 Task: Search one way flight ticket for 3 adults, 3 children in premium economy from Elko: Elko Regional Airport (j.c. Harris Field) to Greenville: Pitt-greenville Airport on 5-2-2023. Choice of flights is Sun country airlines. Number of bags: 1 carry on bag. Price is upto 84000. Outbound departure time preference is 20:45.
Action: Mouse moved to (399, 342)
Screenshot: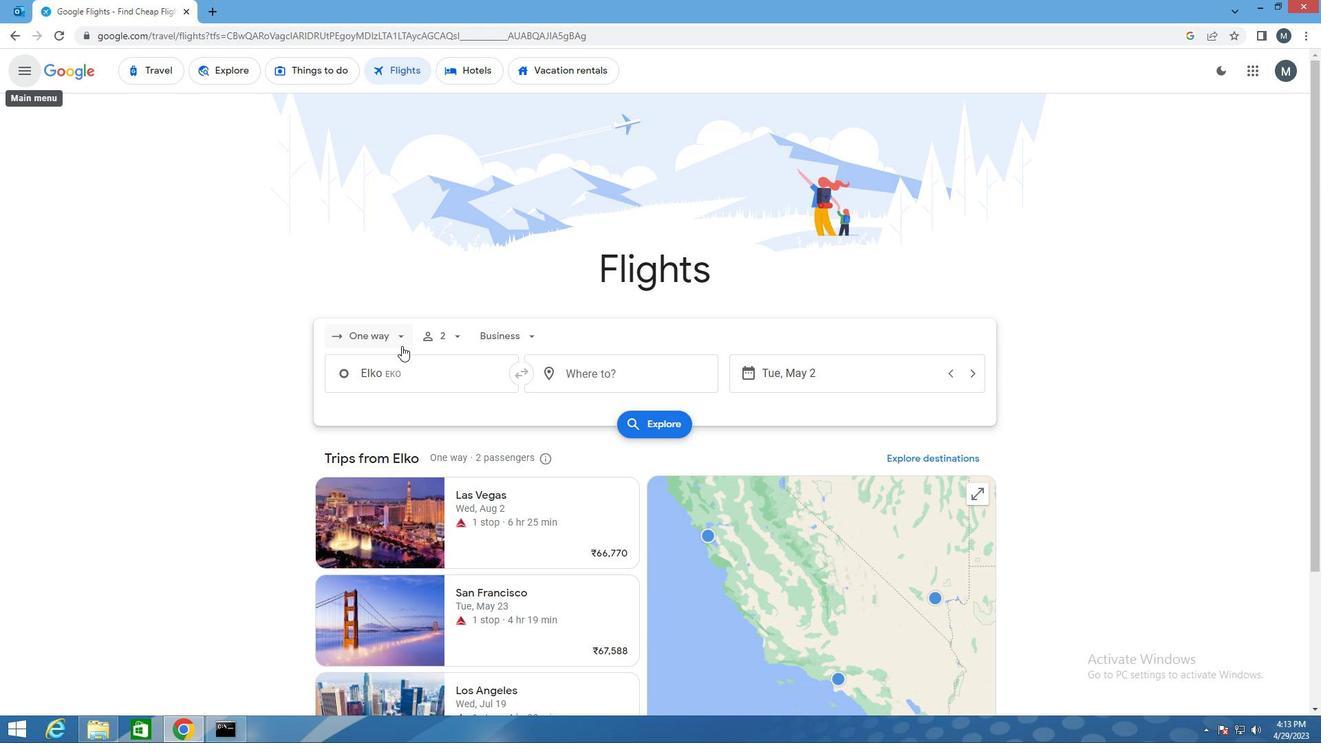 
Action: Mouse pressed left at (399, 342)
Screenshot: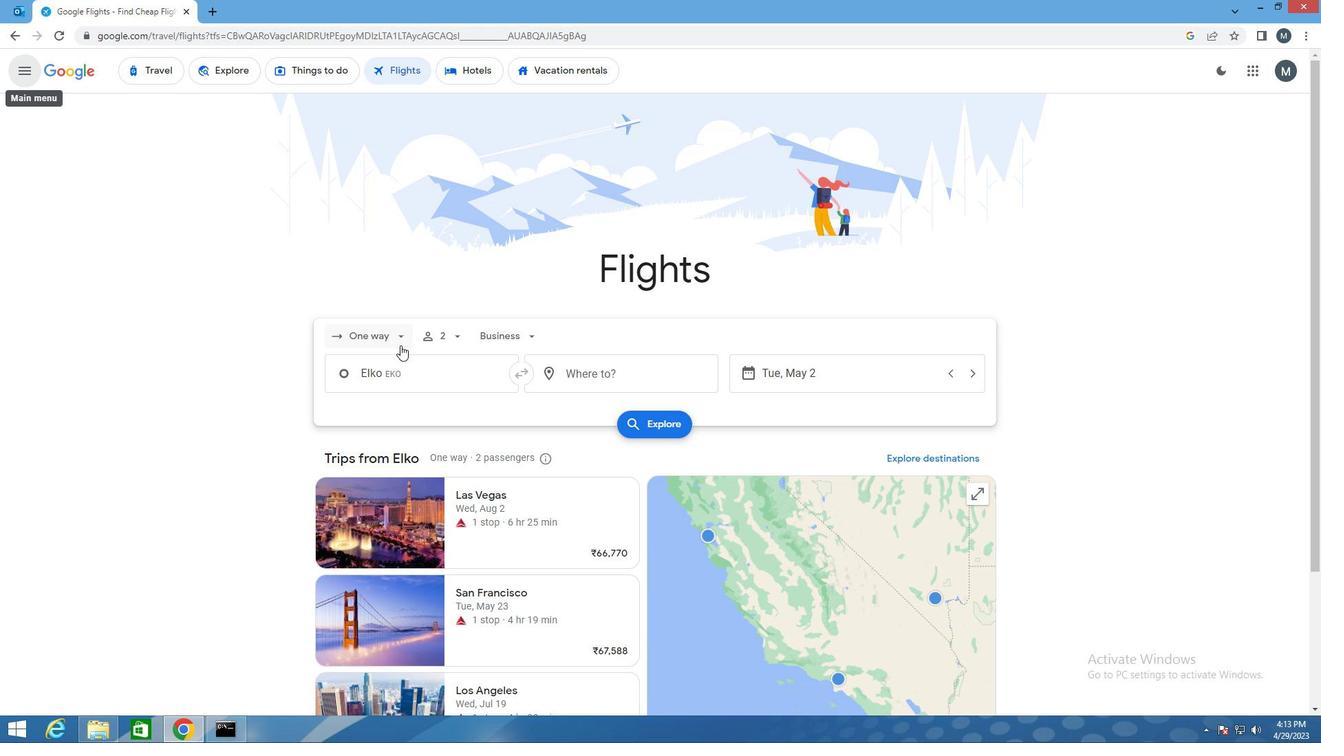 
Action: Mouse moved to (383, 403)
Screenshot: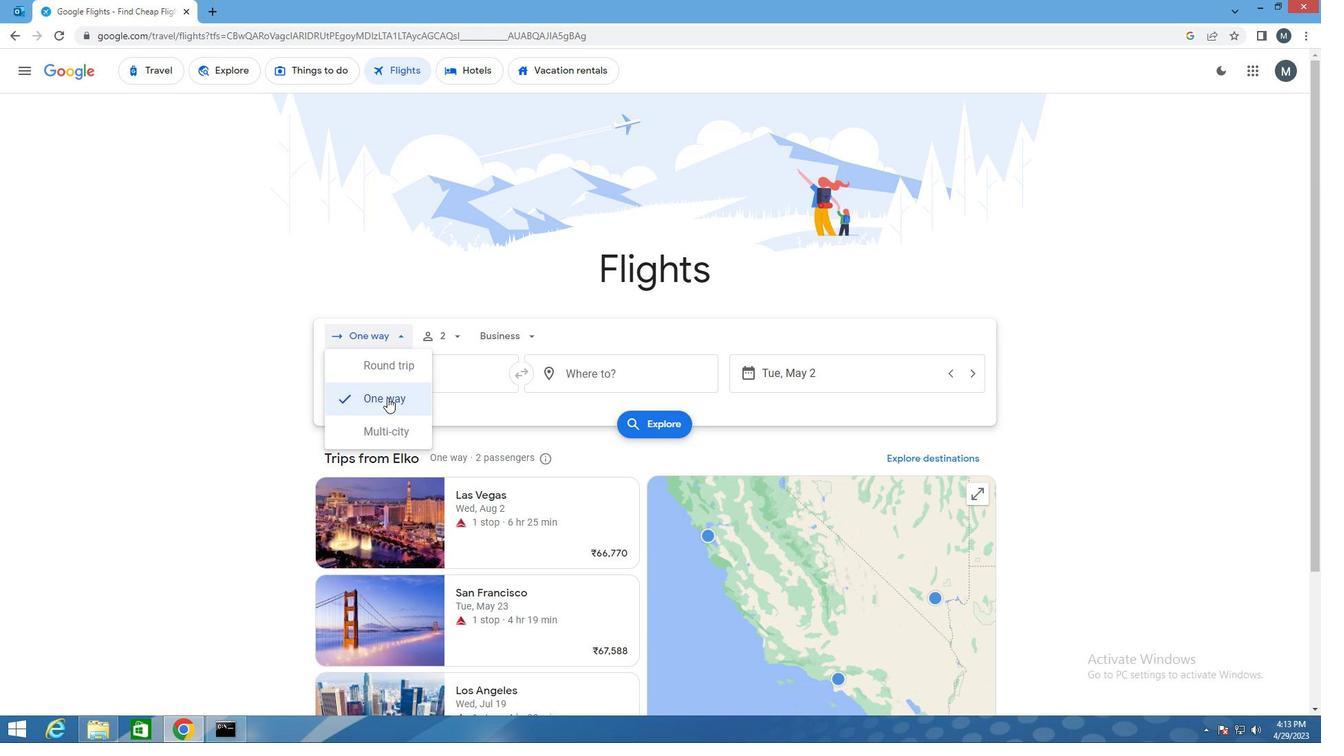
Action: Mouse pressed left at (383, 403)
Screenshot: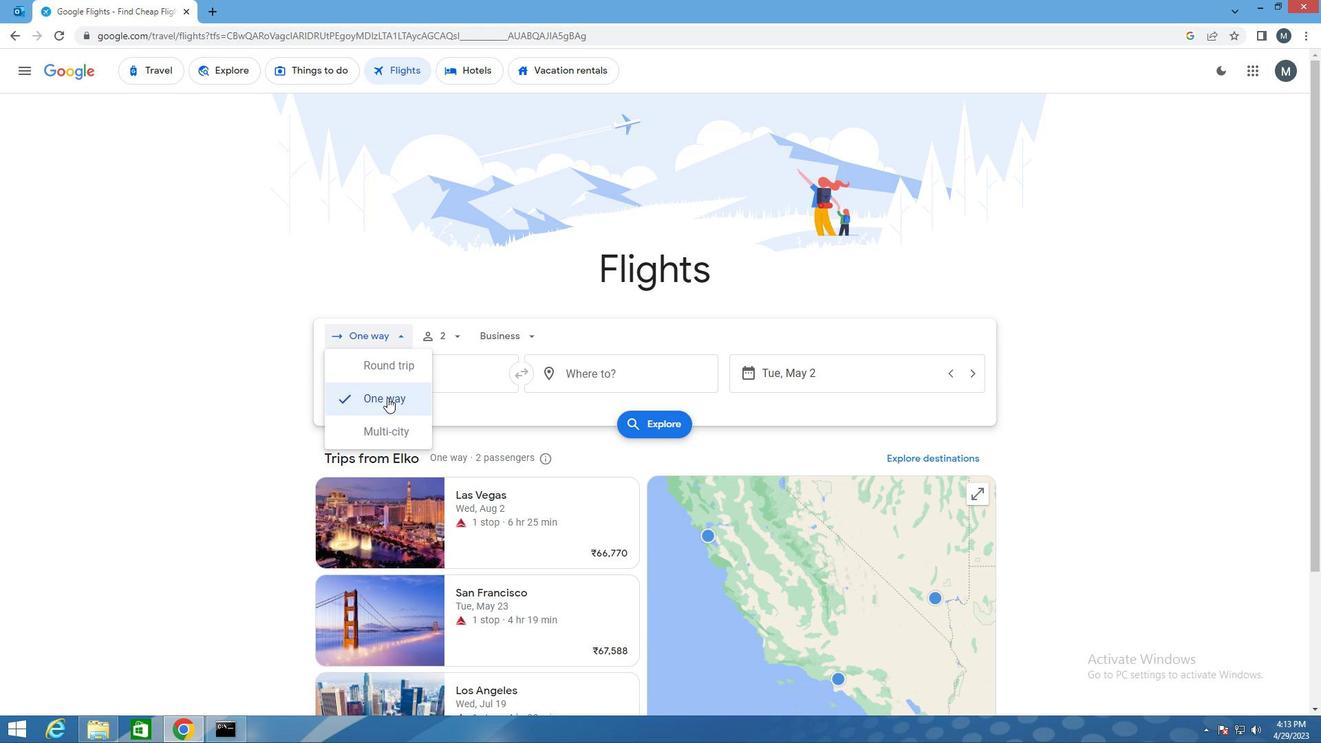 
Action: Mouse moved to (444, 327)
Screenshot: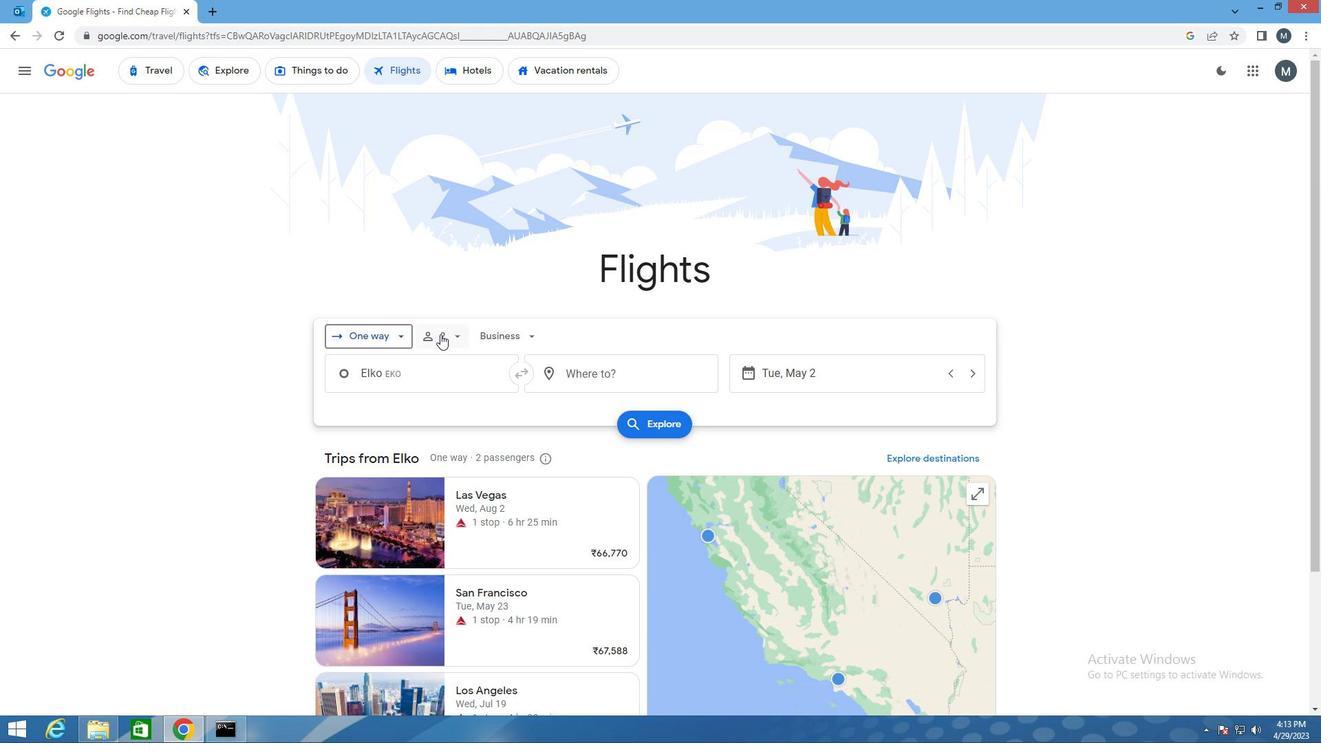 
Action: Mouse pressed left at (444, 327)
Screenshot: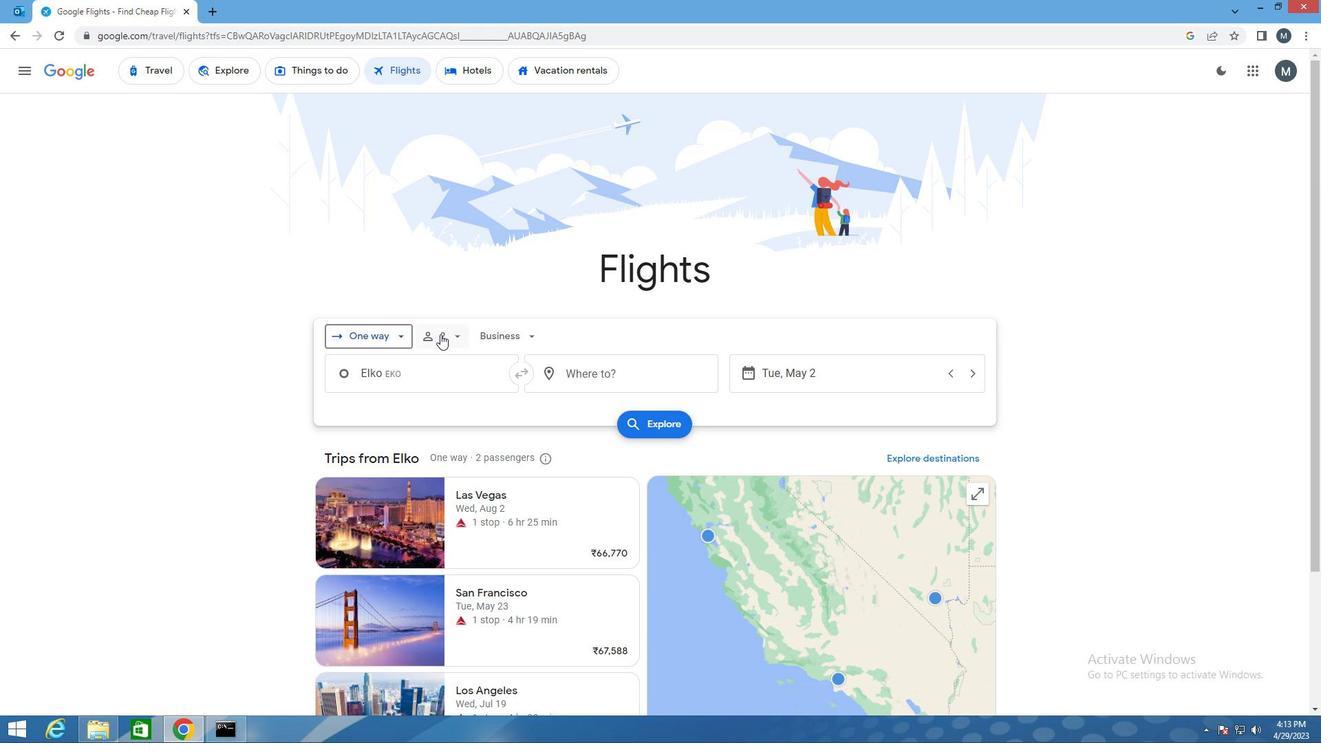 
Action: Mouse moved to (562, 370)
Screenshot: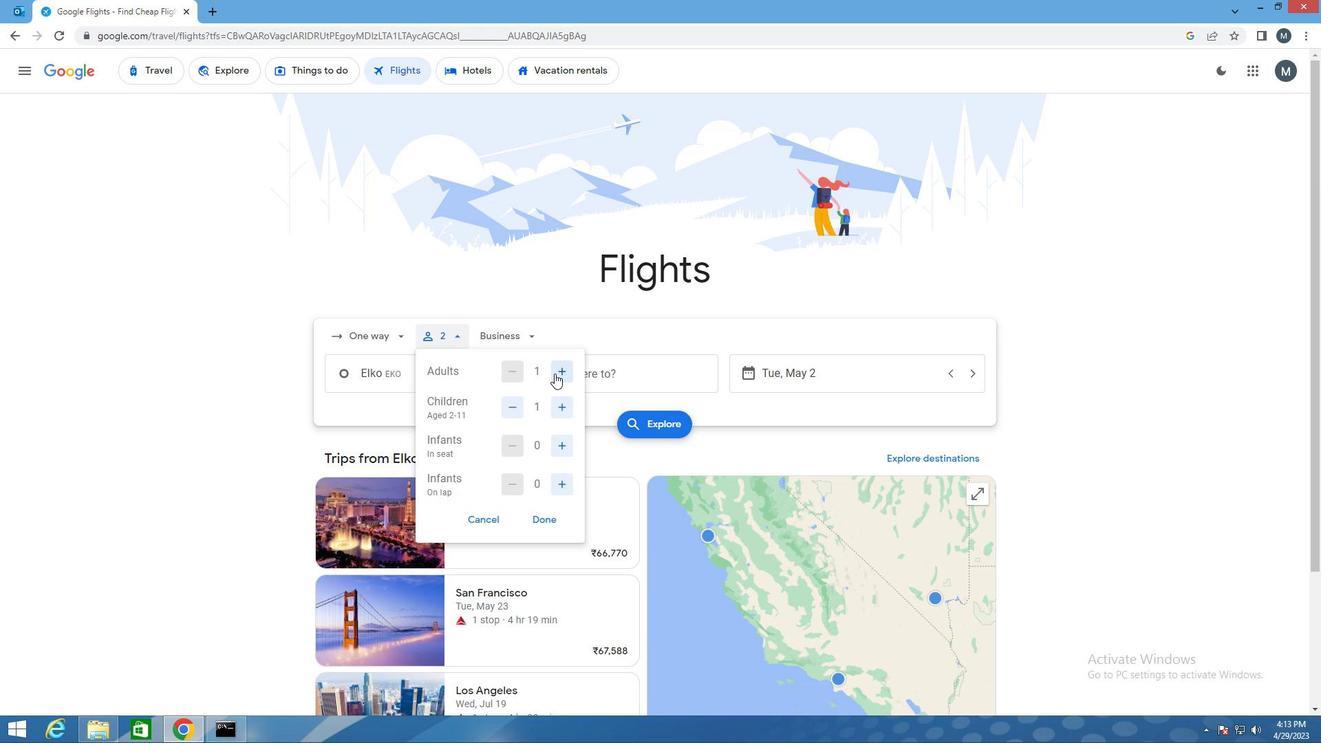 
Action: Mouse pressed left at (562, 370)
Screenshot: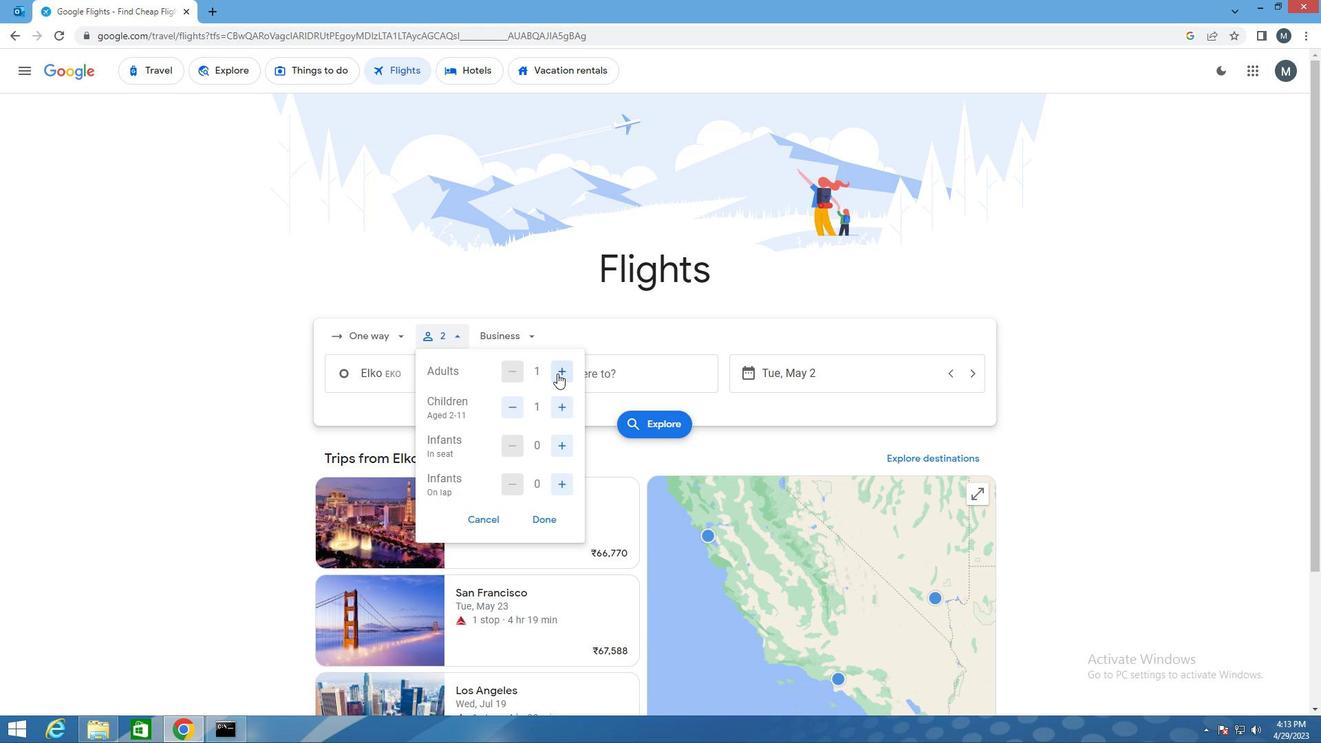 
Action: Mouse moved to (562, 370)
Screenshot: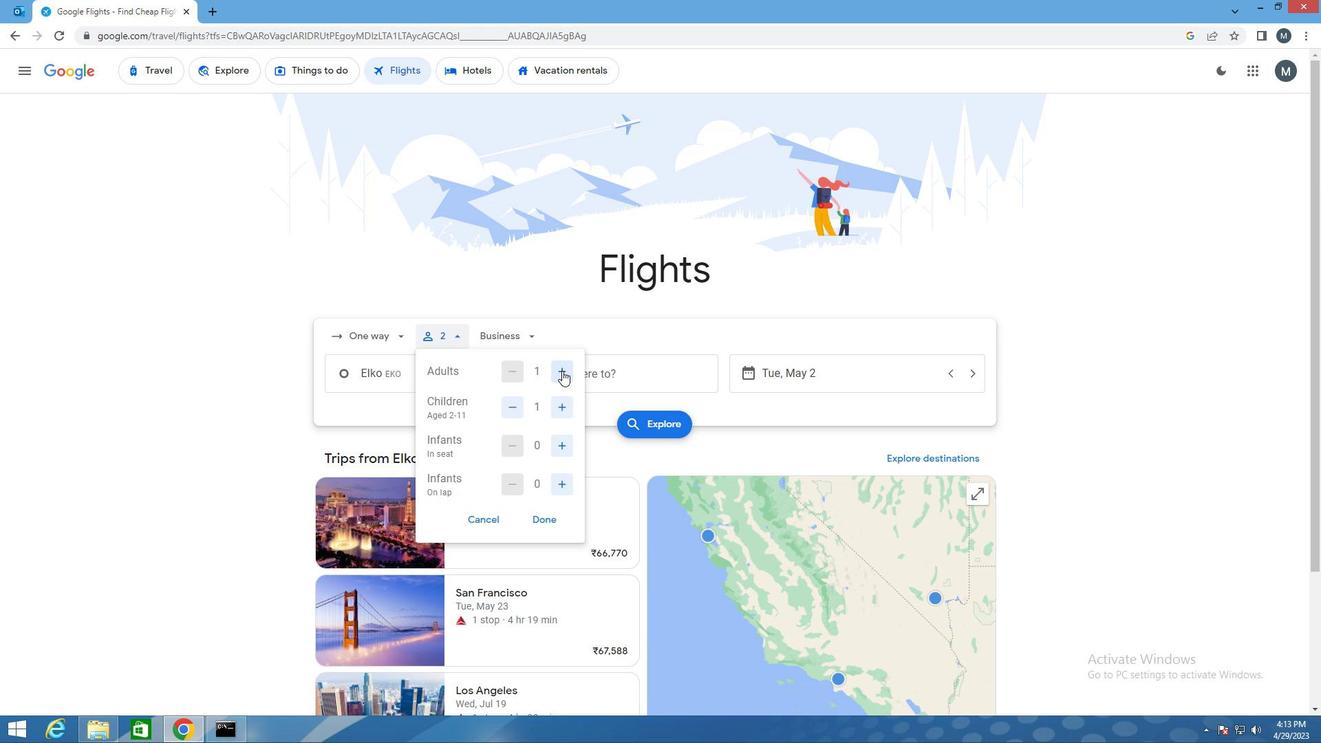 
Action: Mouse pressed left at (562, 370)
Screenshot: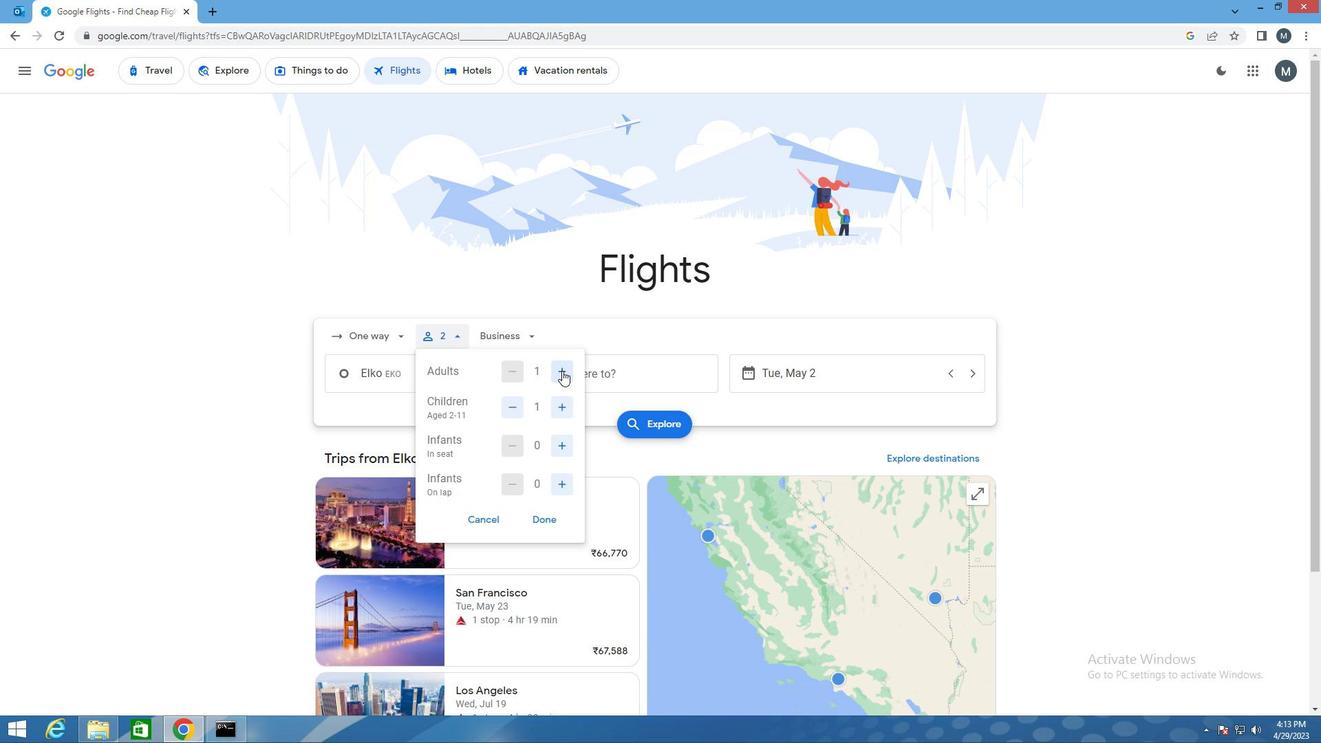 
Action: Mouse moved to (562, 409)
Screenshot: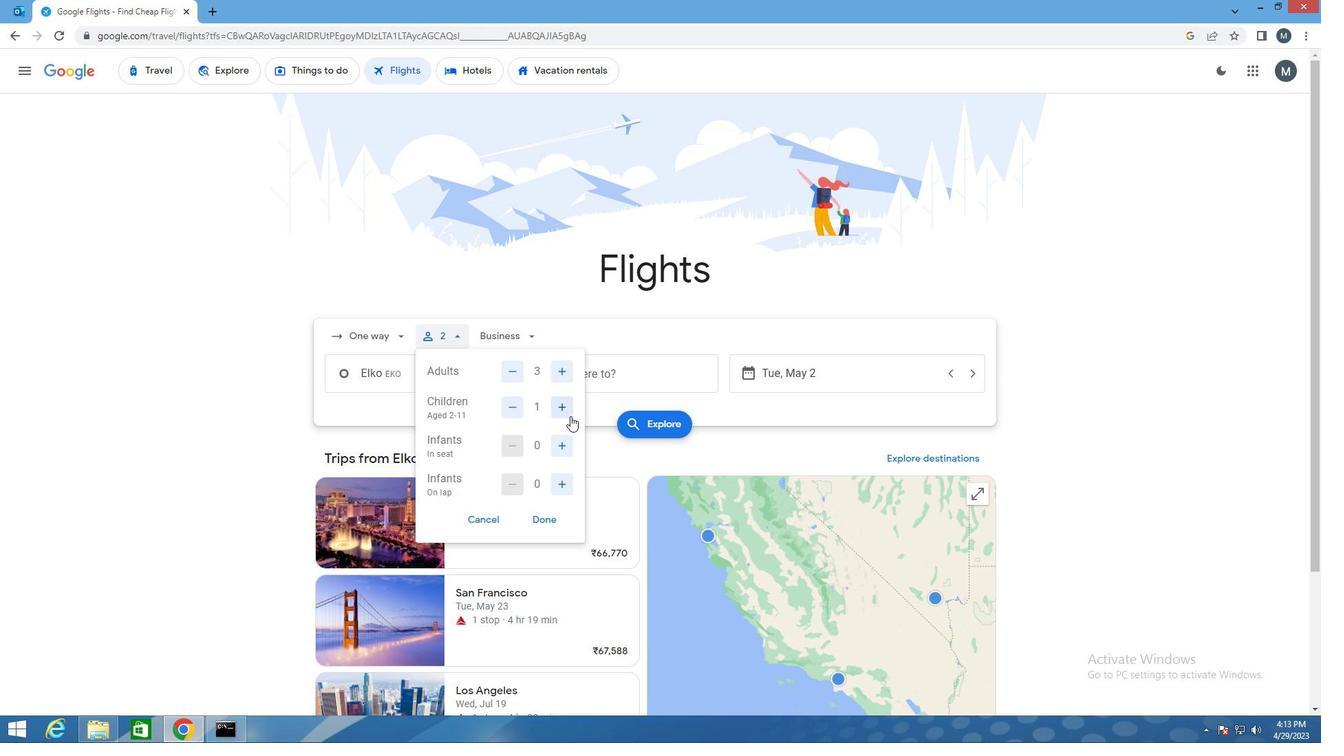 
Action: Mouse pressed left at (562, 409)
Screenshot: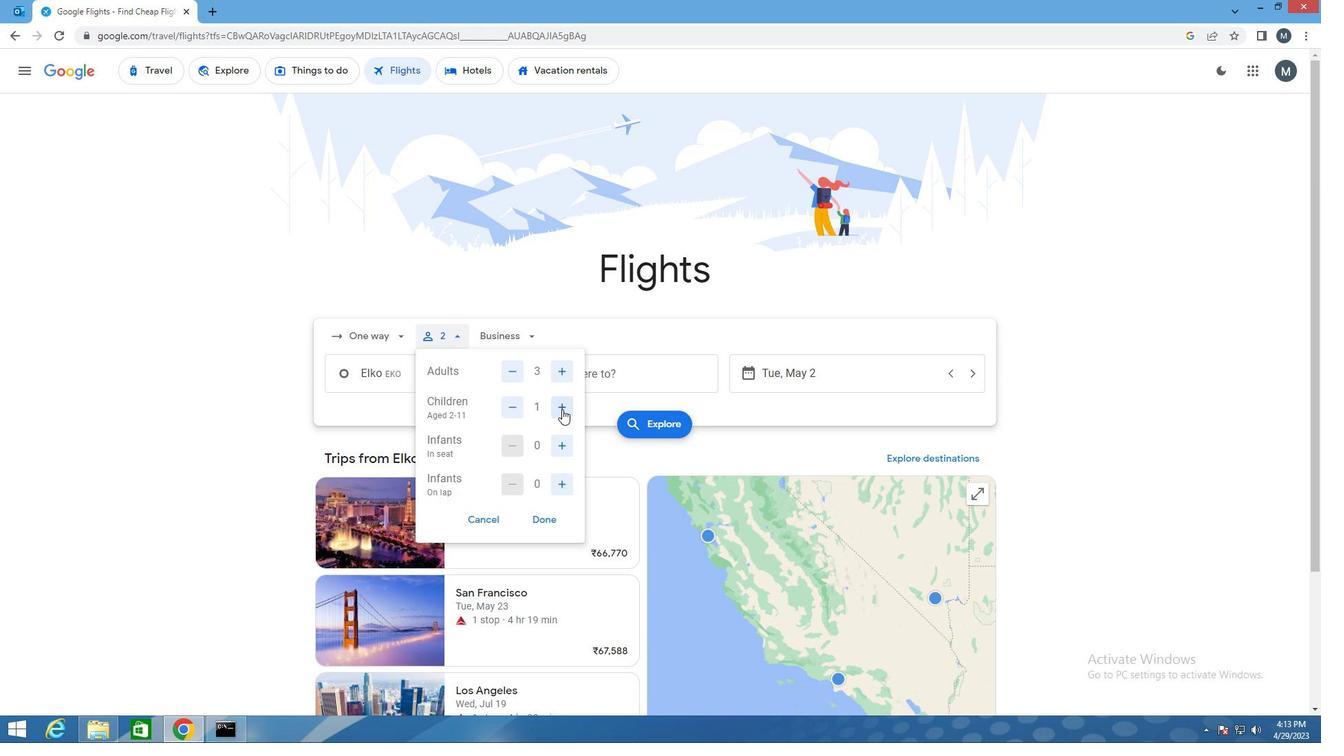 
Action: Mouse pressed left at (562, 409)
Screenshot: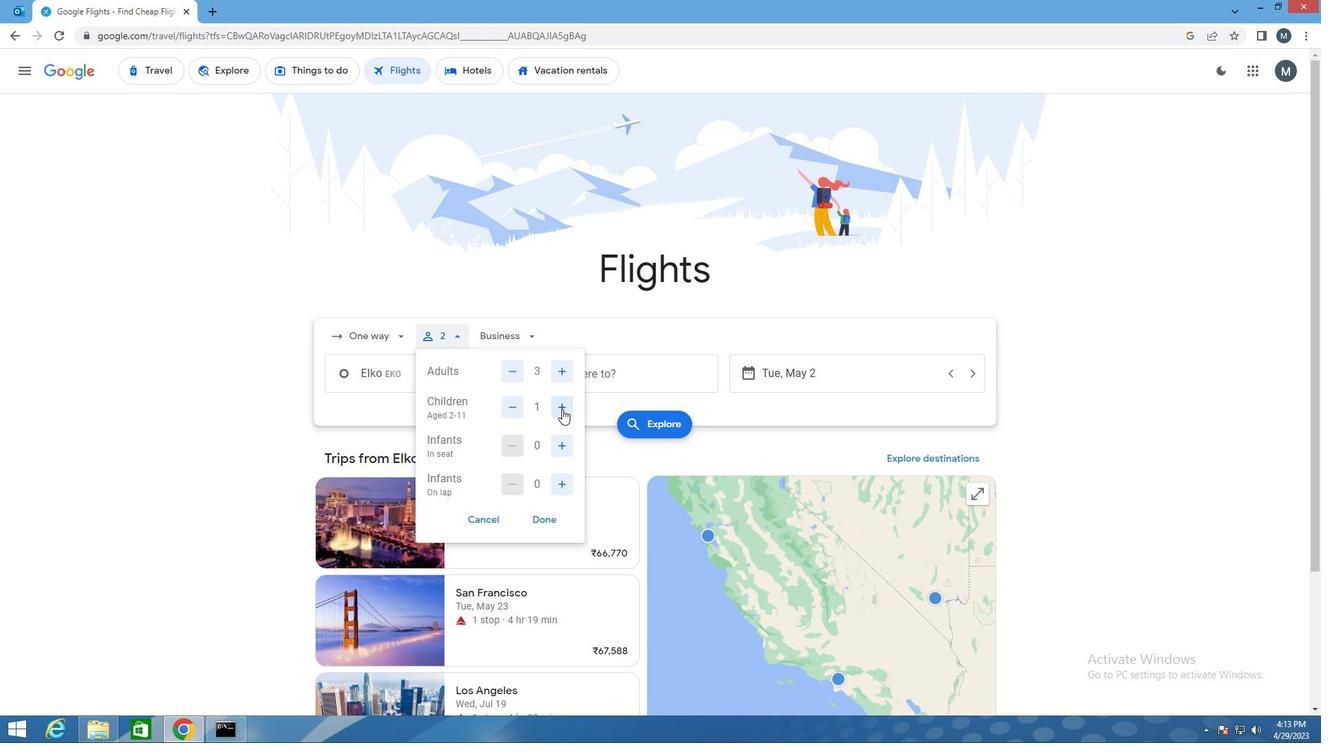 
Action: Mouse pressed left at (562, 409)
Screenshot: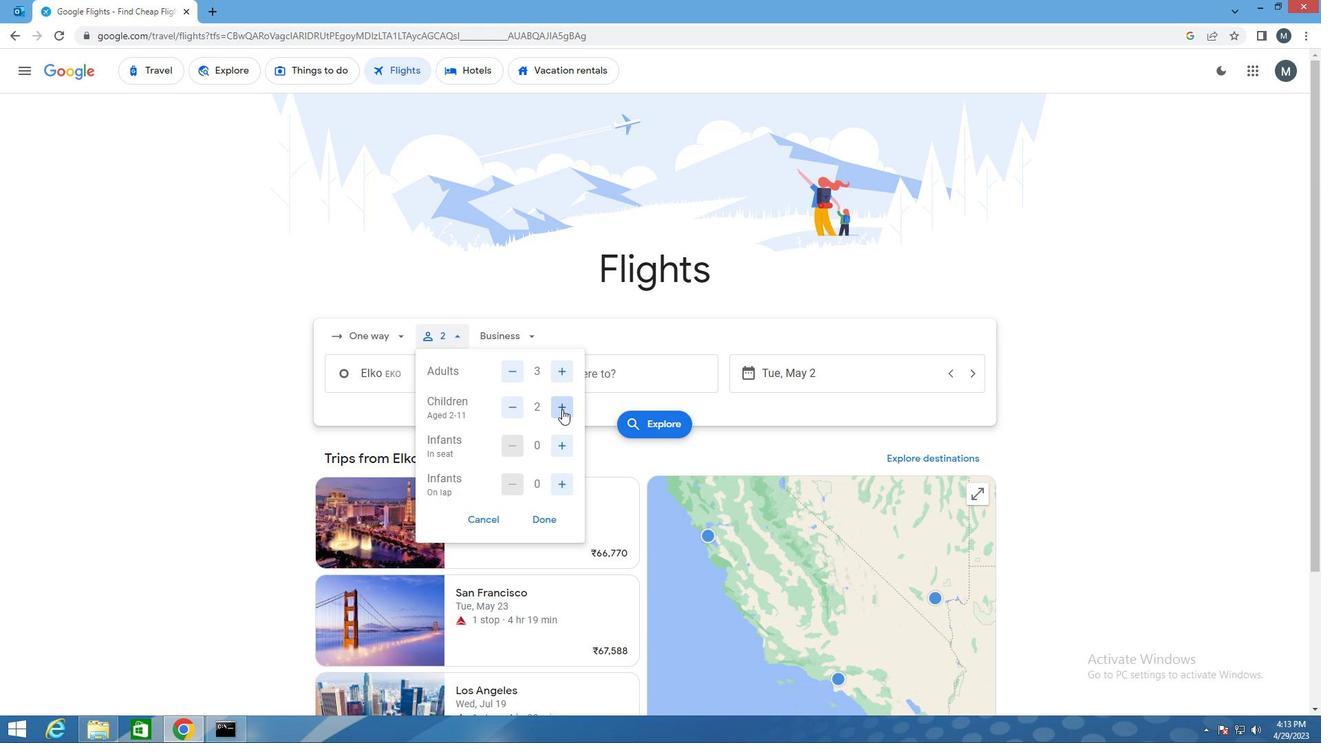 
Action: Mouse moved to (509, 407)
Screenshot: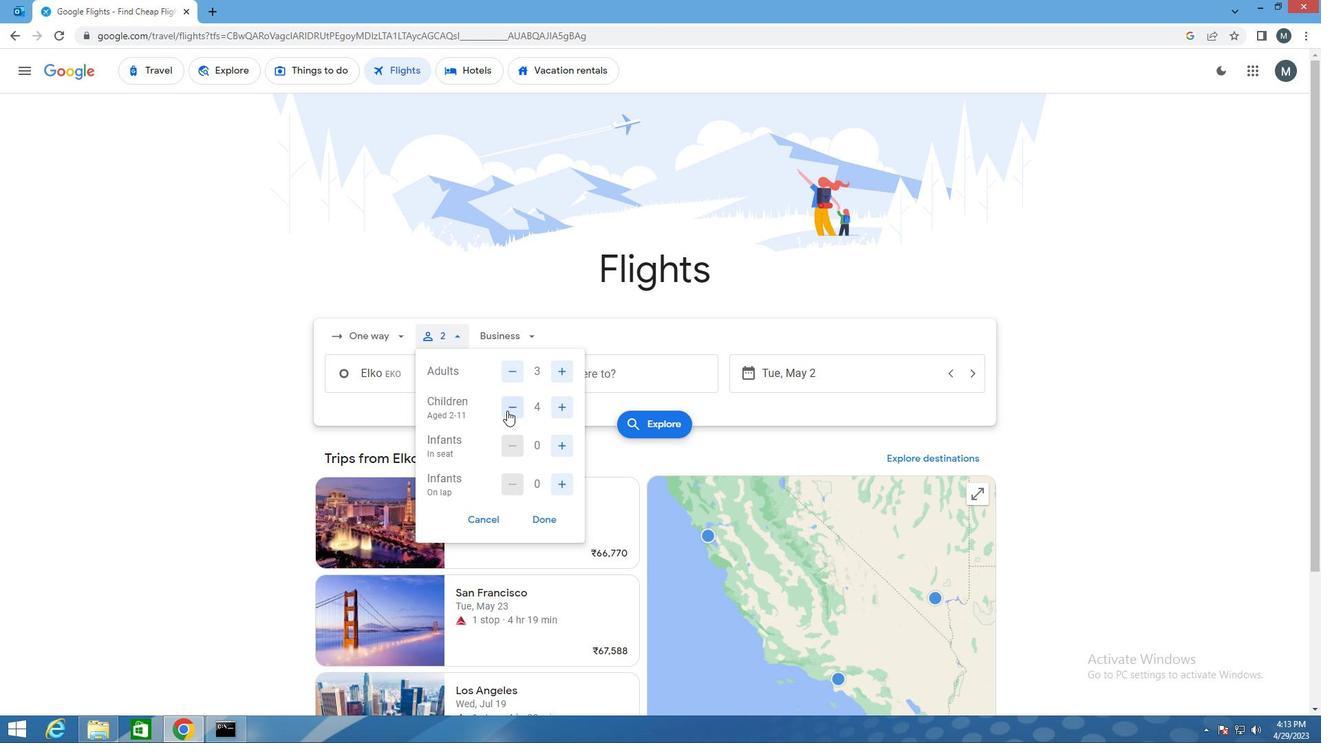 
Action: Mouse pressed left at (509, 407)
Screenshot: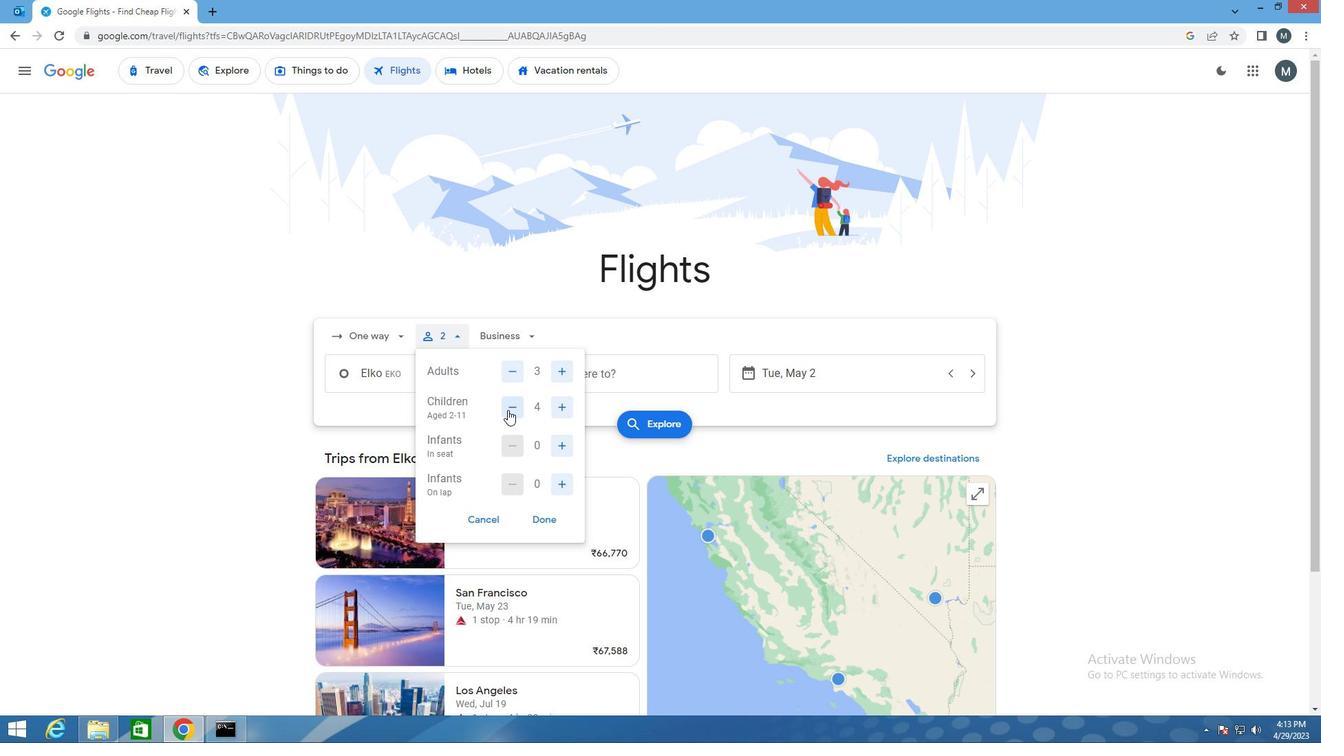
Action: Mouse moved to (549, 514)
Screenshot: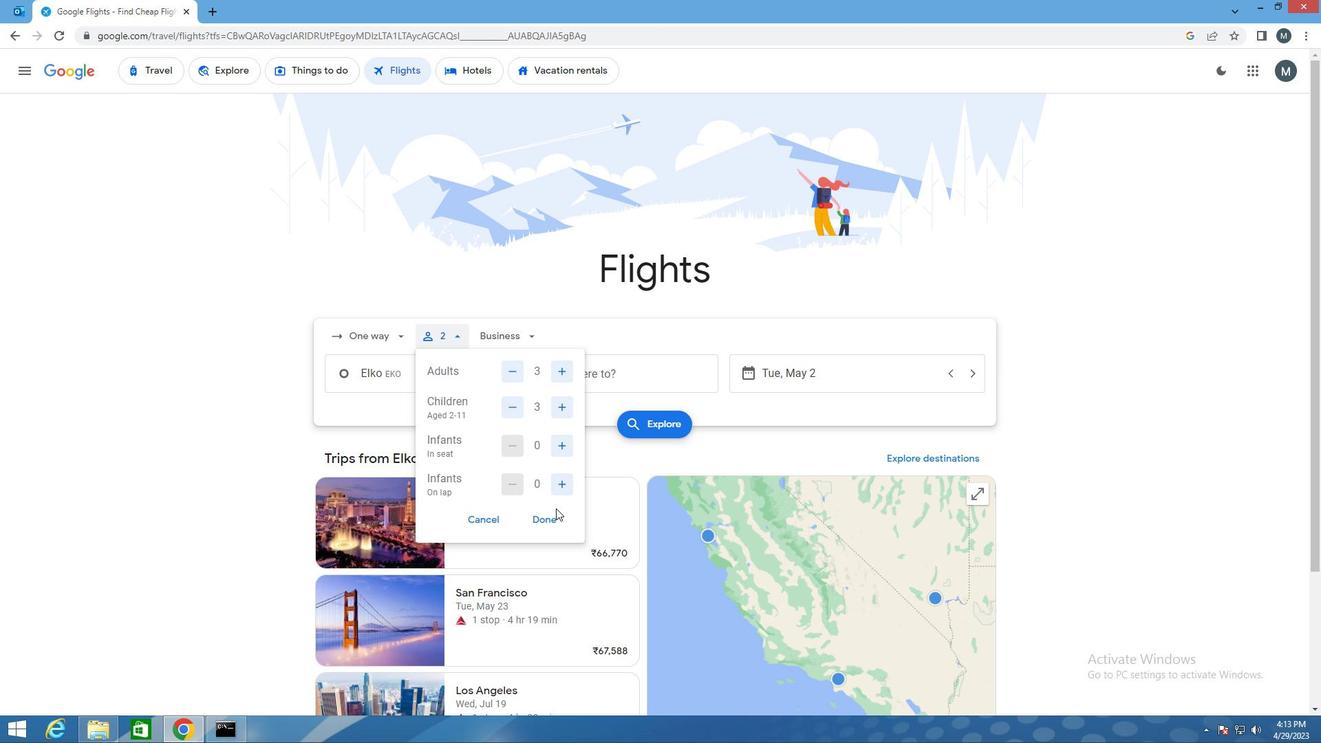 
Action: Mouse pressed left at (549, 514)
Screenshot: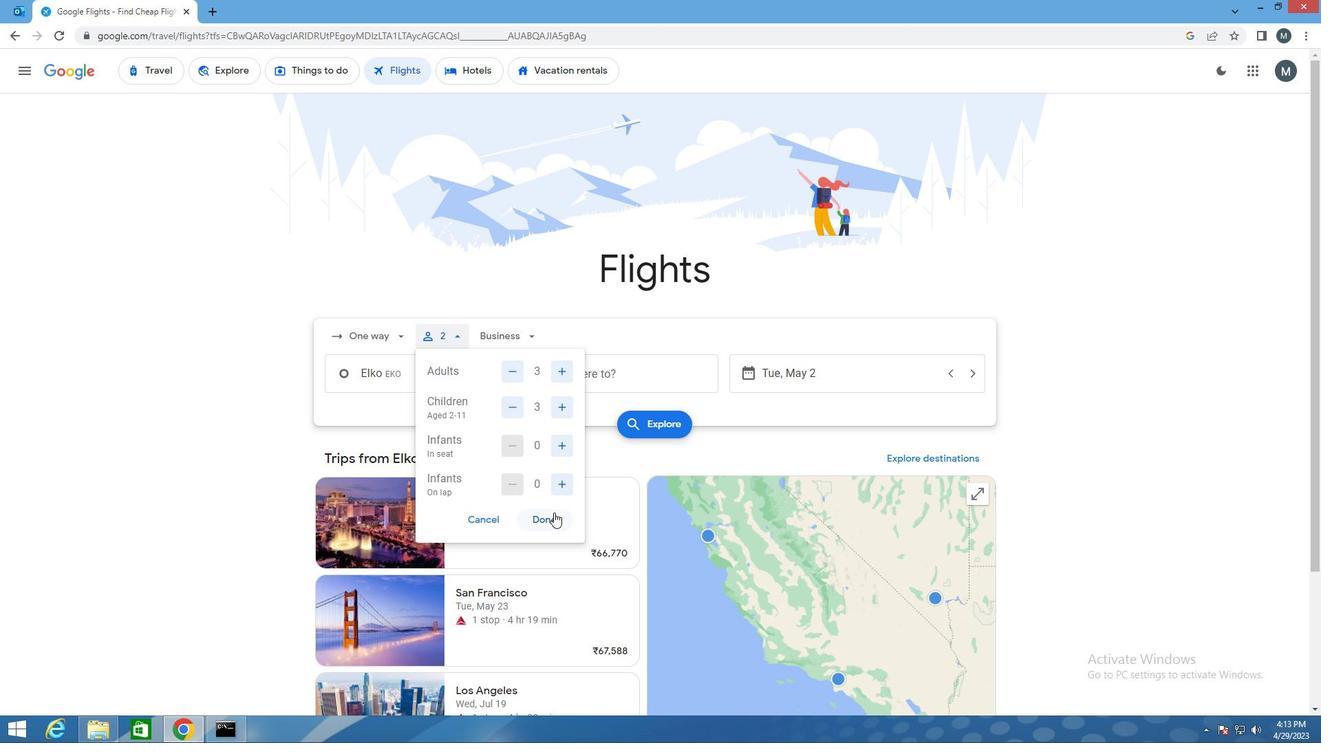 
Action: Mouse moved to (506, 344)
Screenshot: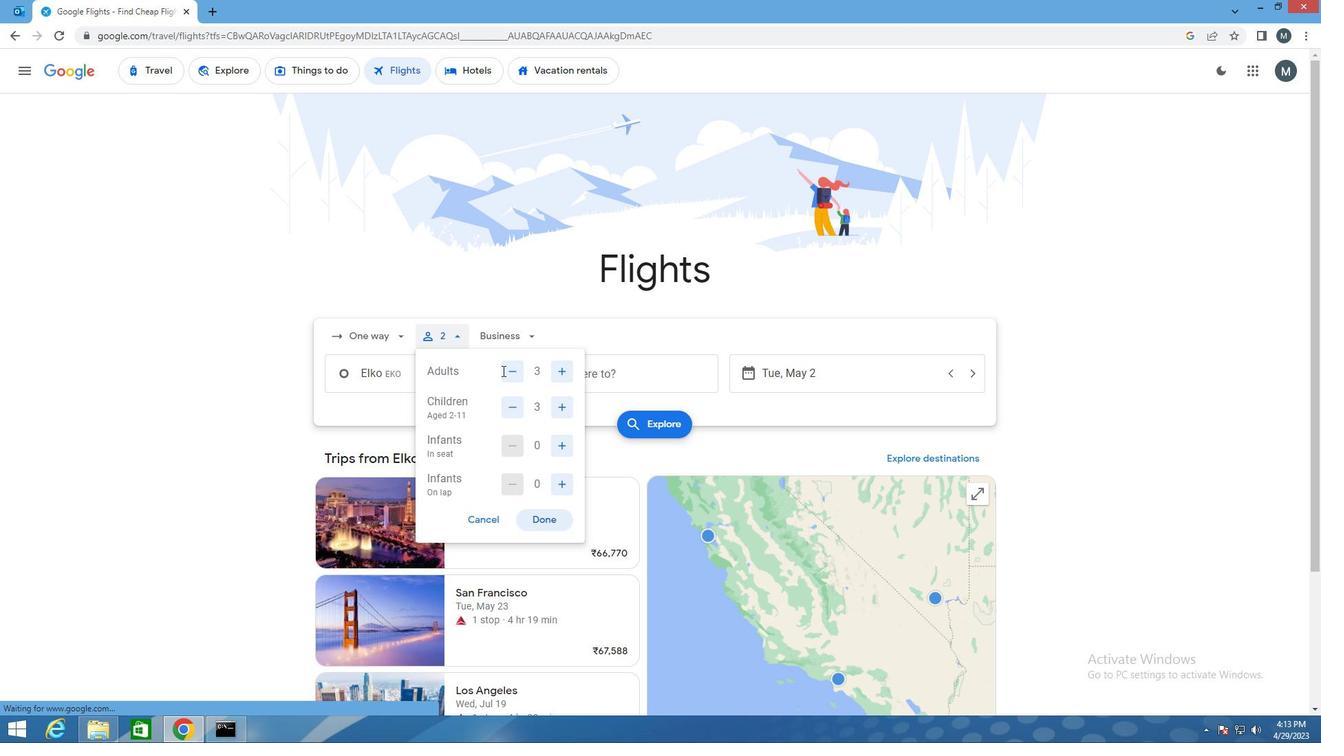 
Action: Mouse pressed left at (506, 344)
Screenshot: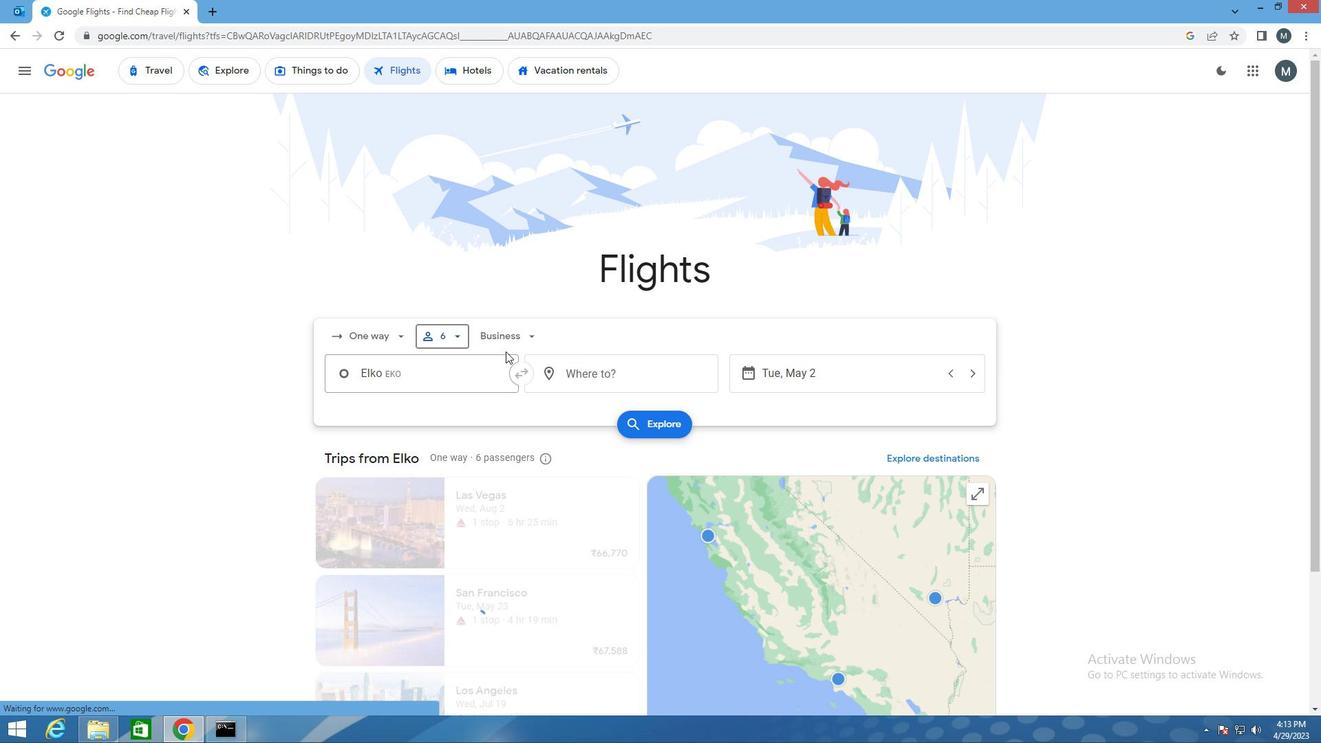 
Action: Mouse moved to (540, 401)
Screenshot: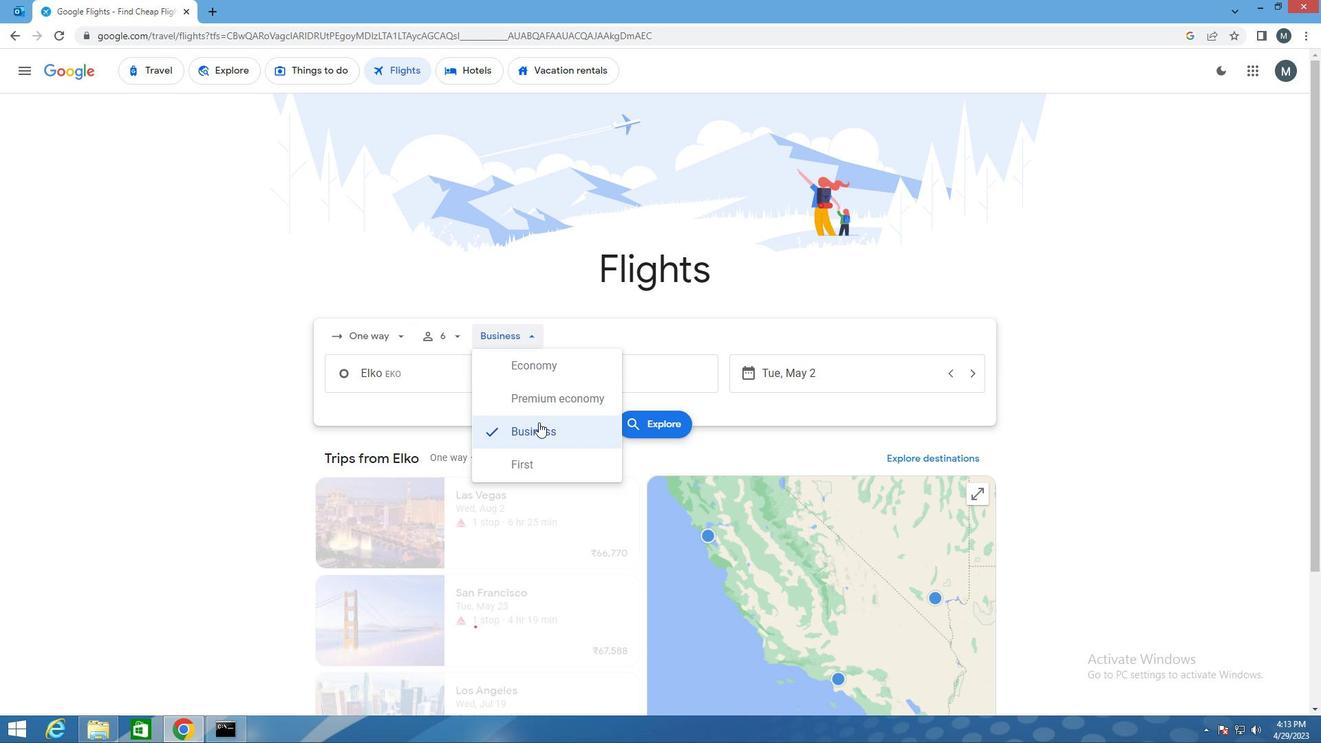 
Action: Mouse pressed left at (540, 401)
Screenshot: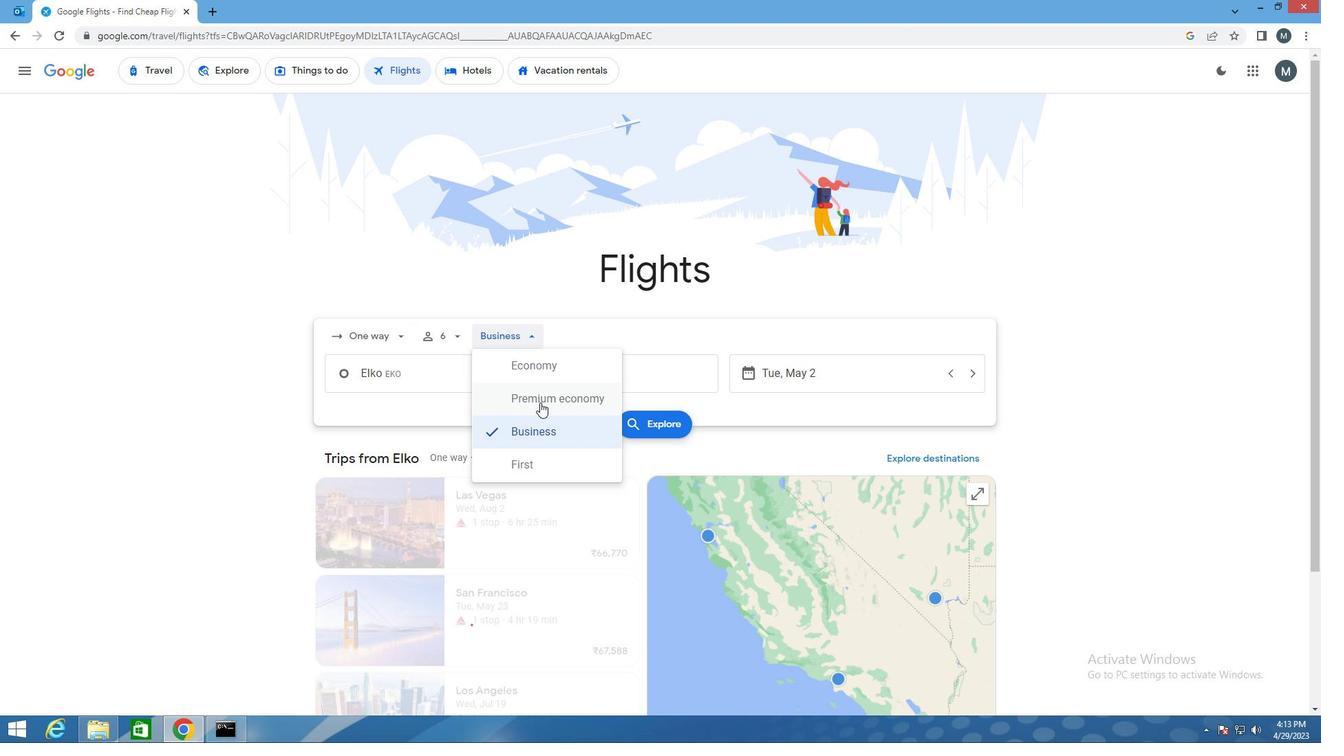 
Action: Mouse moved to (443, 384)
Screenshot: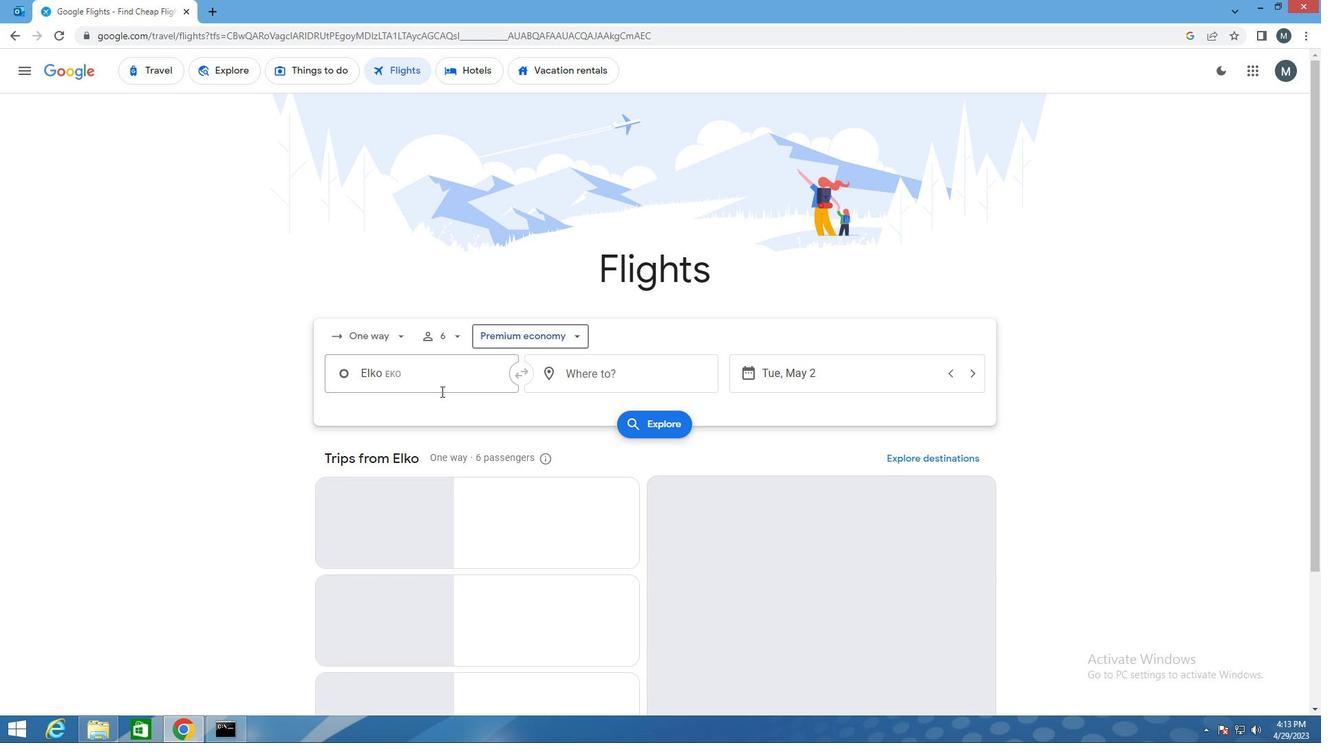 
Action: Mouse pressed left at (443, 384)
Screenshot: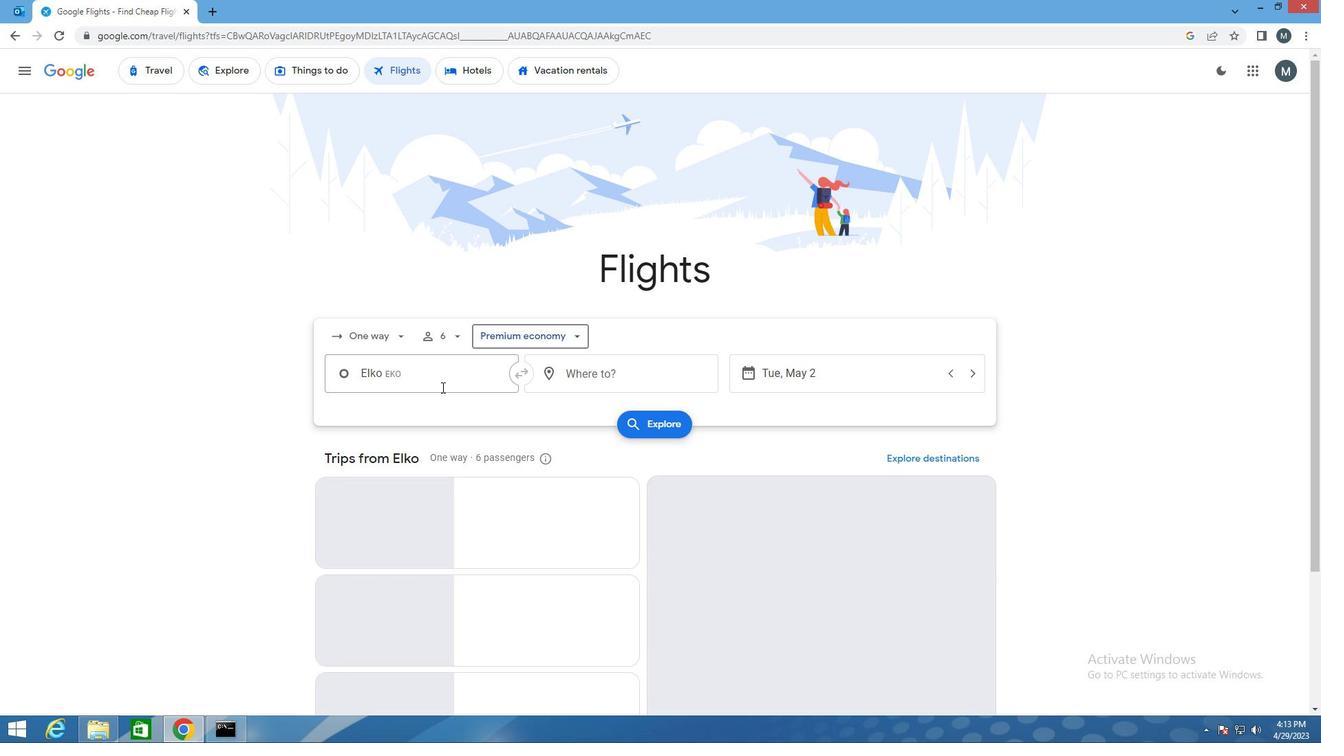 
Action: Key pressed eko
Screenshot: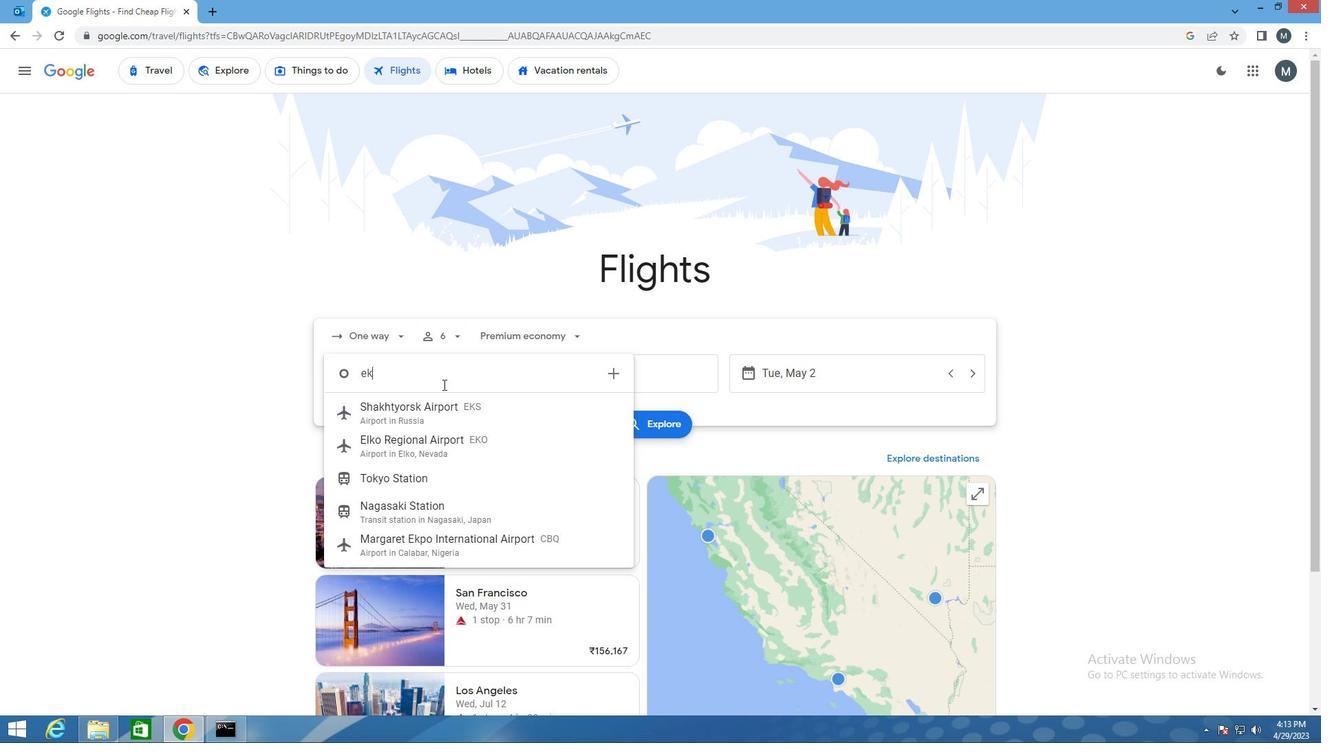 
Action: Mouse moved to (458, 419)
Screenshot: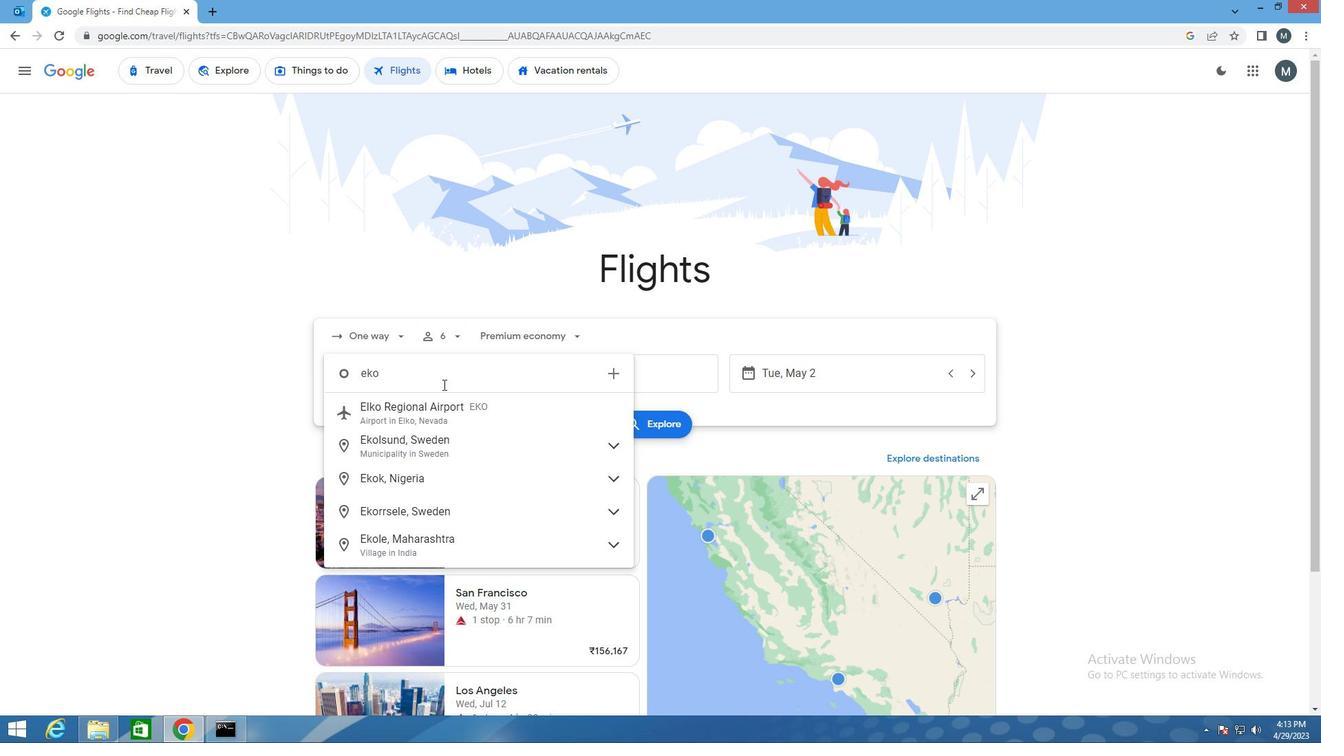 
Action: Mouse pressed left at (458, 419)
Screenshot: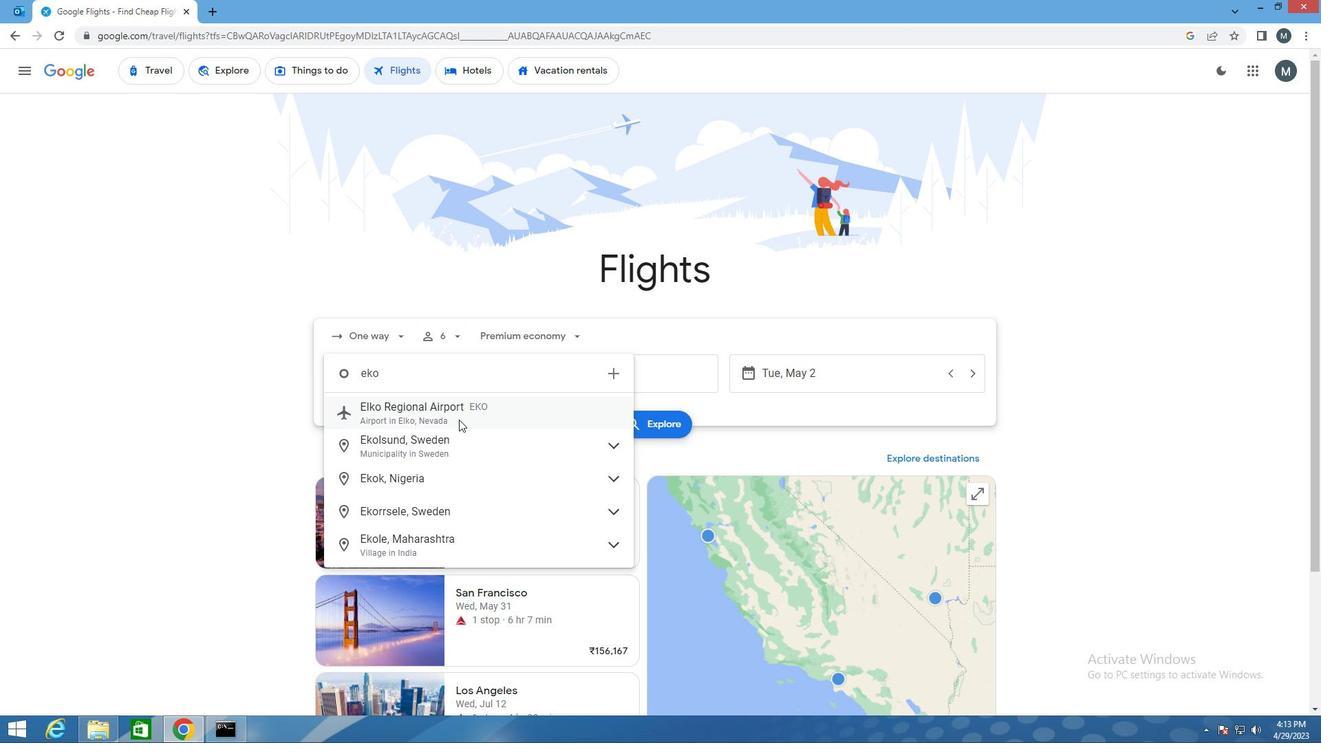 
Action: Mouse moved to (591, 370)
Screenshot: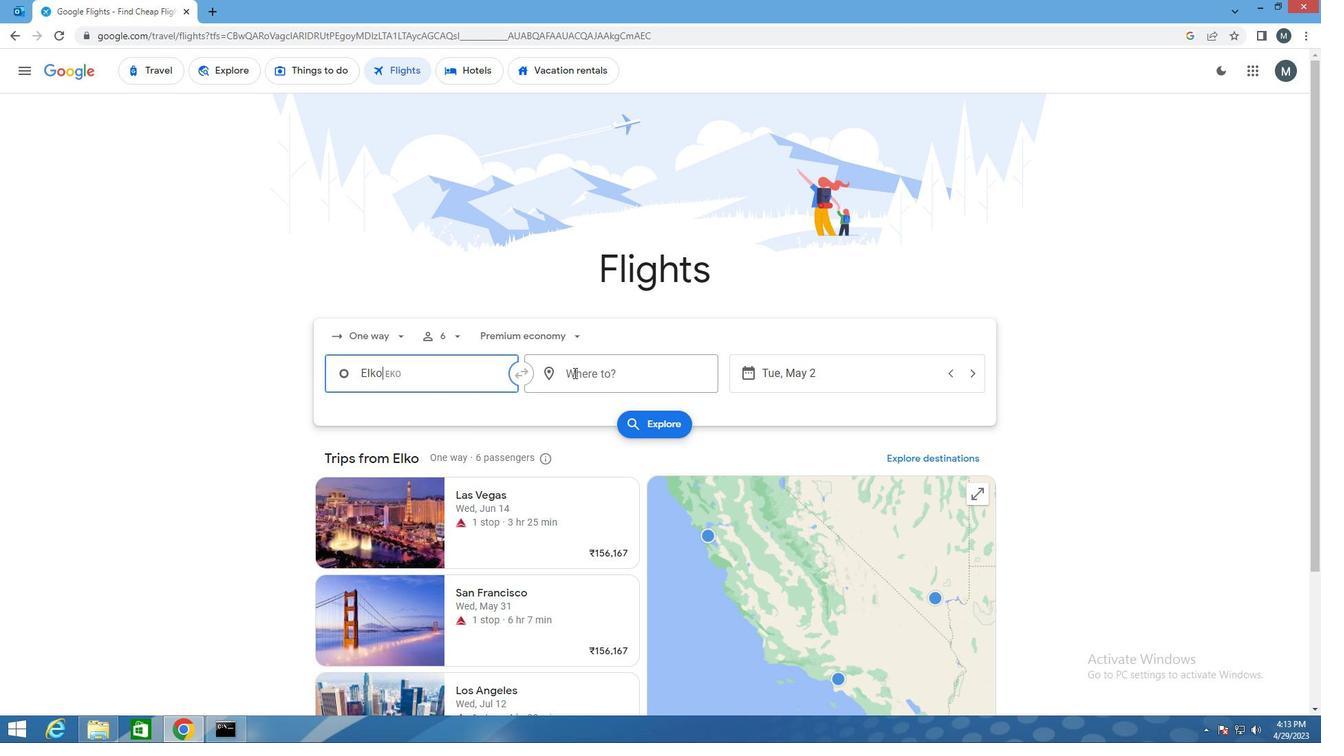 
Action: Mouse pressed left at (591, 370)
Screenshot: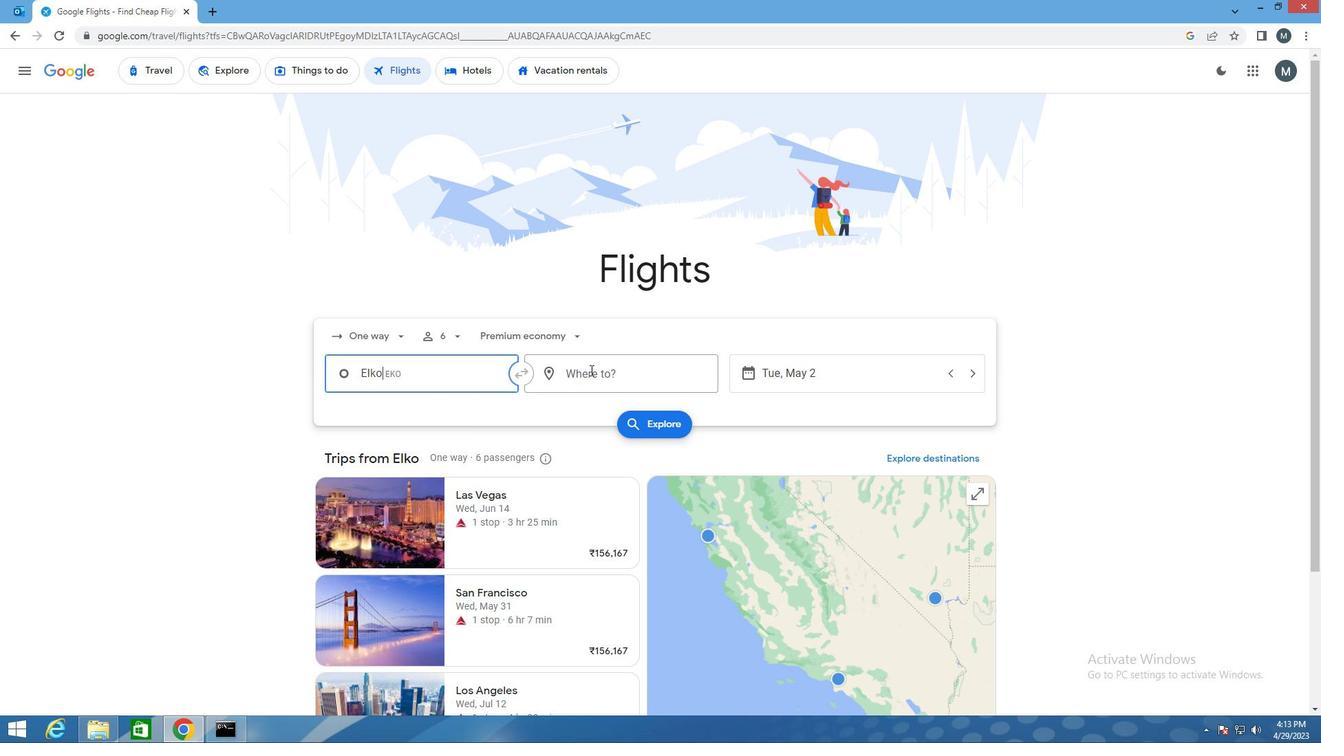 
Action: Mouse moved to (591, 370)
Screenshot: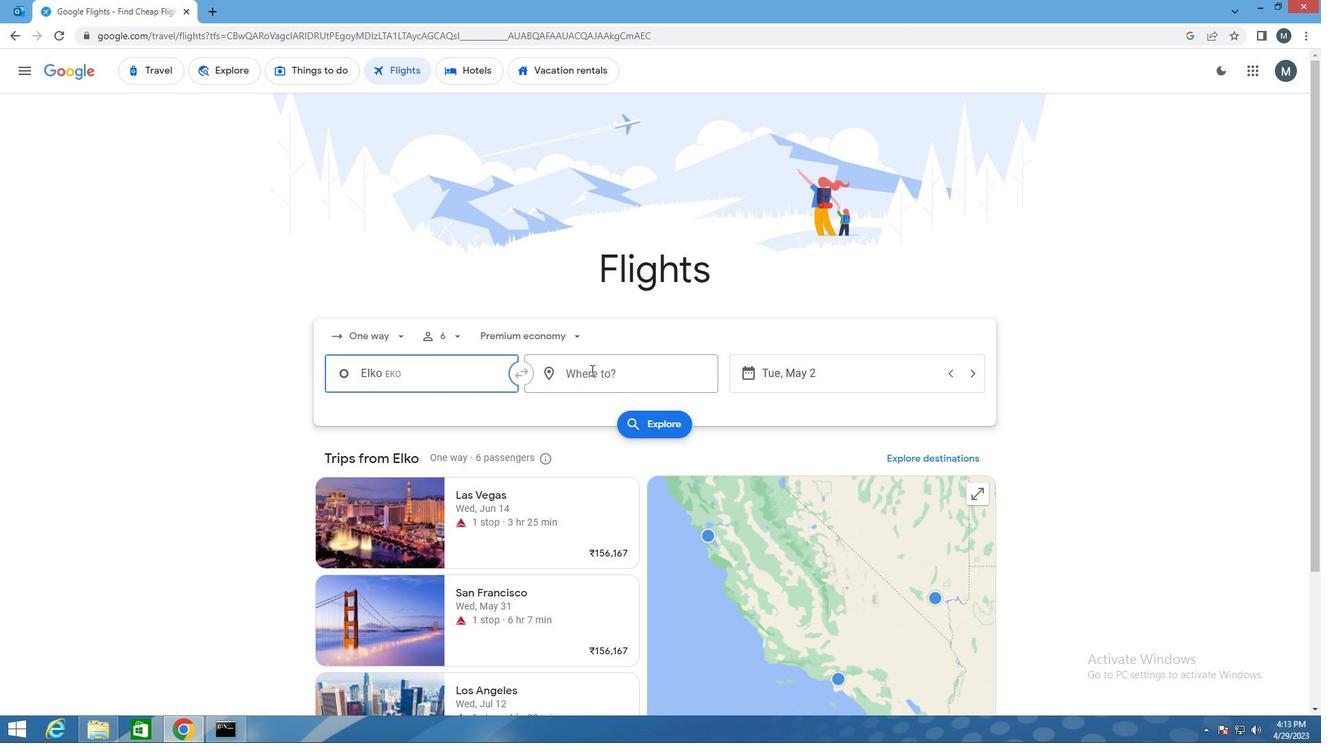 
Action: Key pressed pgv
Screenshot: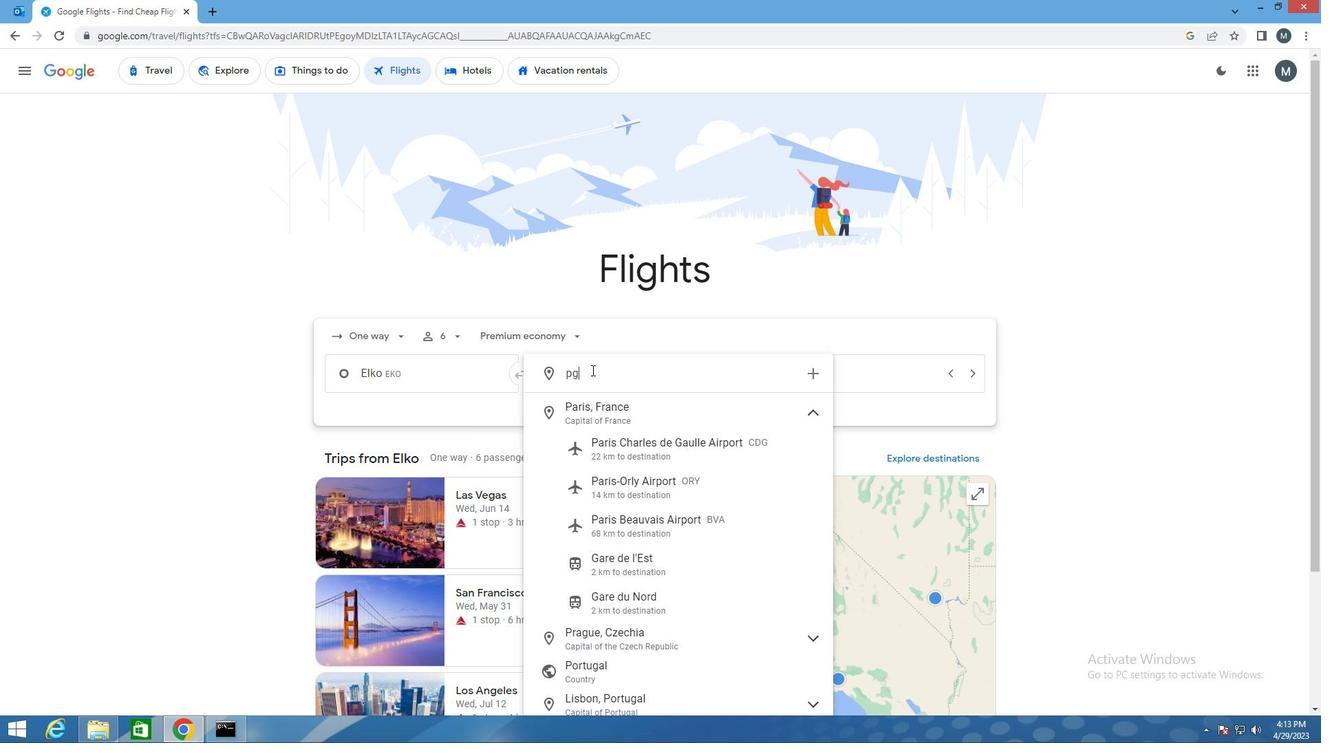
Action: Mouse moved to (635, 409)
Screenshot: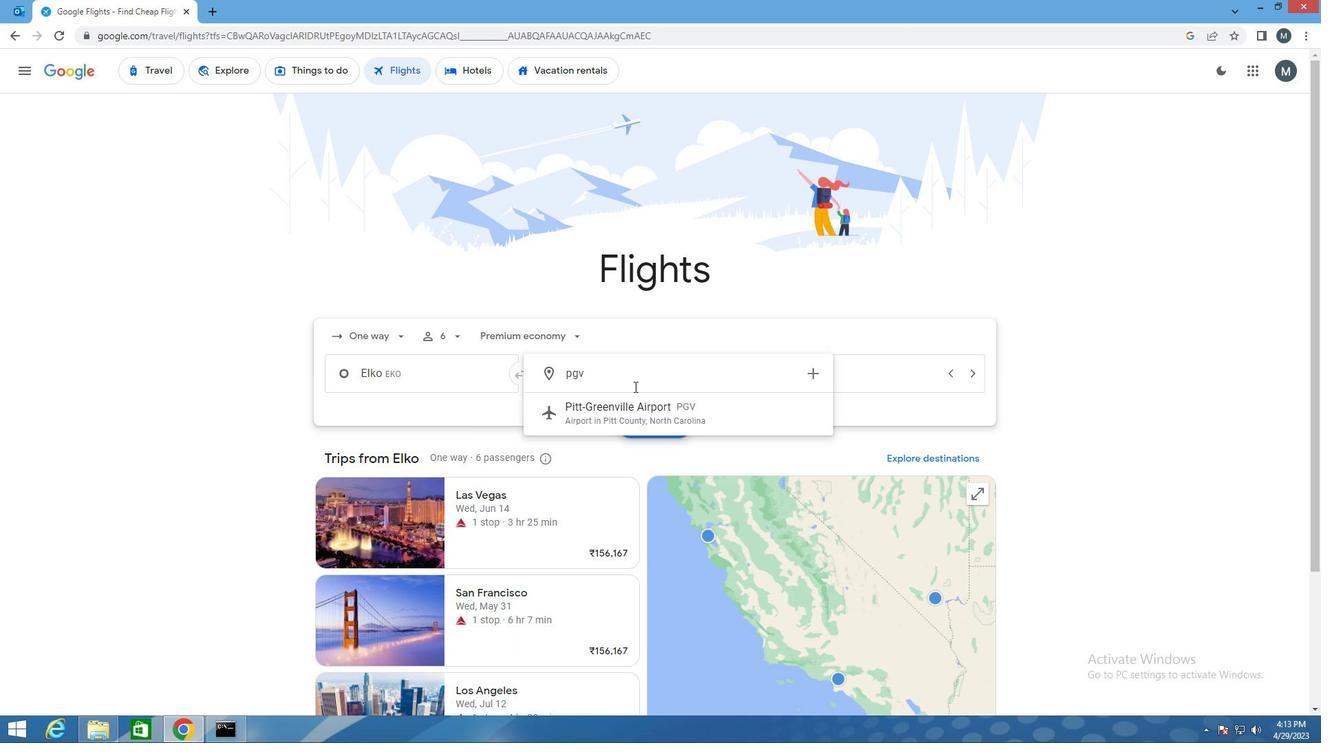 
Action: Mouse pressed left at (635, 409)
Screenshot: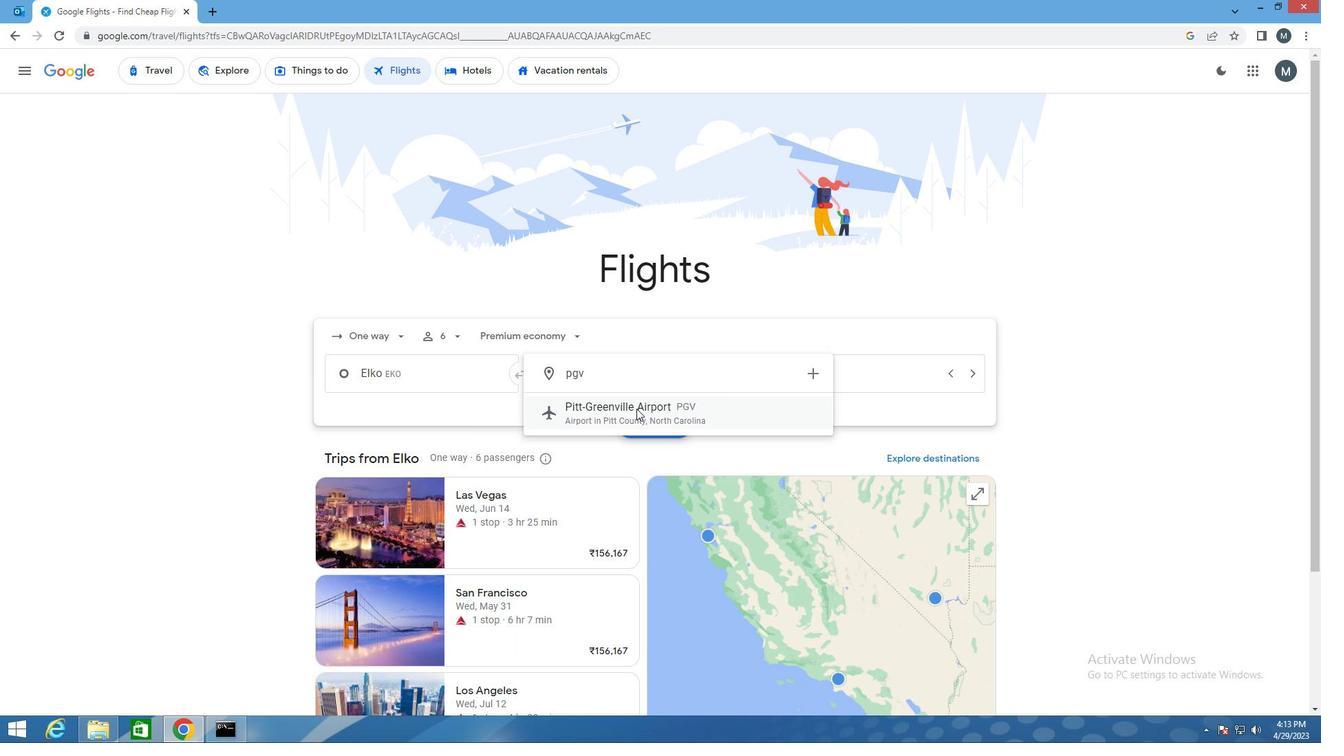 
Action: Mouse moved to (769, 367)
Screenshot: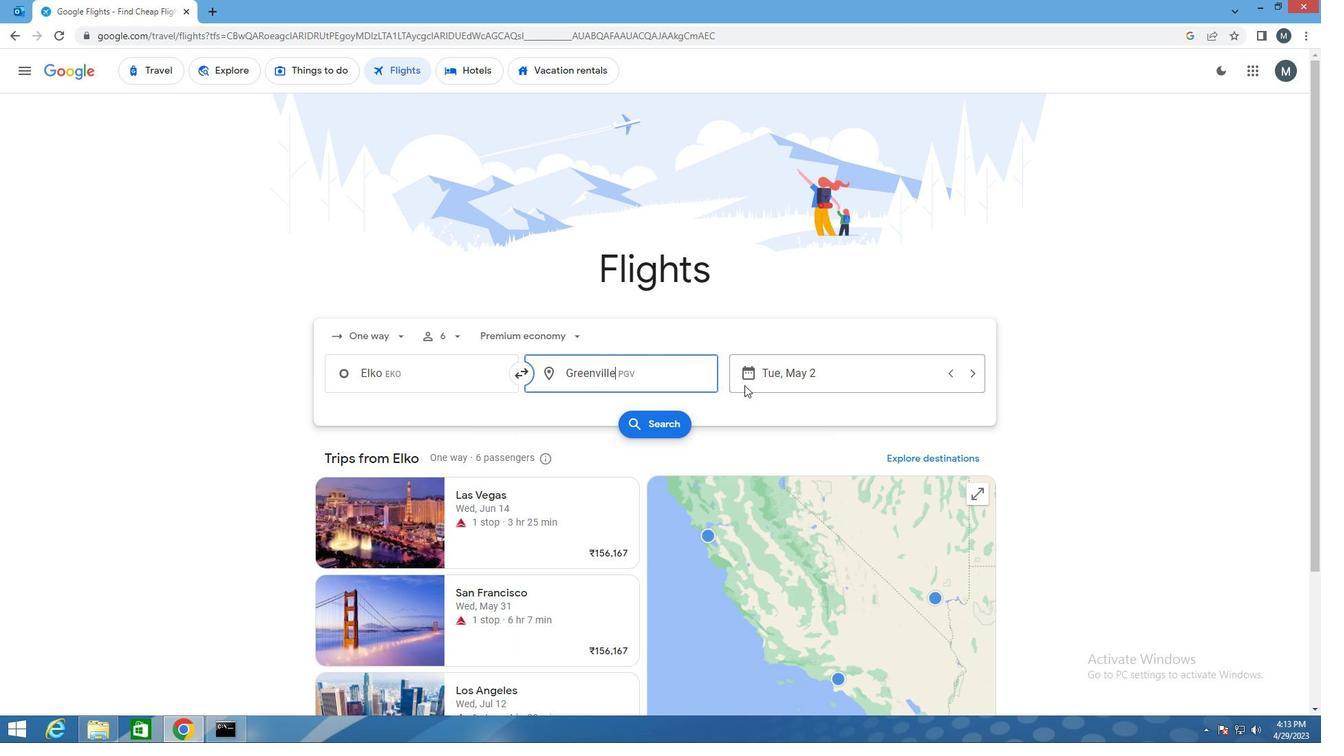 
Action: Mouse pressed left at (769, 367)
Screenshot: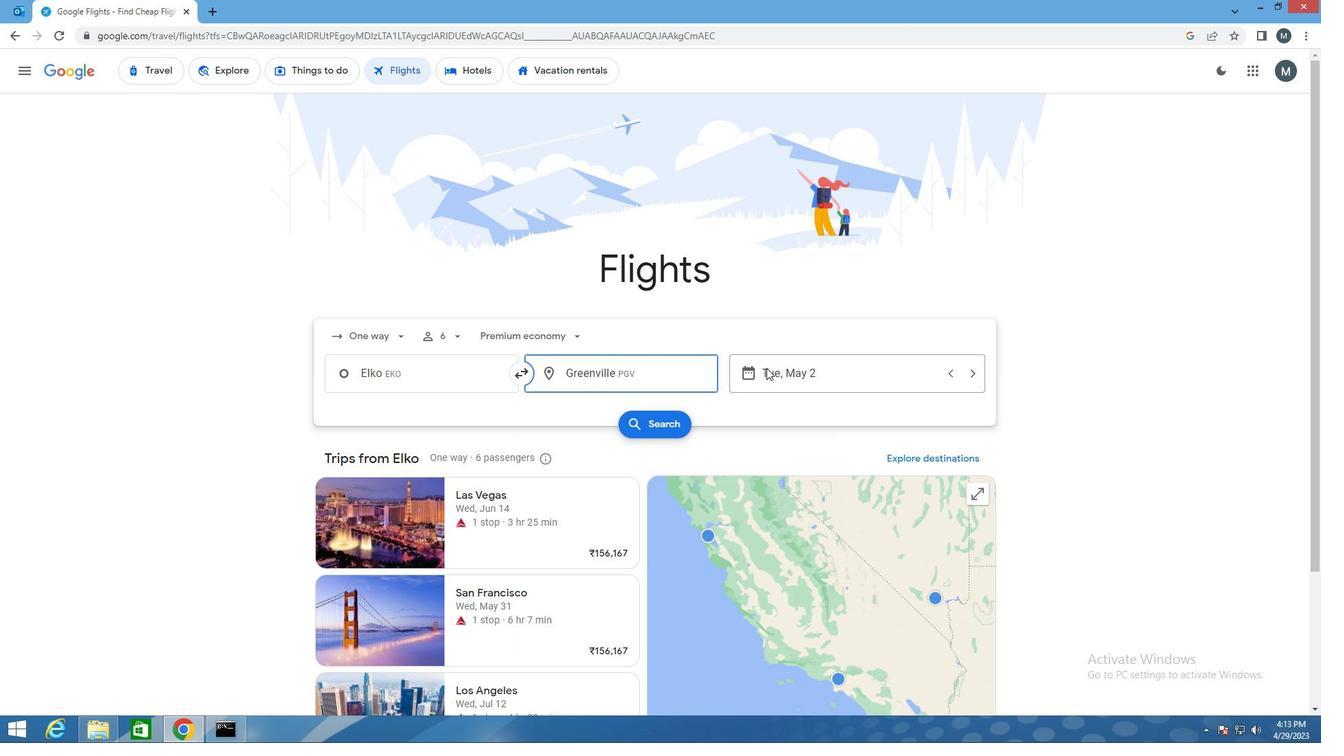 
Action: Mouse moved to (820, 467)
Screenshot: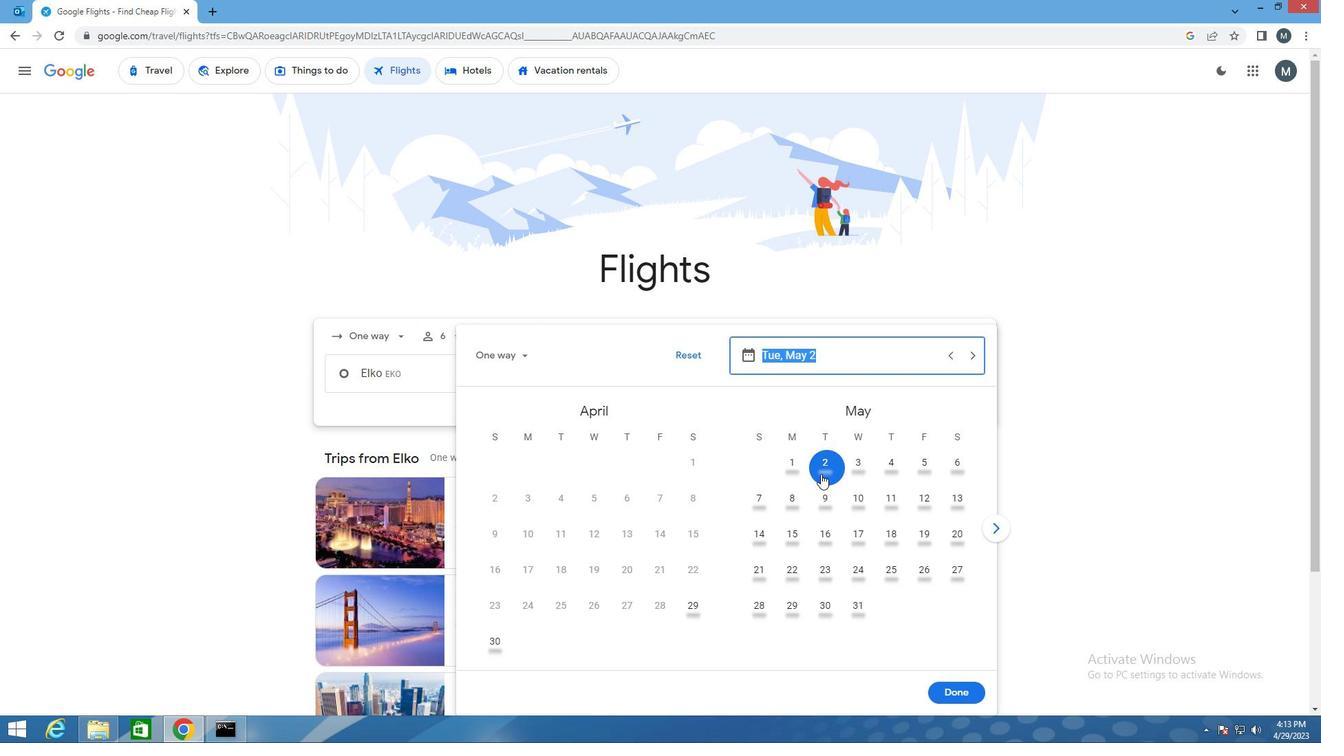 
Action: Mouse pressed left at (820, 467)
Screenshot: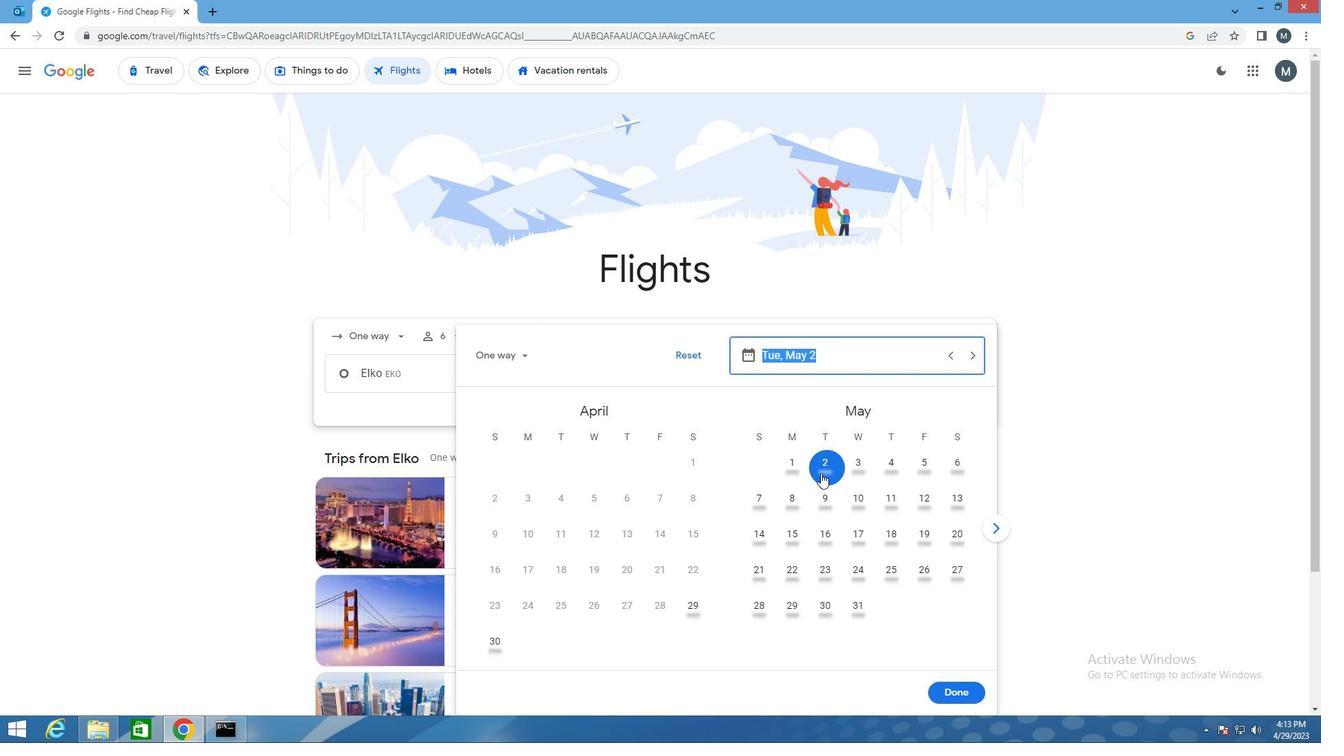 
Action: Mouse moved to (950, 689)
Screenshot: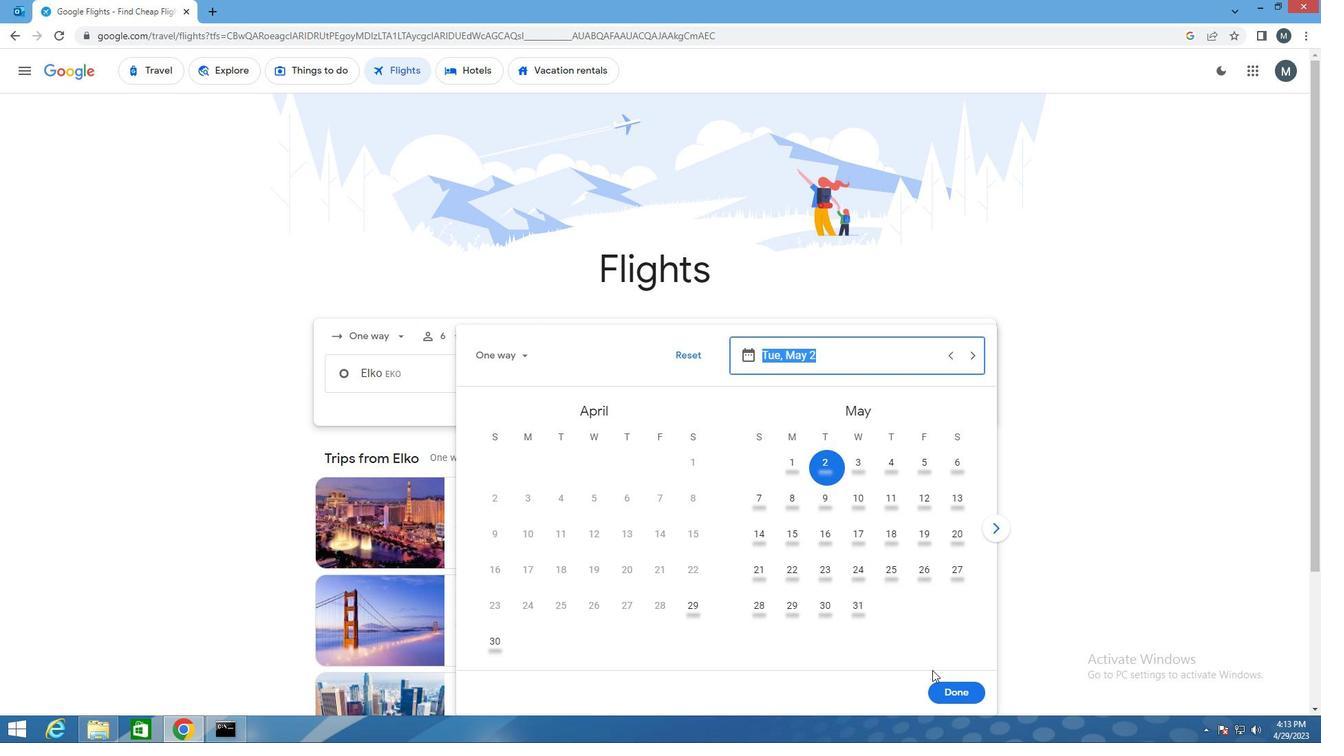 
Action: Mouse pressed left at (950, 689)
Screenshot: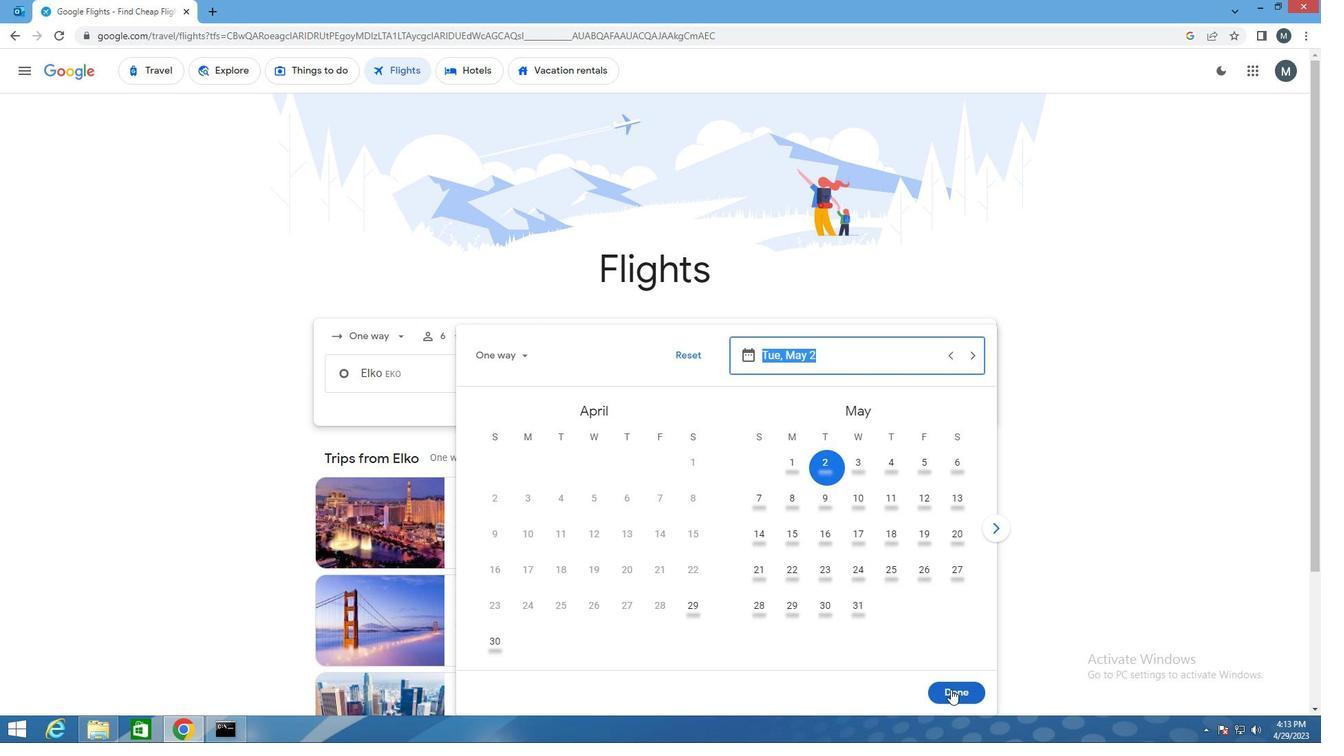 
Action: Mouse moved to (240, 405)
Screenshot: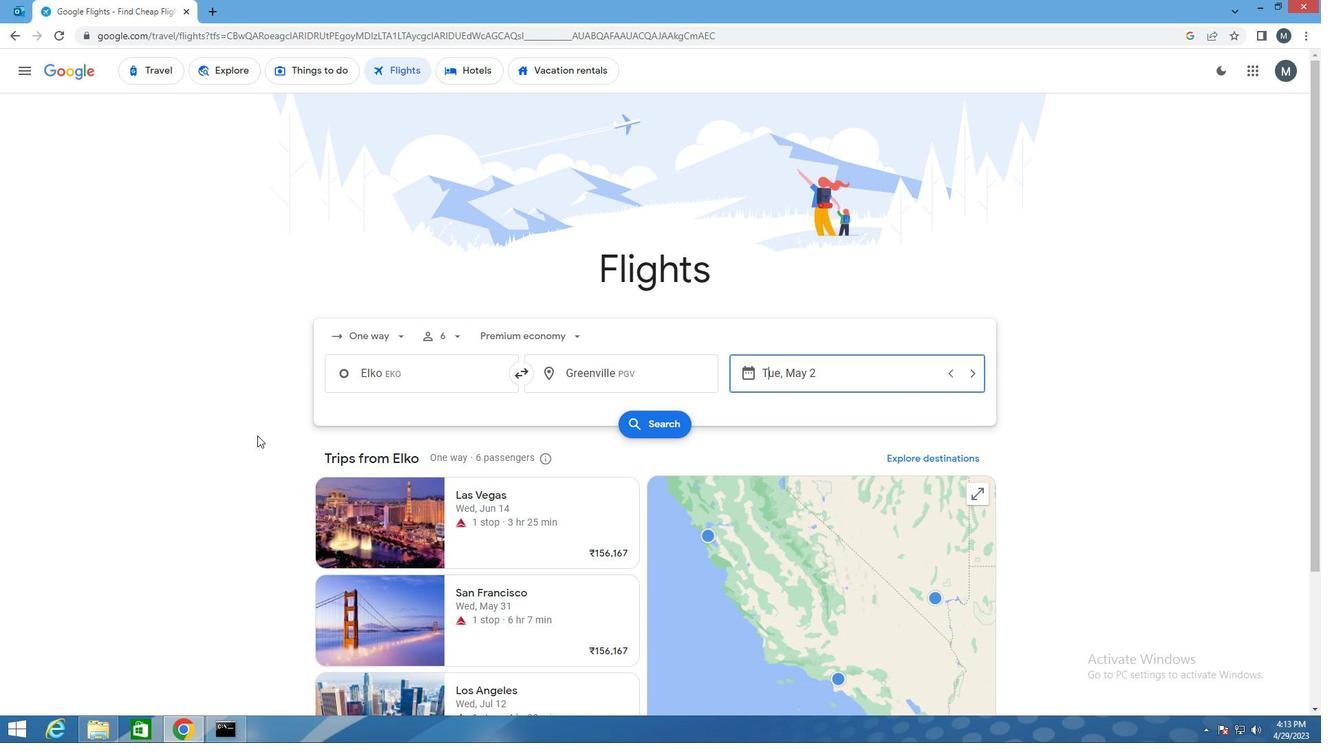
Action: Mouse scrolled (240, 405) with delta (0, 0)
Screenshot: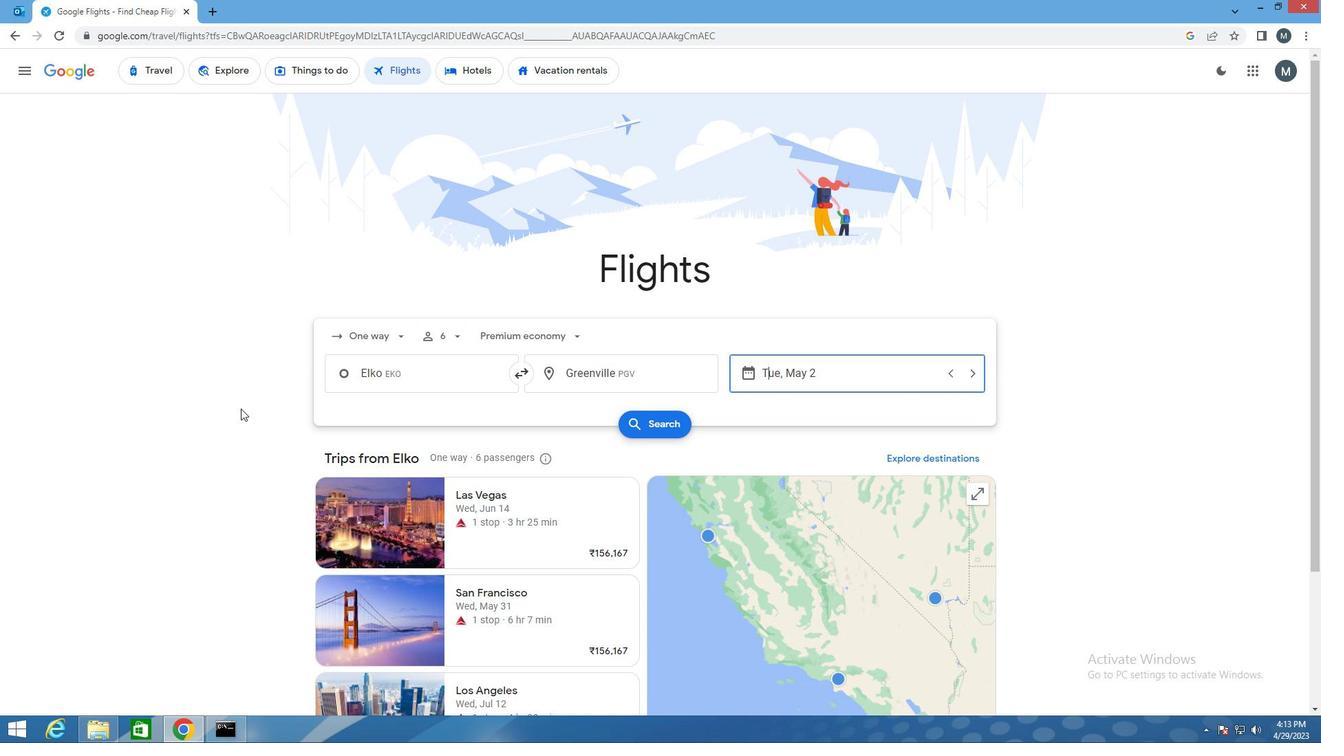 
Action: Mouse moved to (652, 357)
Screenshot: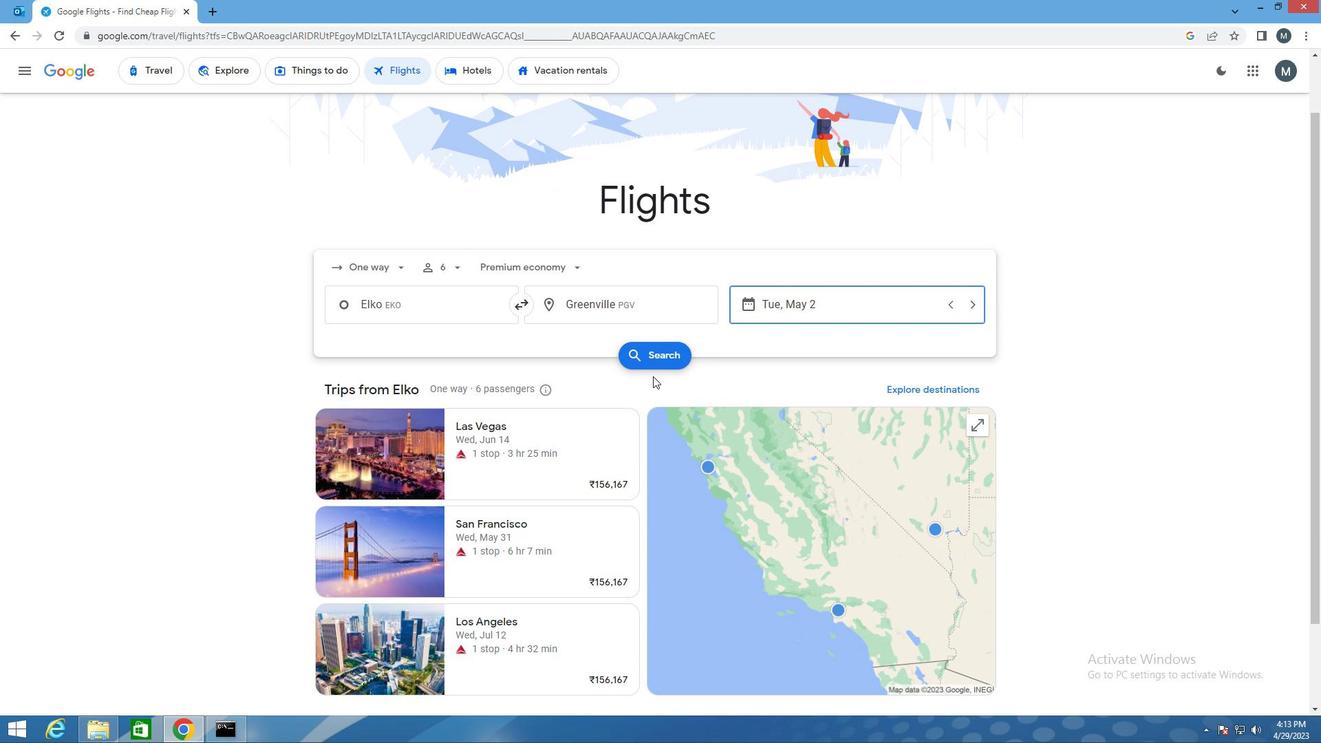 
Action: Mouse pressed left at (652, 357)
Screenshot: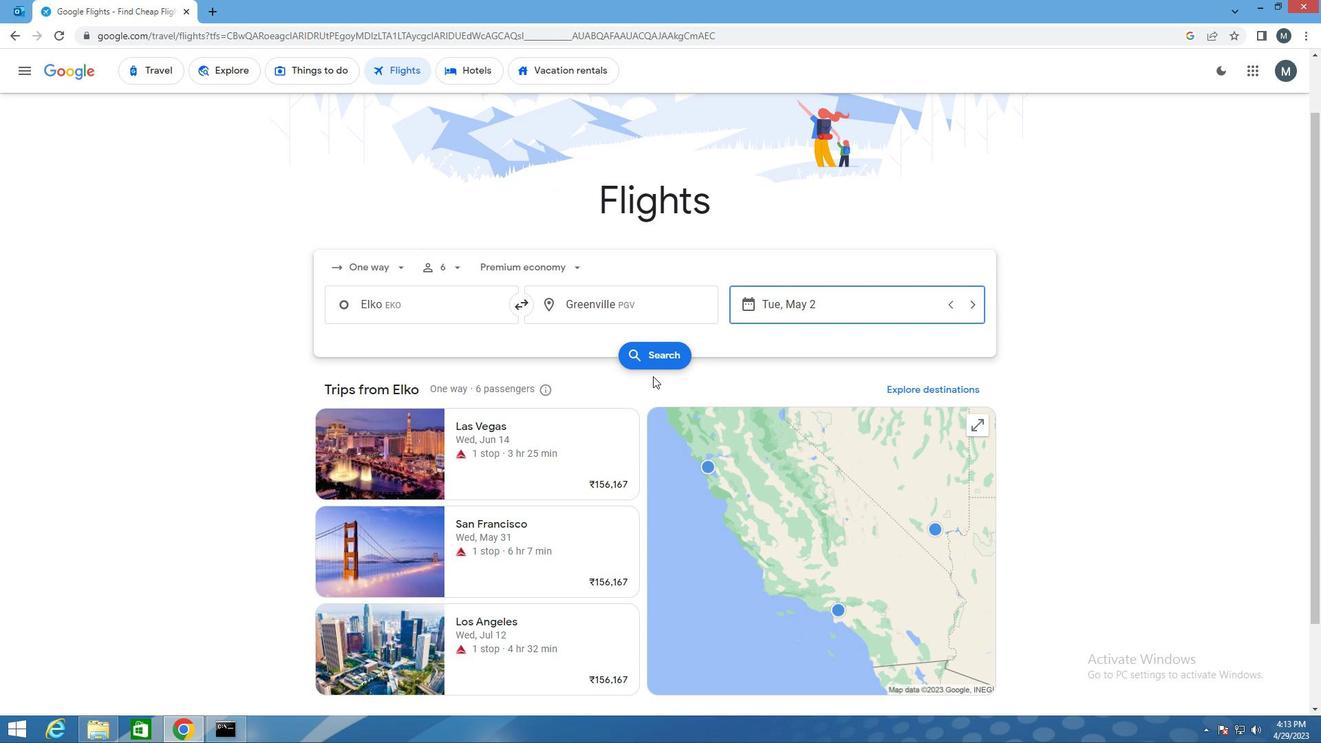 
Action: Mouse moved to (339, 192)
Screenshot: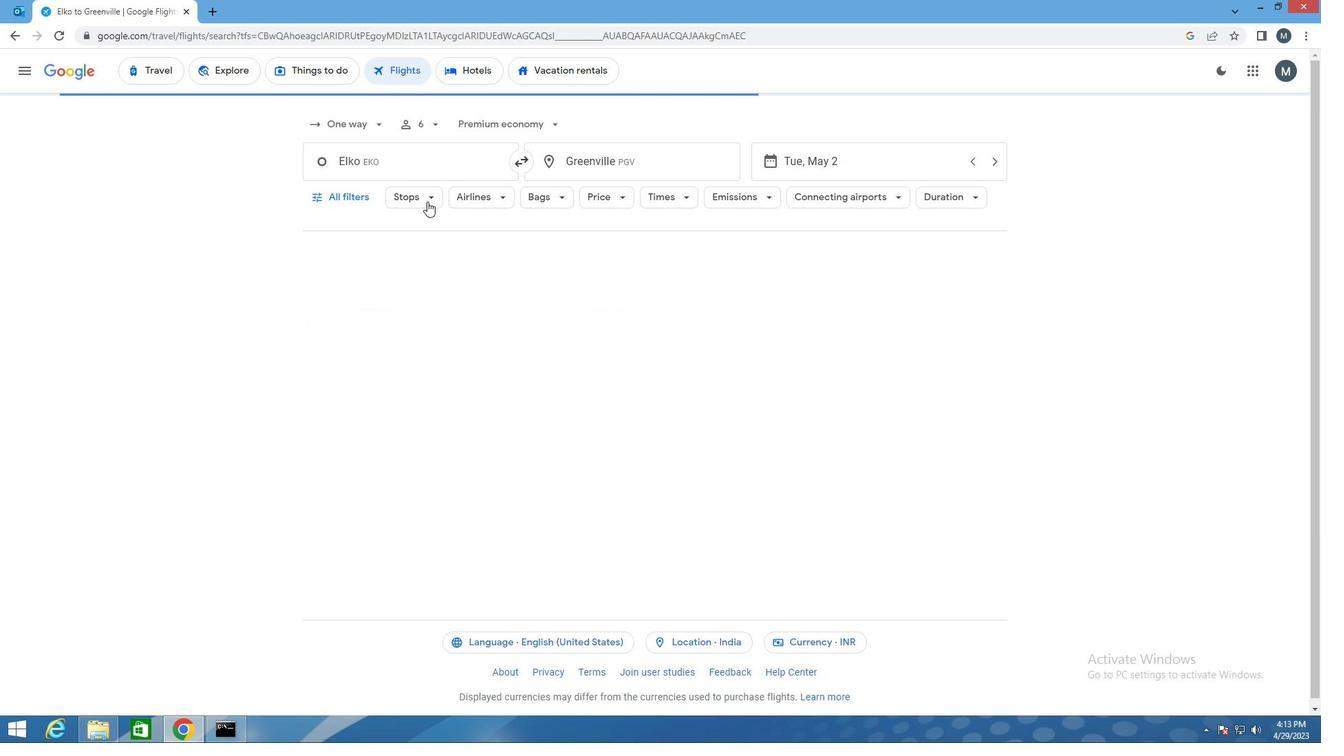 
Action: Mouse pressed left at (339, 192)
Screenshot: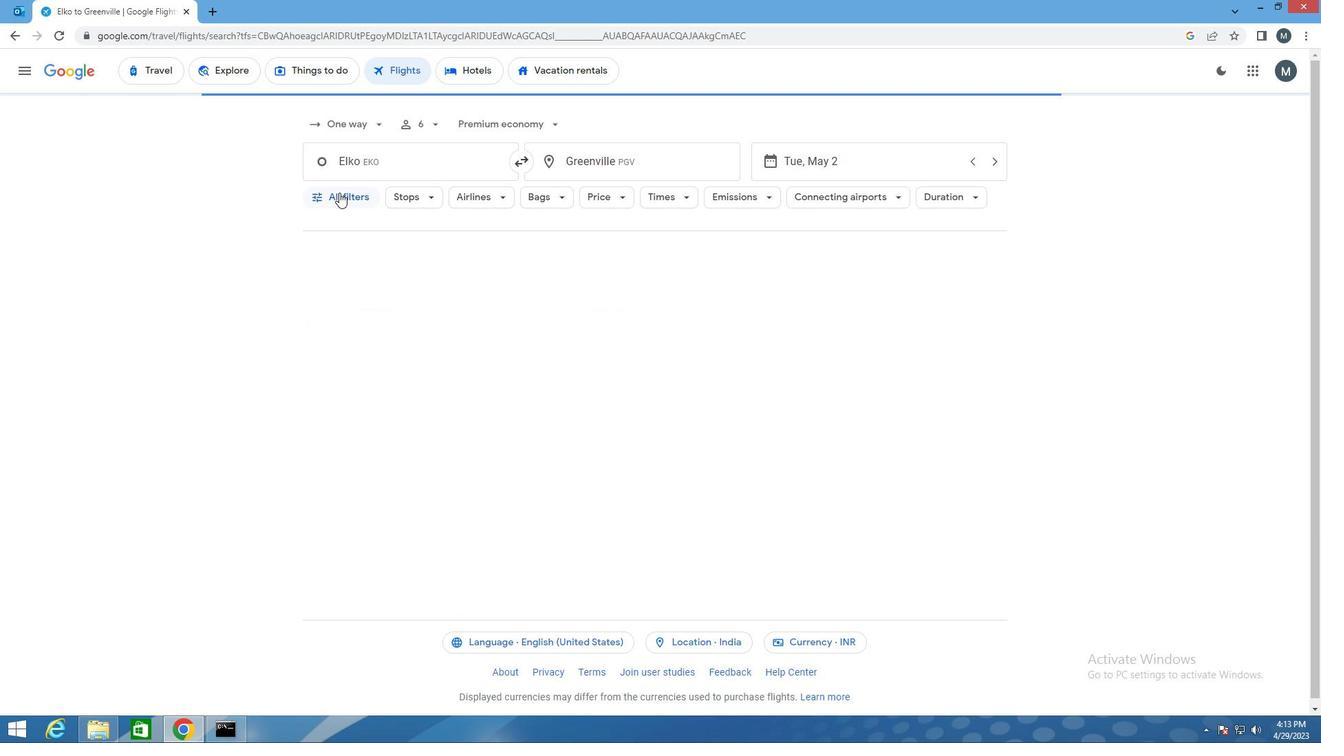 
Action: Mouse moved to (280, 403)
Screenshot: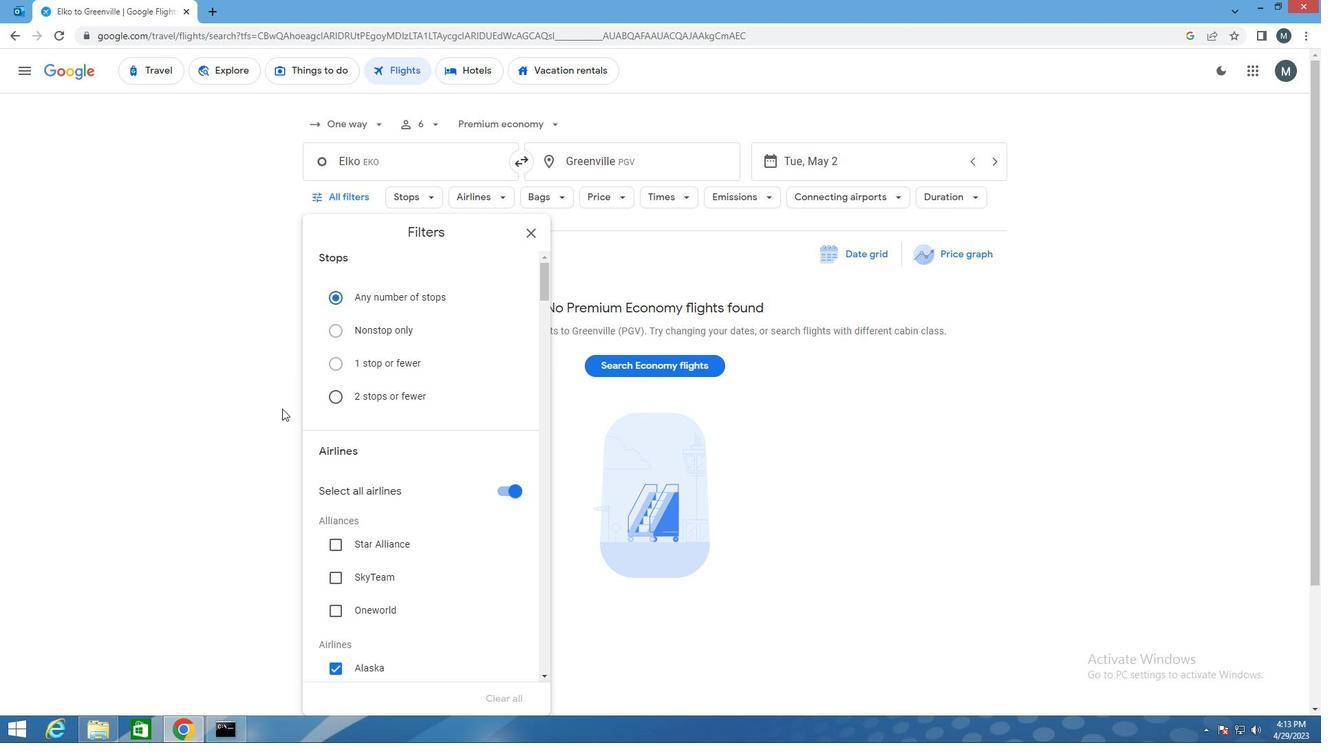 
Action: Mouse scrolled (280, 402) with delta (0, 0)
Screenshot: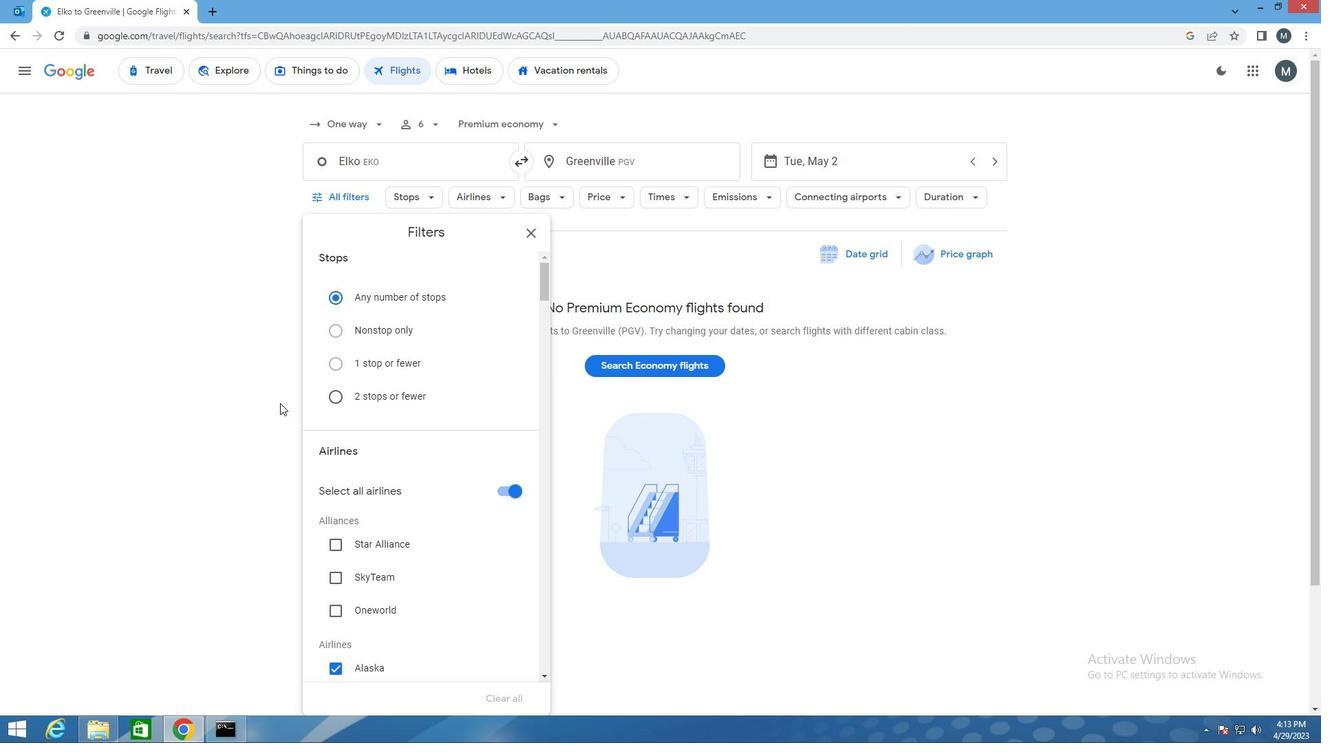
Action: Mouse moved to (498, 419)
Screenshot: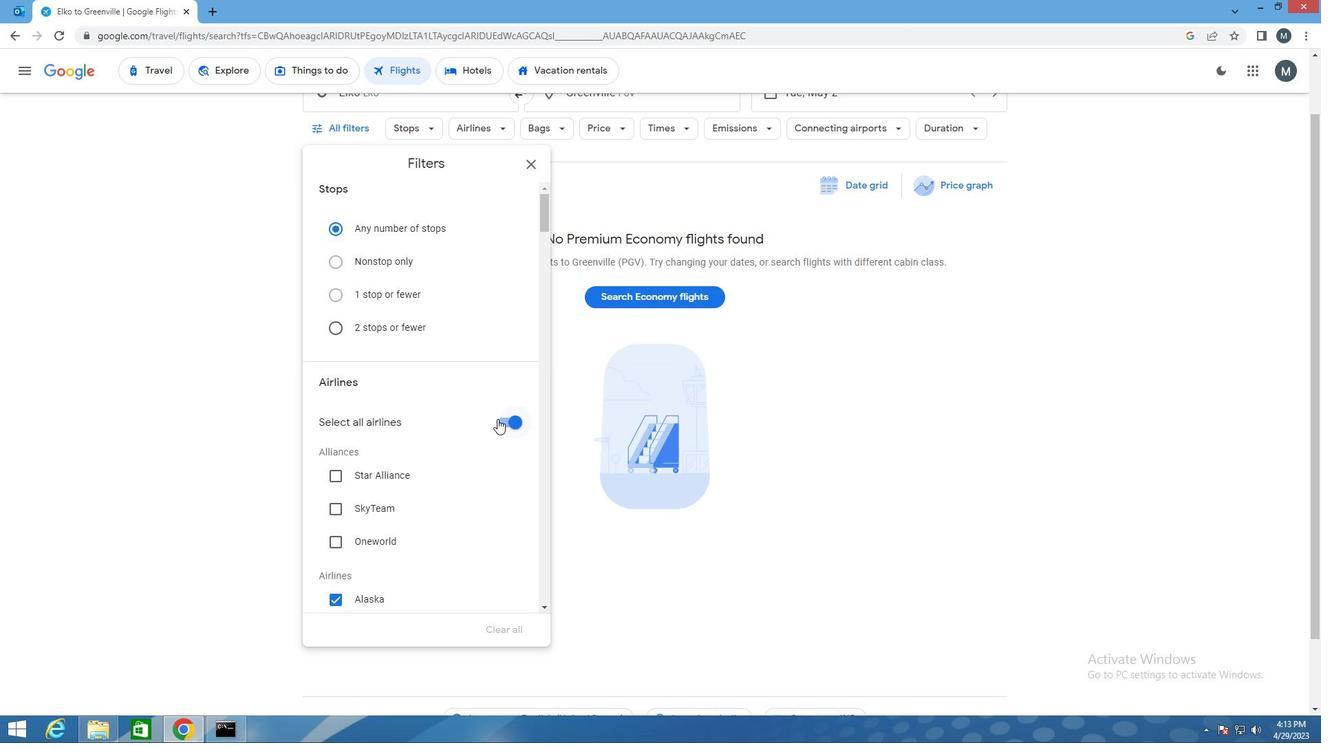 
Action: Mouse pressed left at (498, 419)
Screenshot: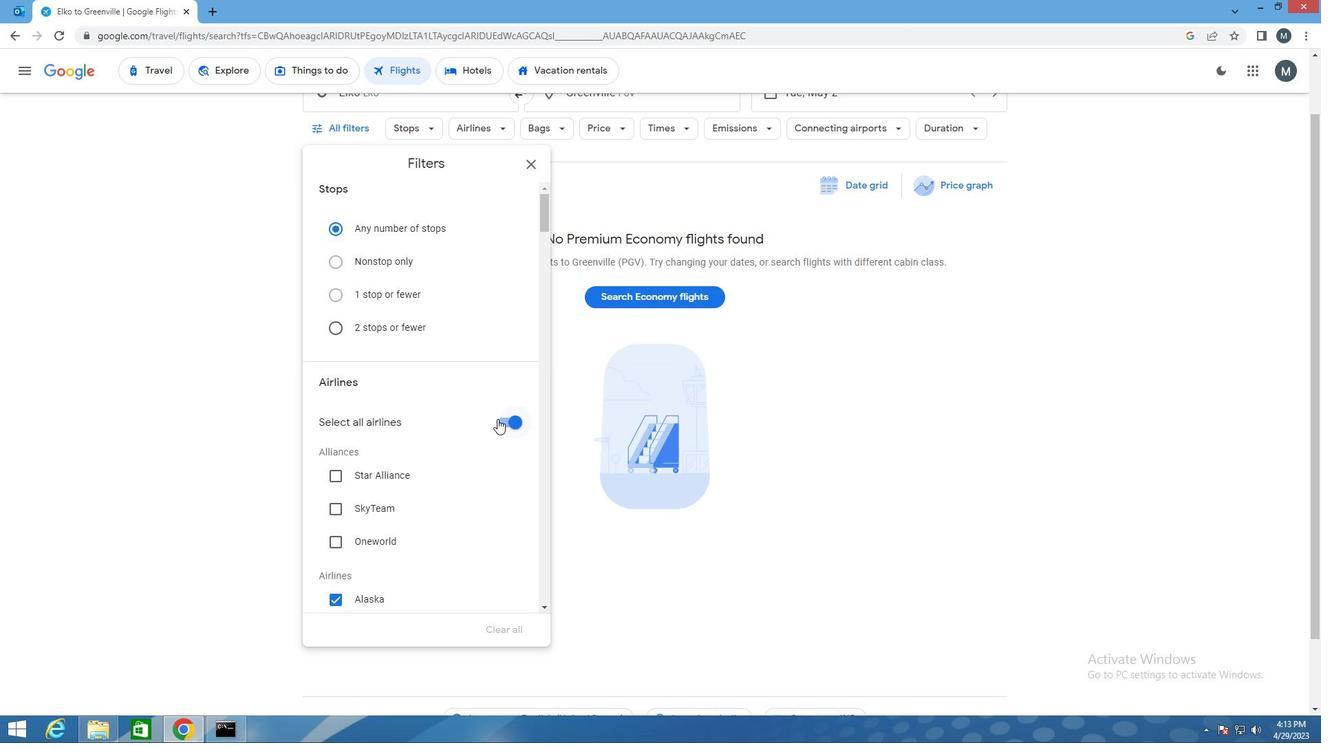 
Action: Mouse moved to (417, 417)
Screenshot: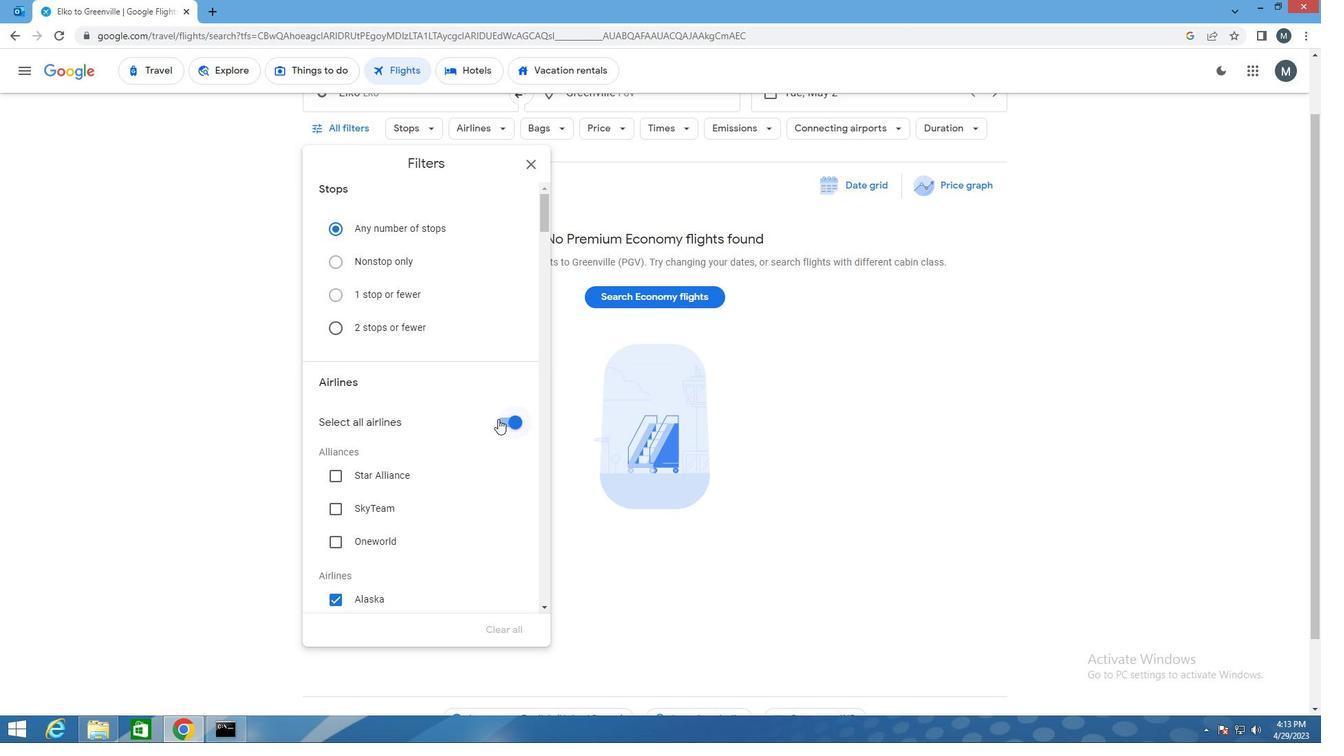
Action: Mouse scrolled (417, 416) with delta (0, 0)
Screenshot: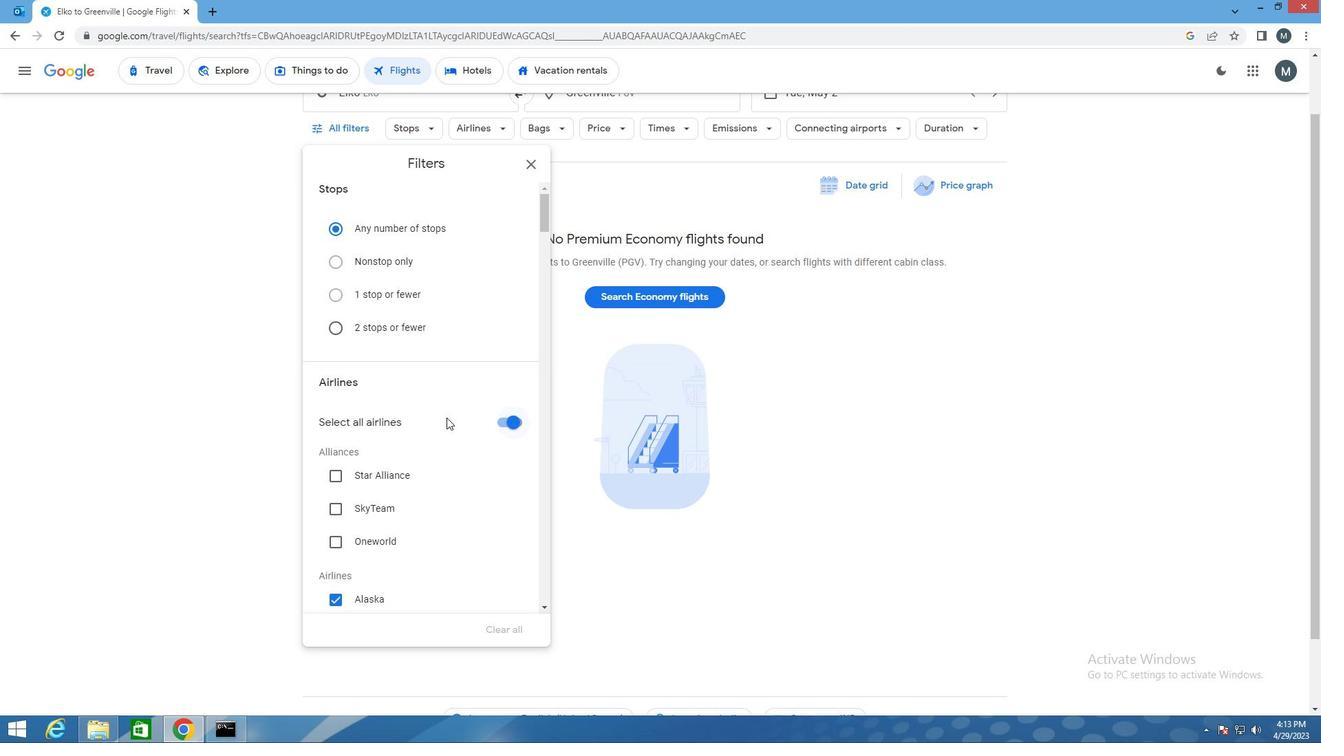 
Action: Mouse moved to (417, 418)
Screenshot: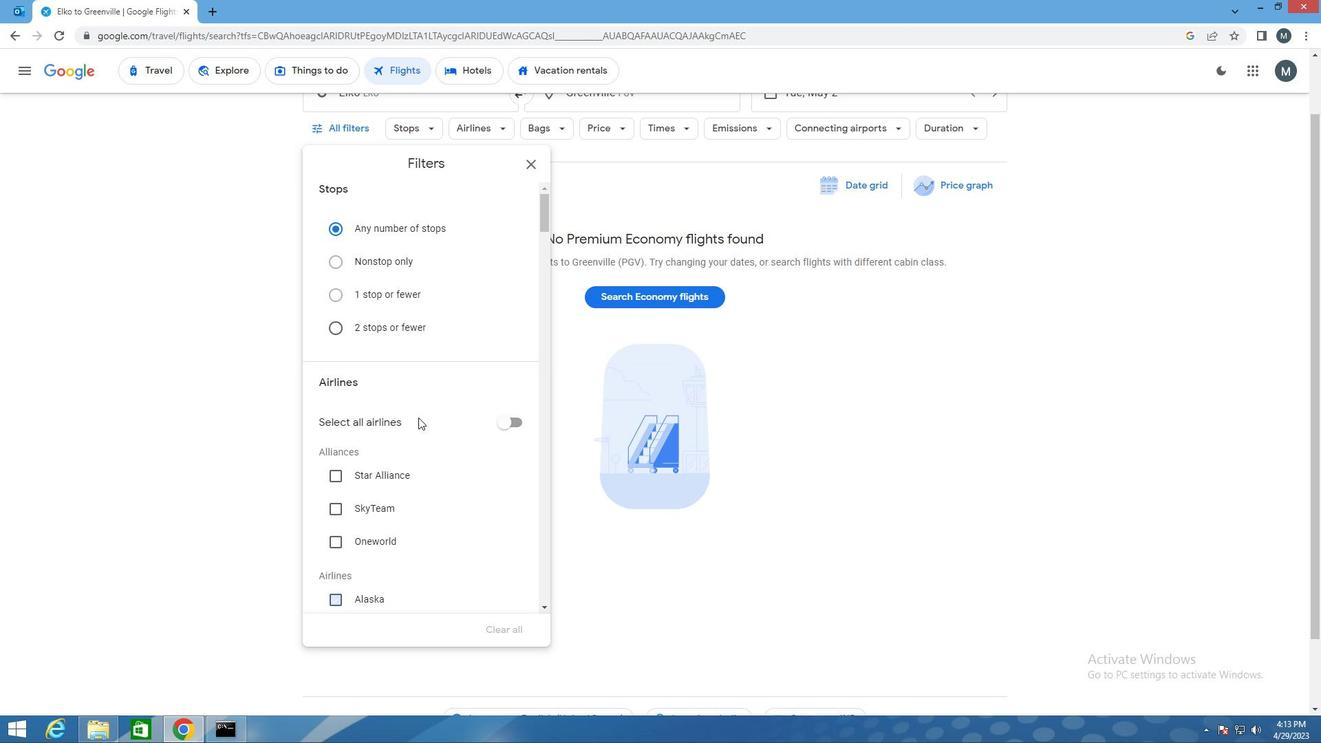 
Action: Mouse scrolled (417, 417) with delta (0, 0)
Screenshot: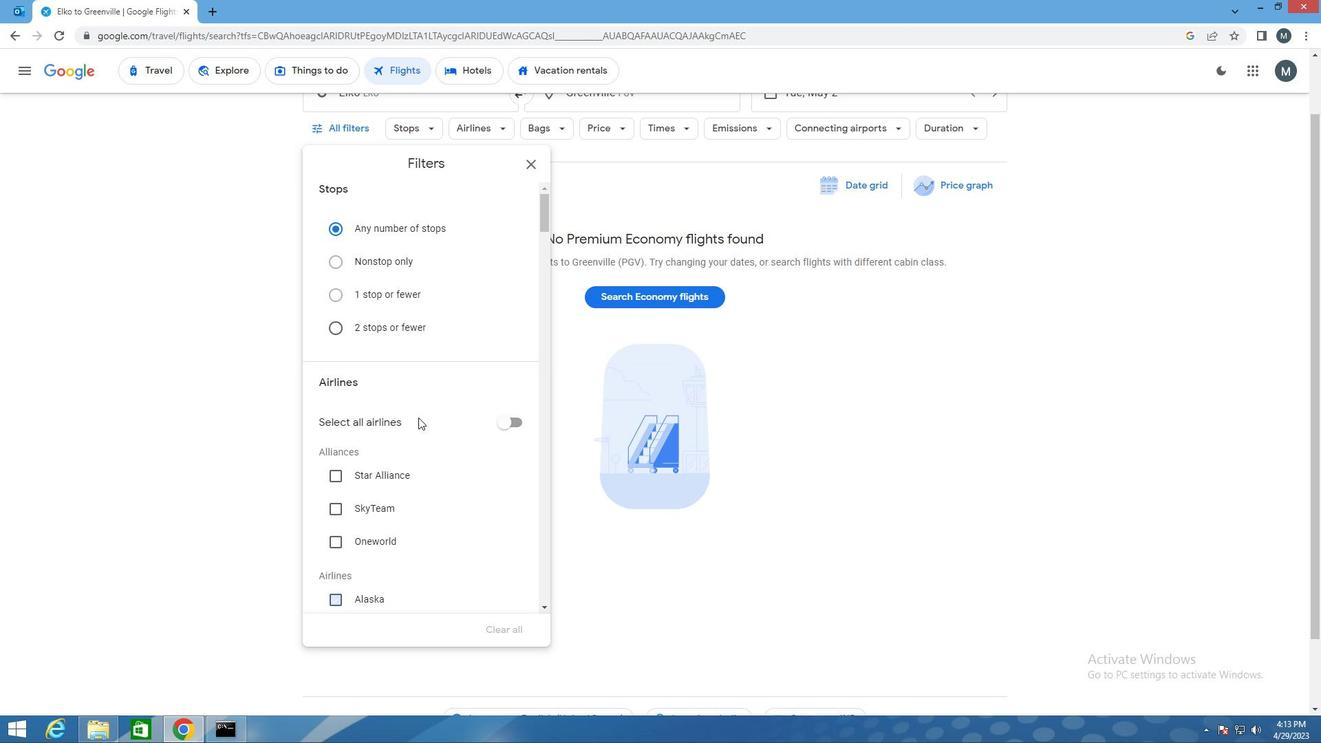 
Action: Mouse moved to (412, 435)
Screenshot: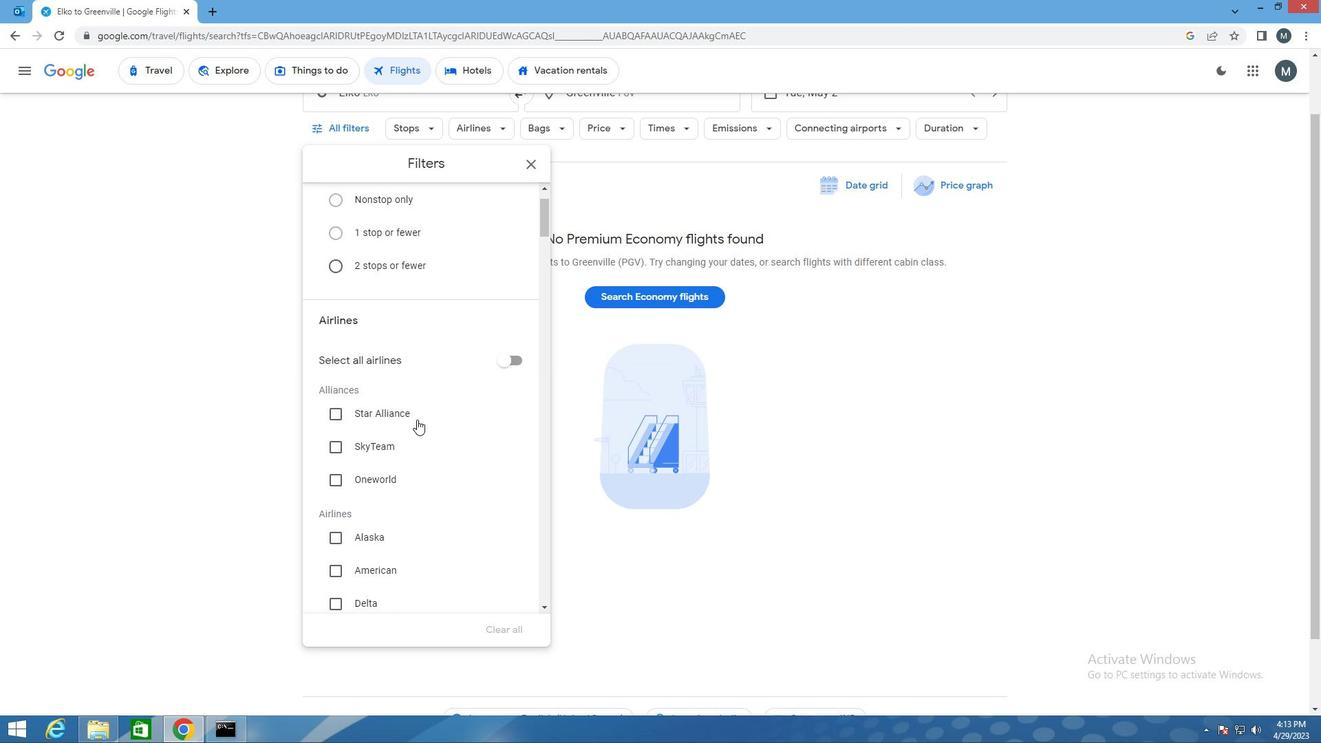 
Action: Mouse scrolled (412, 434) with delta (0, 0)
Screenshot: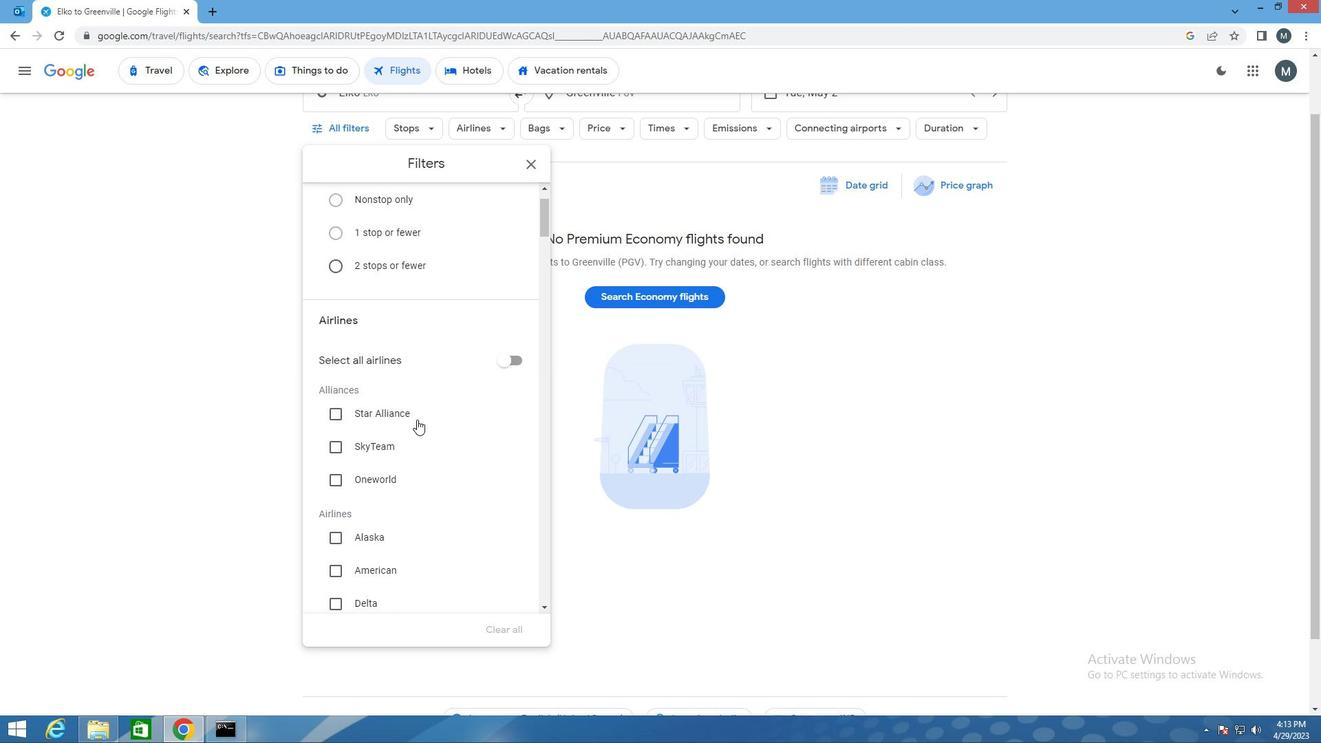 
Action: Mouse moved to (391, 487)
Screenshot: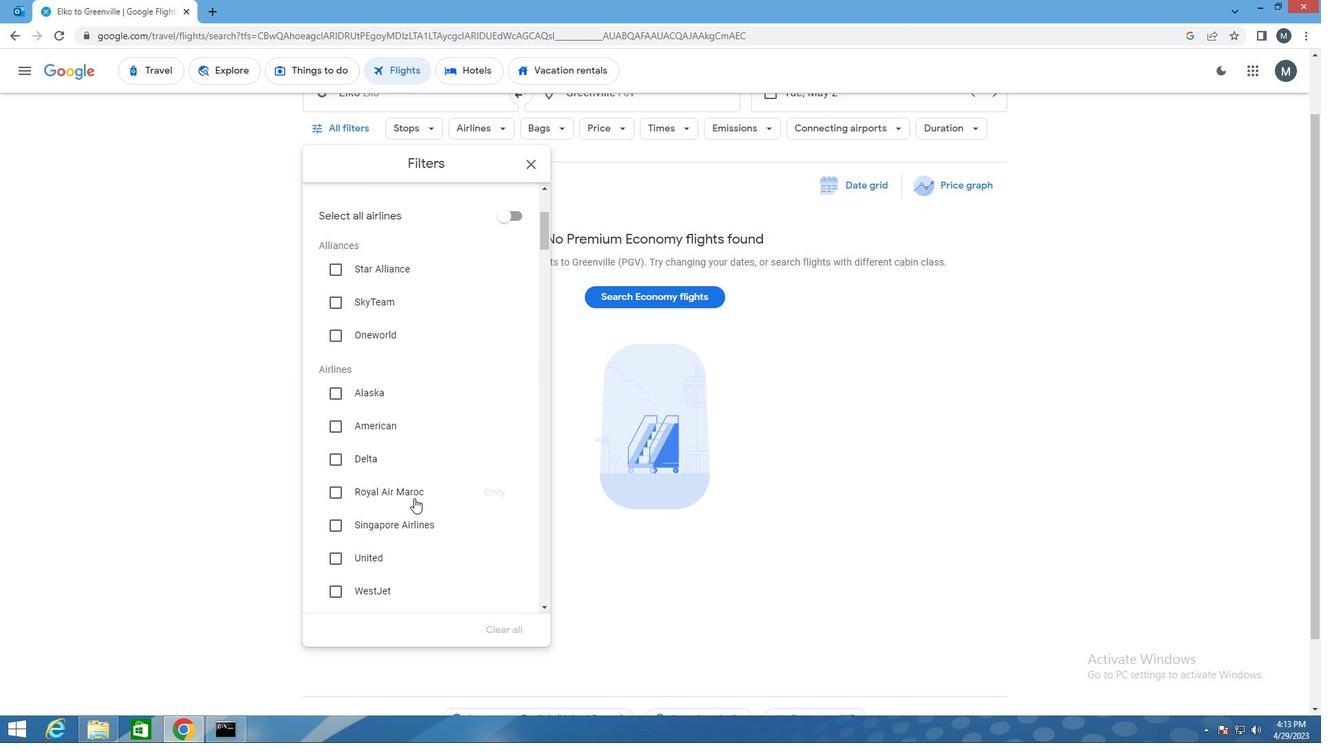 
Action: Mouse scrolled (391, 487) with delta (0, 0)
Screenshot: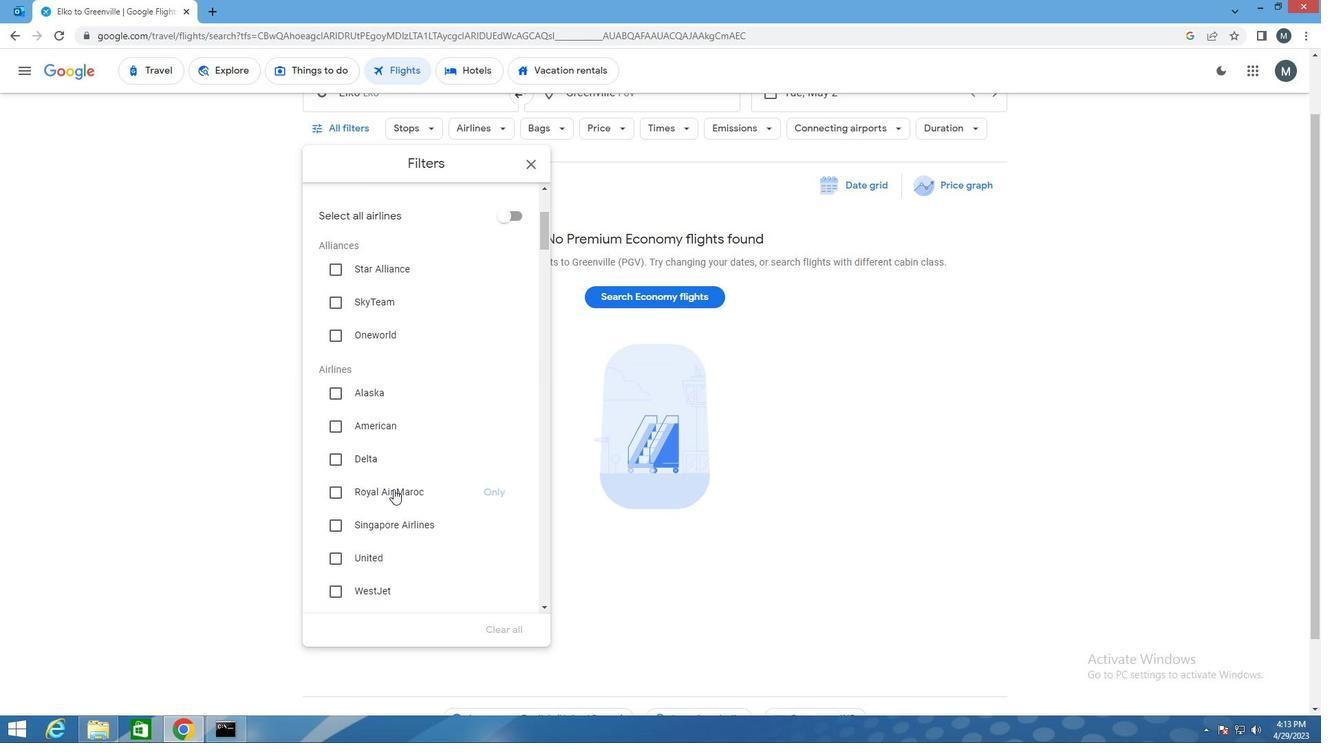 
Action: Mouse scrolled (391, 487) with delta (0, 0)
Screenshot: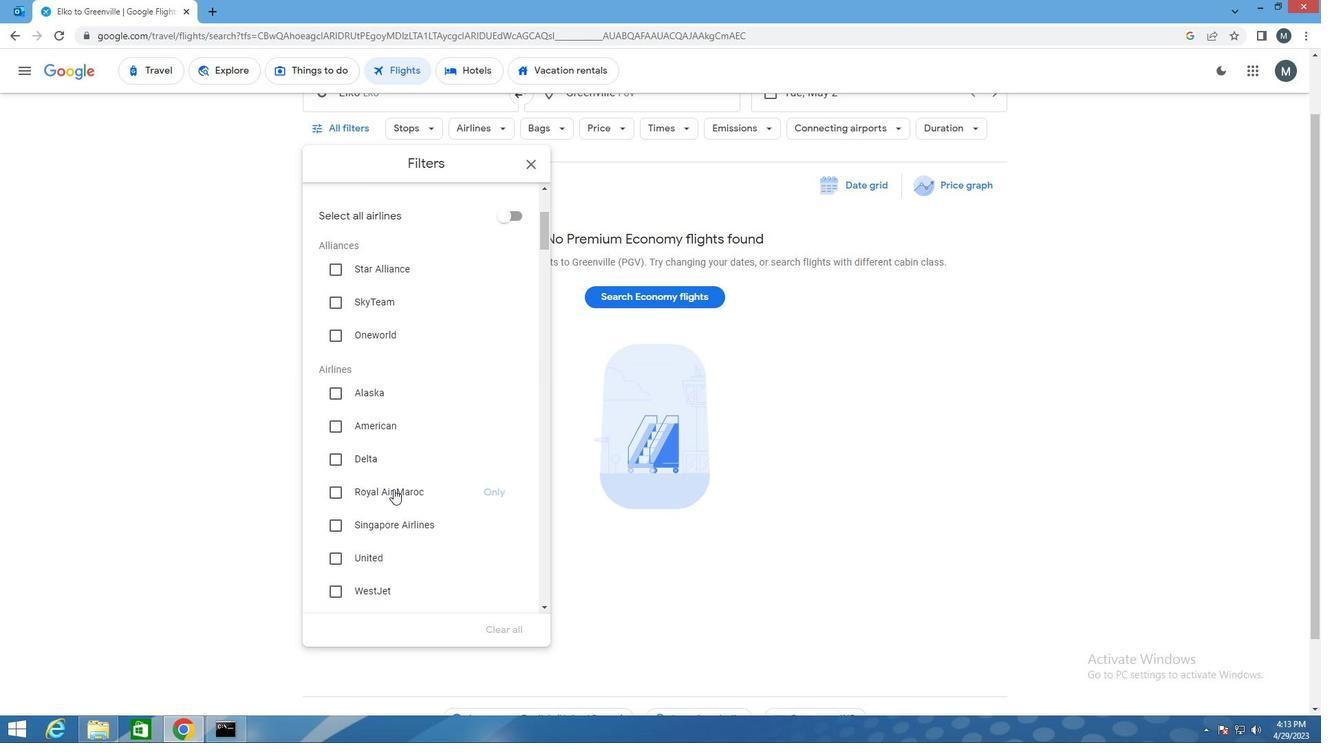 
Action: Mouse moved to (415, 449)
Screenshot: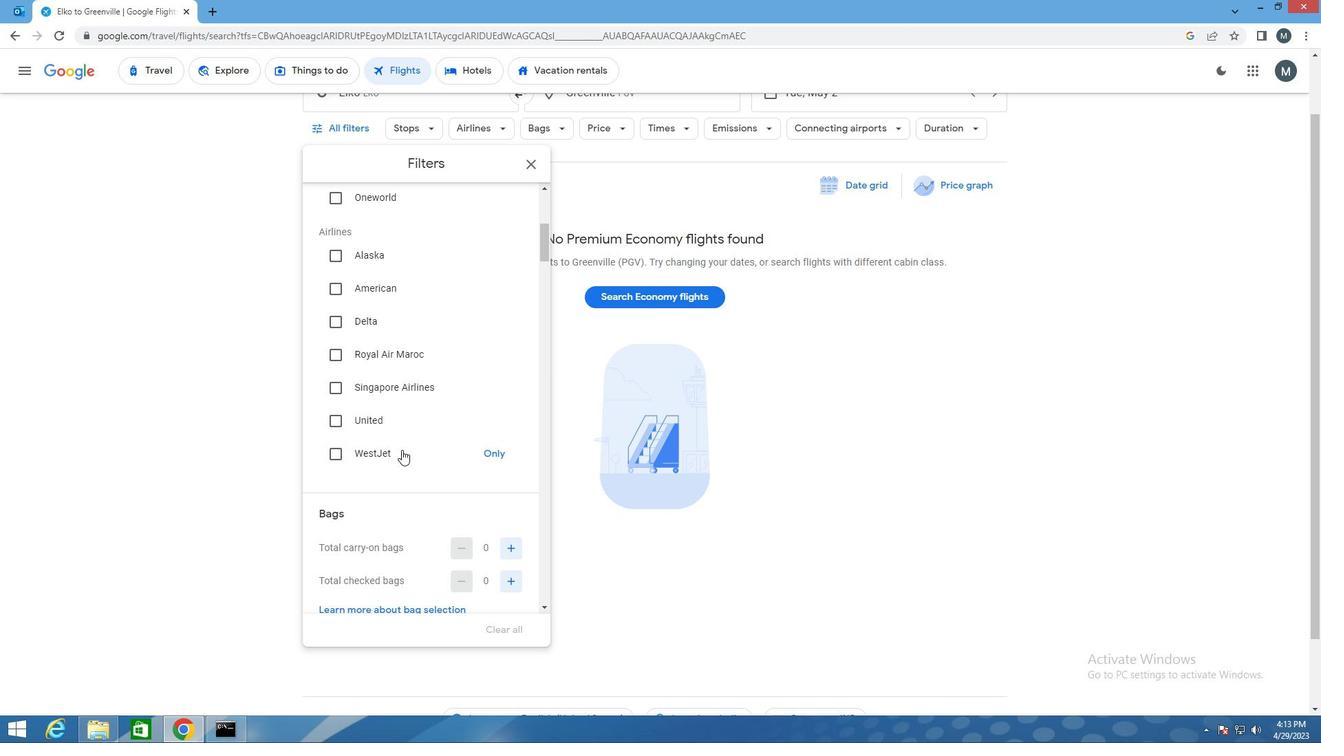 
Action: Mouse scrolled (415, 449) with delta (0, 0)
Screenshot: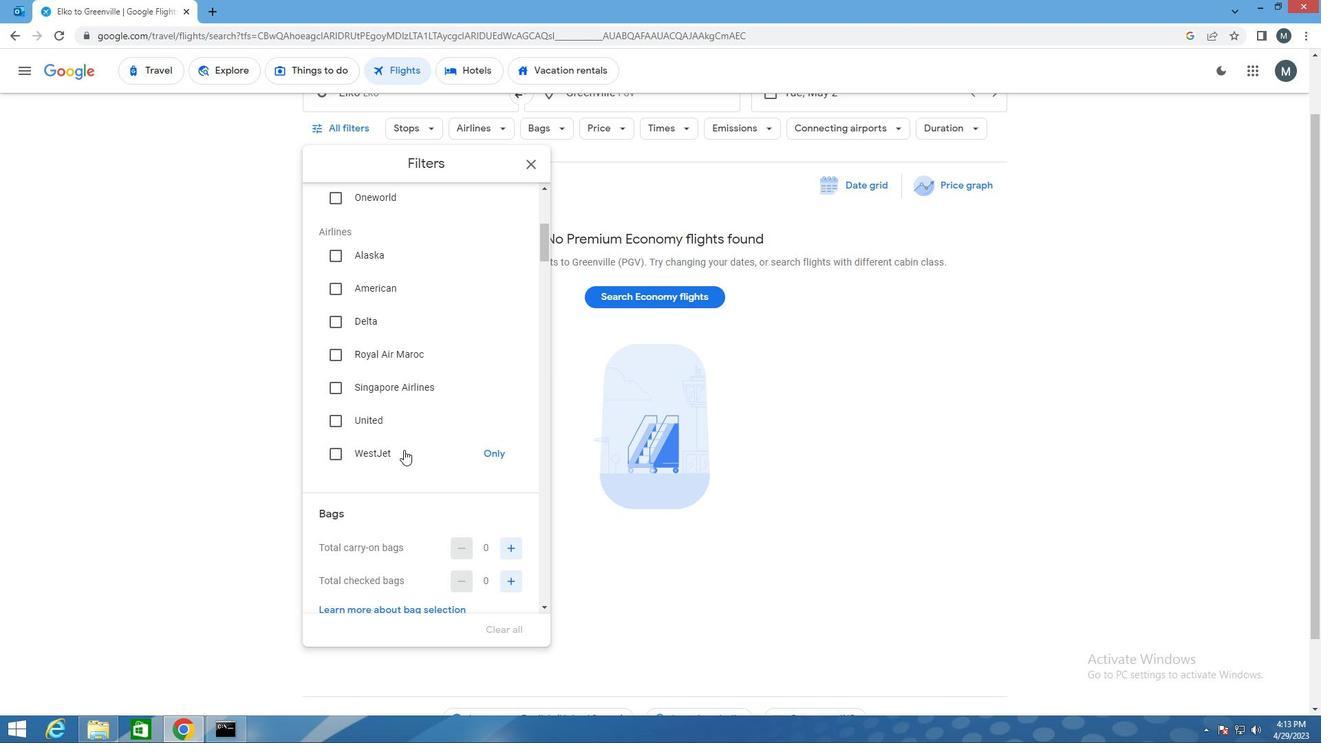 
Action: Mouse moved to (415, 449)
Screenshot: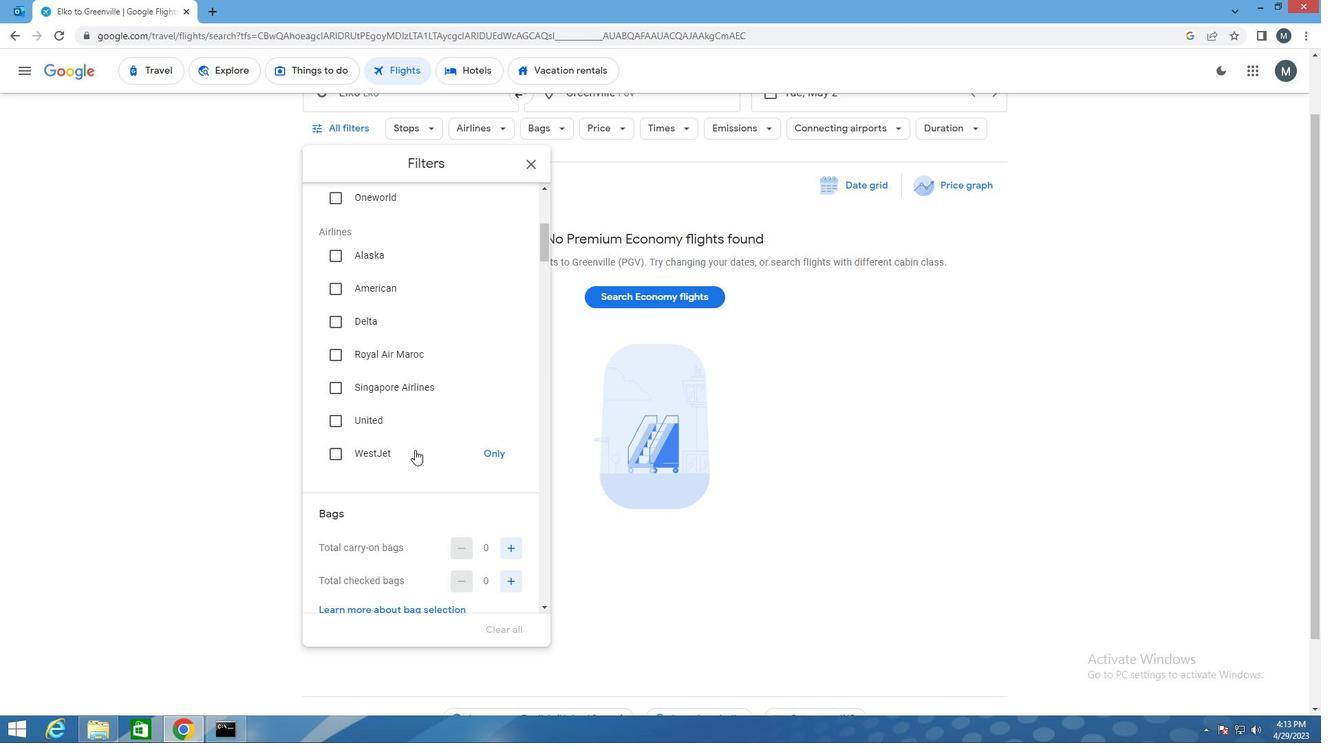 
Action: Mouse scrolled (415, 449) with delta (0, 0)
Screenshot: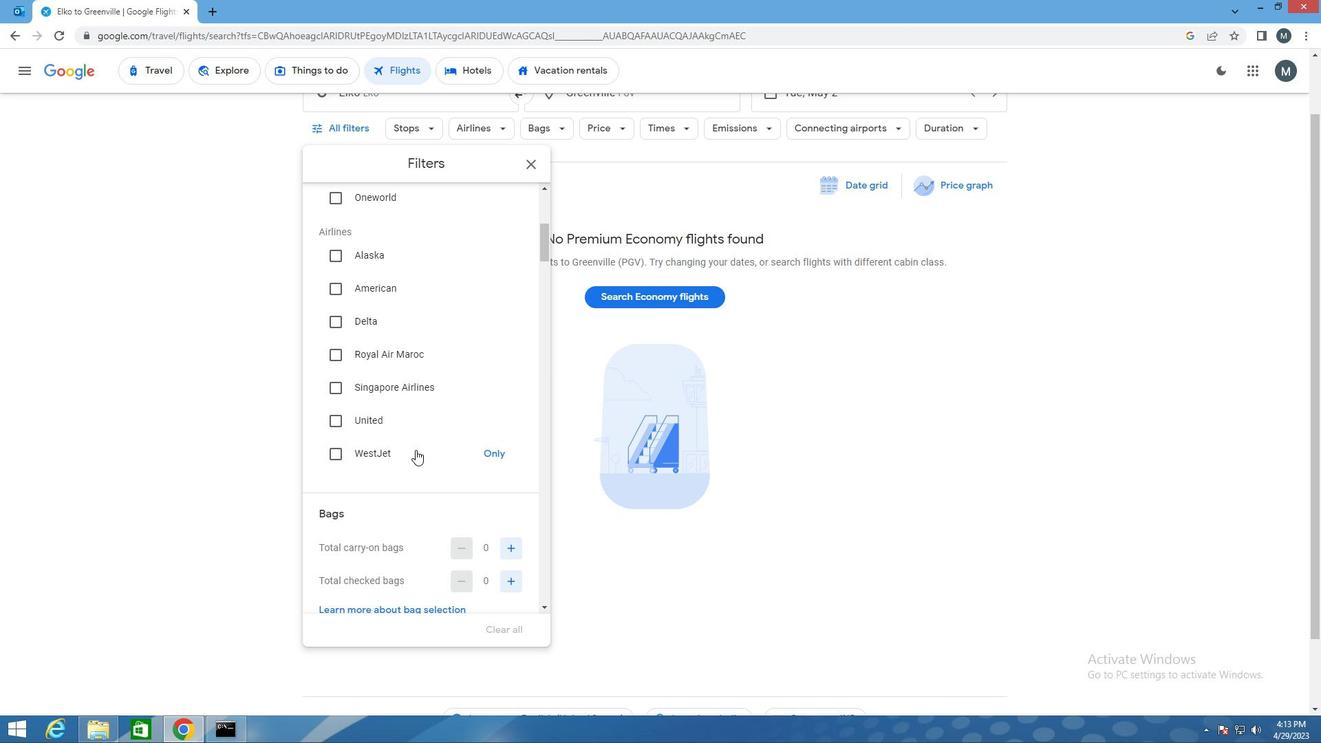 
Action: Mouse moved to (508, 413)
Screenshot: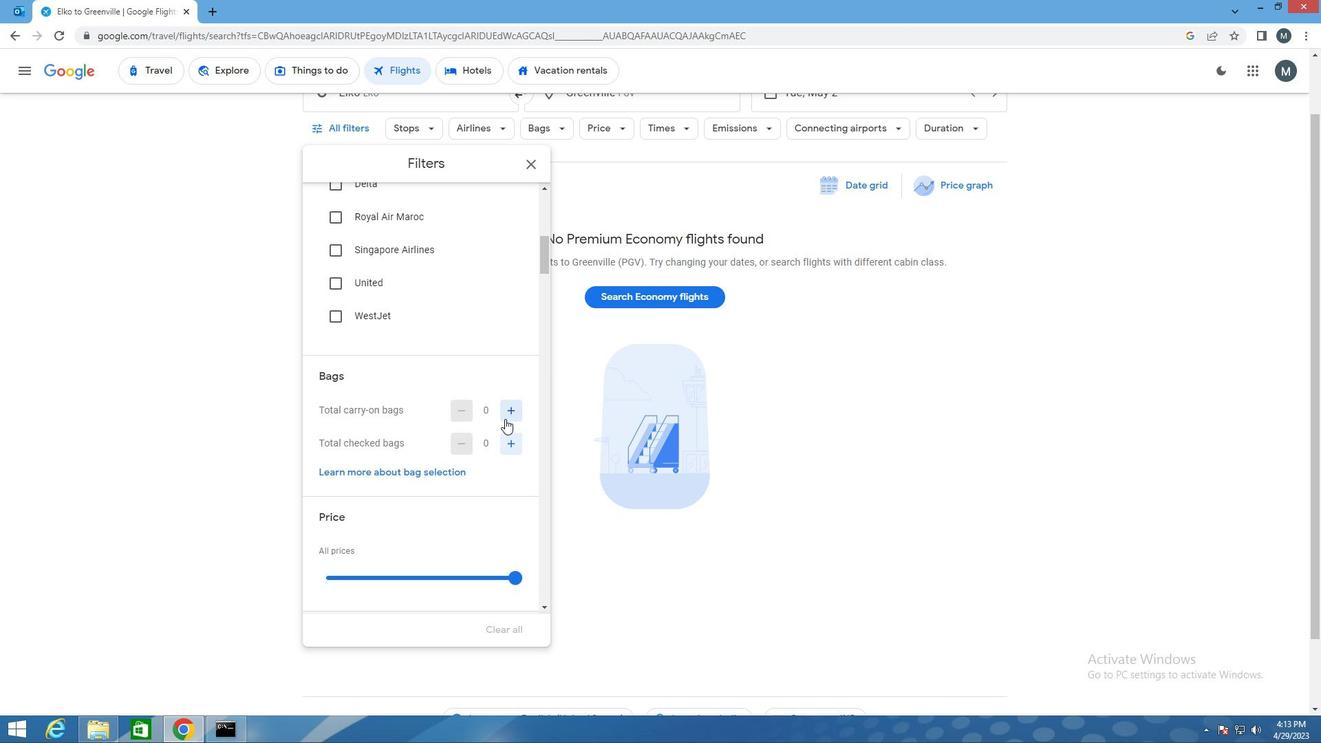 
Action: Mouse pressed left at (508, 413)
Screenshot: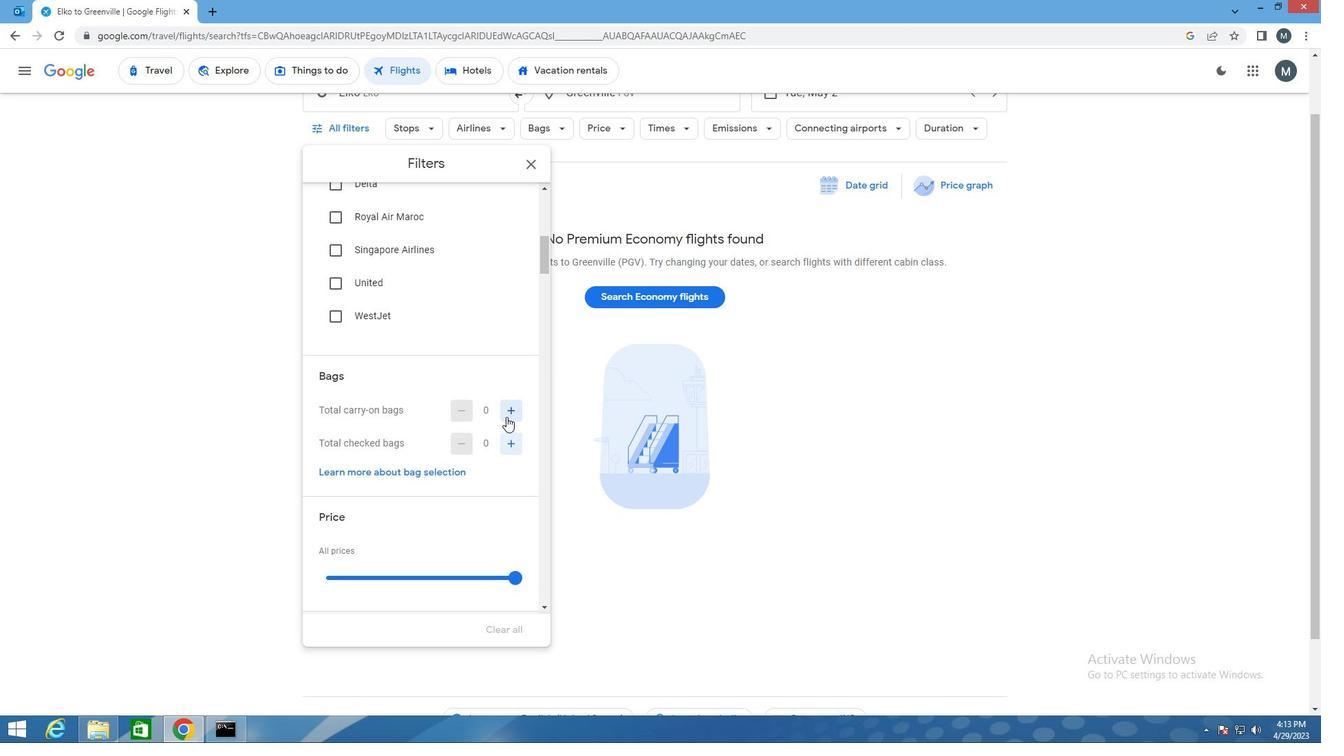 
Action: Mouse moved to (474, 440)
Screenshot: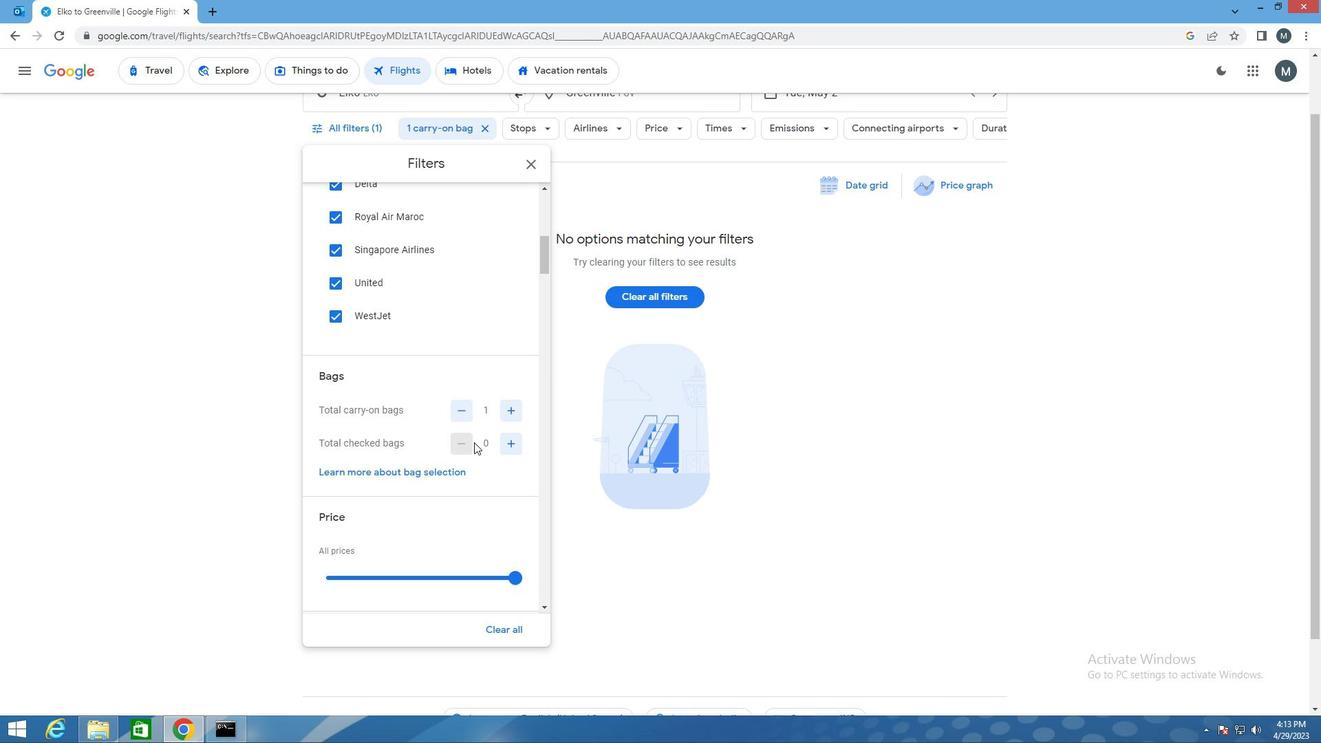 
Action: Mouse scrolled (474, 439) with delta (0, 0)
Screenshot: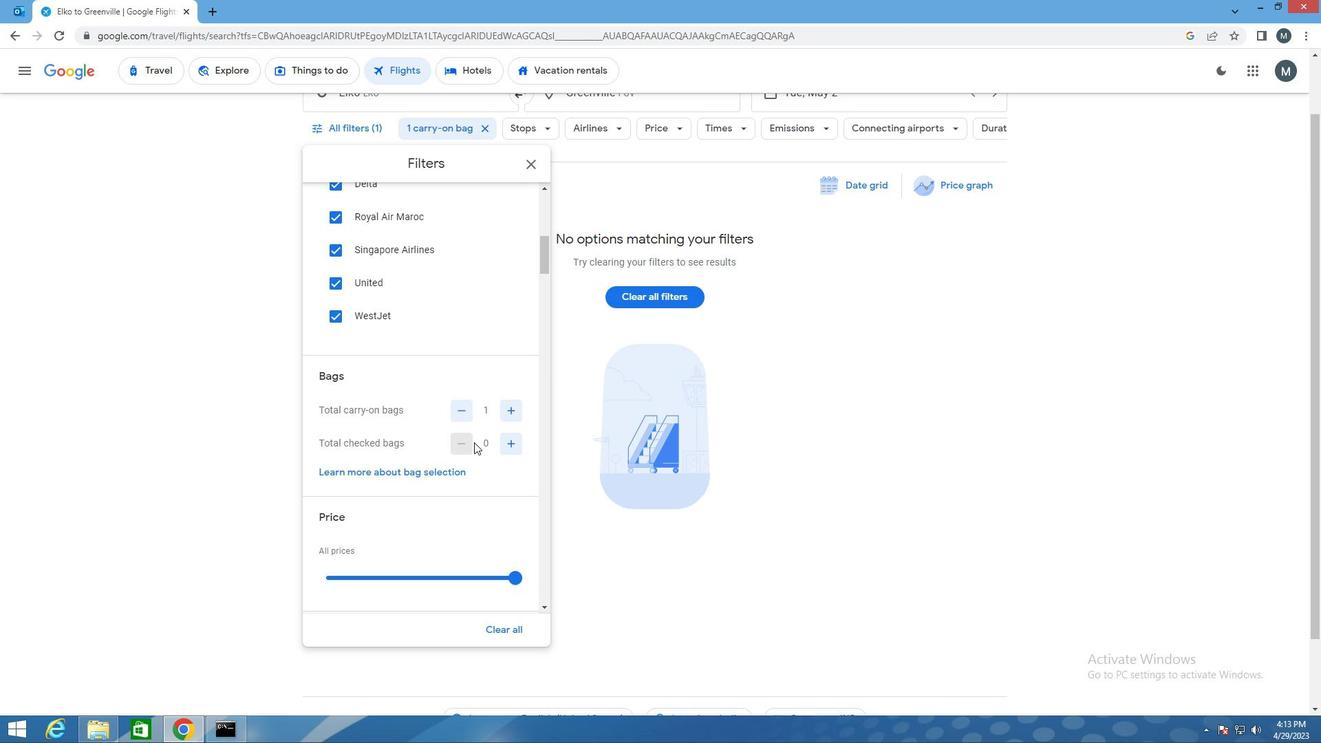 
Action: Mouse moved to (473, 439)
Screenshot: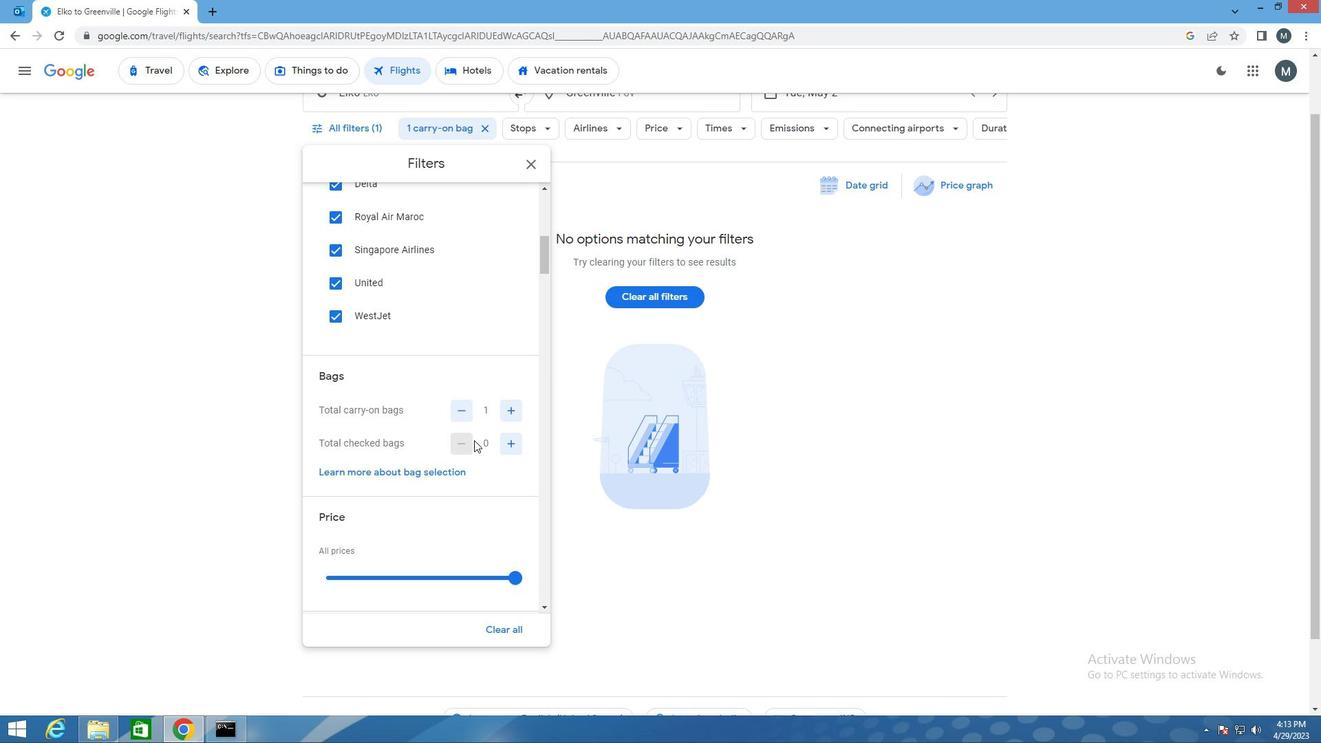 
Action: Mouse scrolled (473, 438) with delta (0, 0)
Screenshot: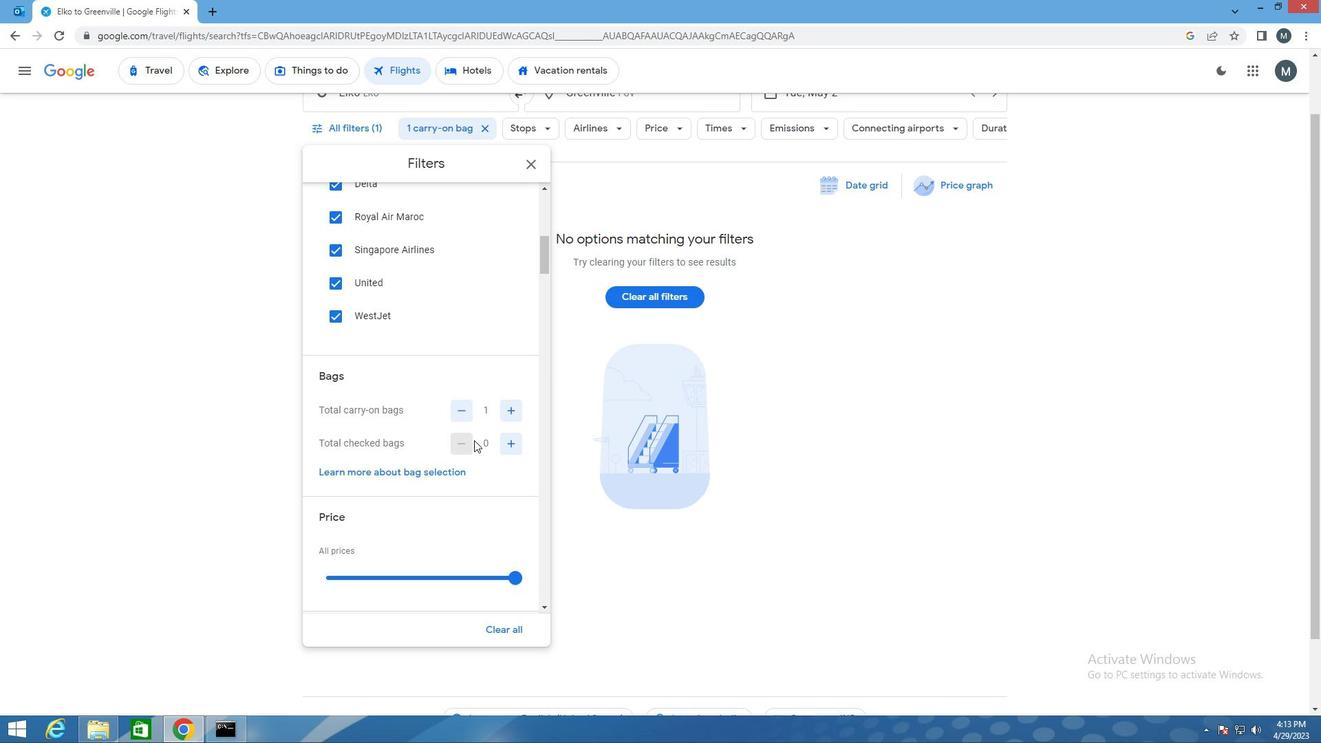 
Action: Mouse moved to (417, 434)
Screenshot: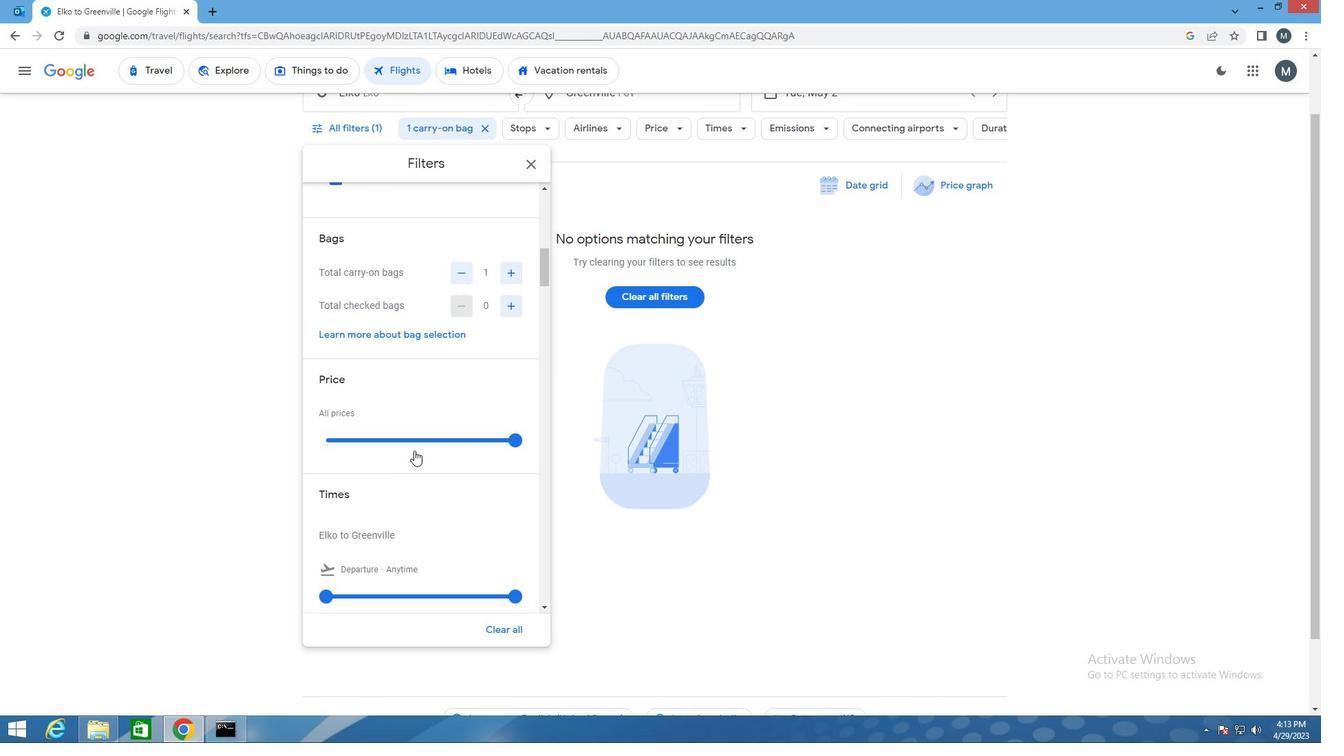 
Action: Mouse pressed left at (417, 434)
Screenshot: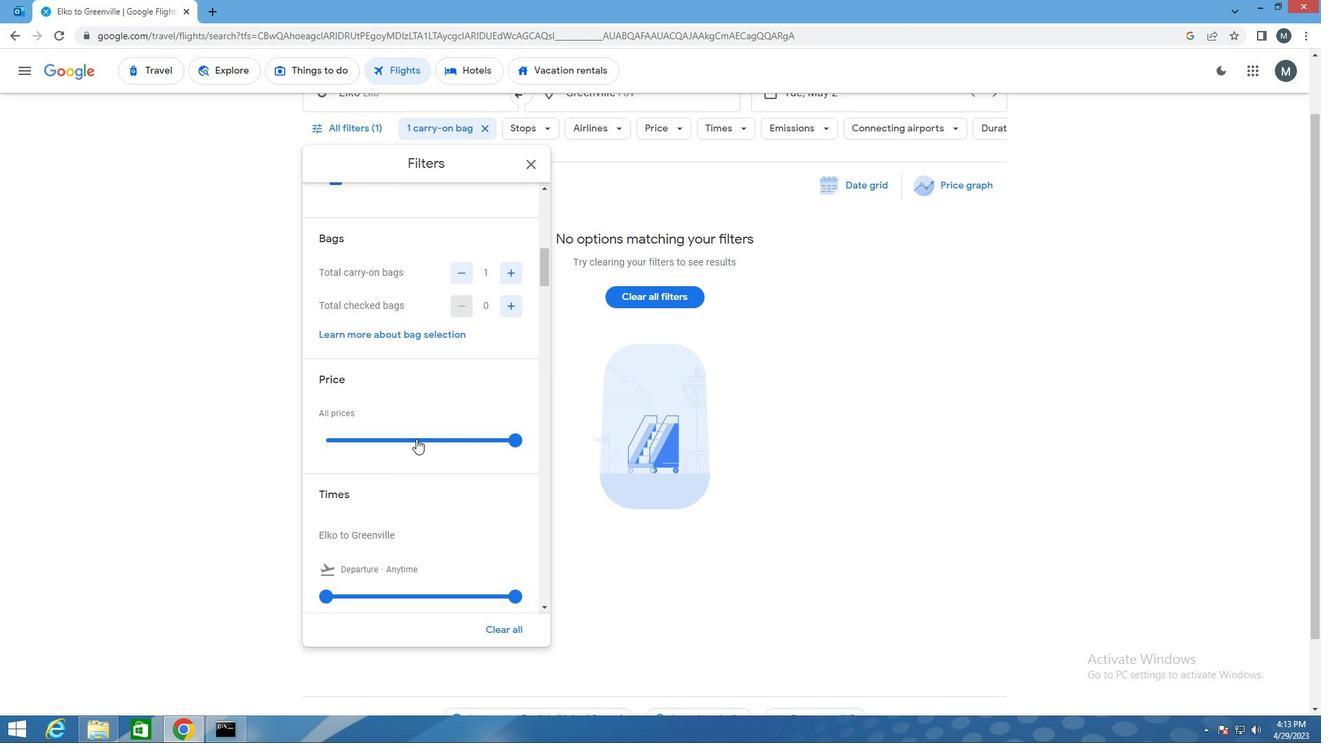 
Action: Mouse pressed left at (417, 434)
Screenshot: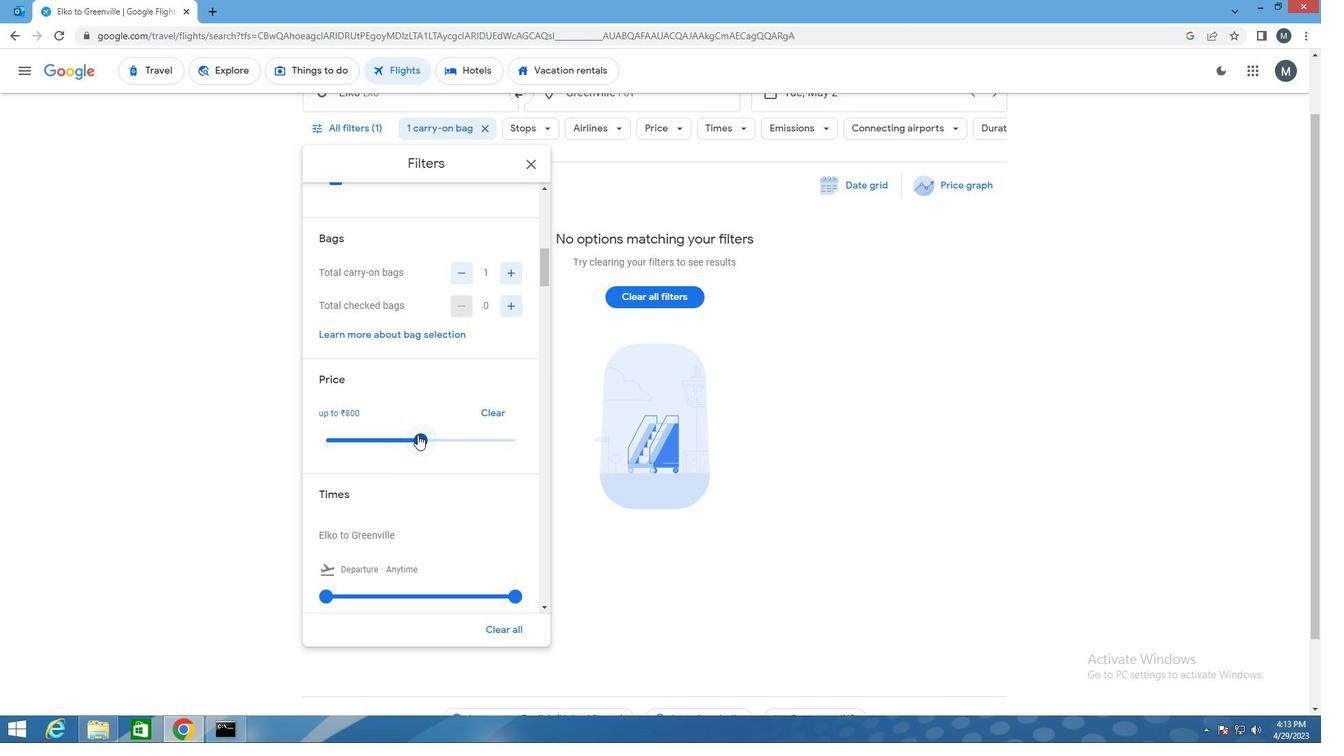 
Action: Mouse moved to (412, 423)
Screenshot: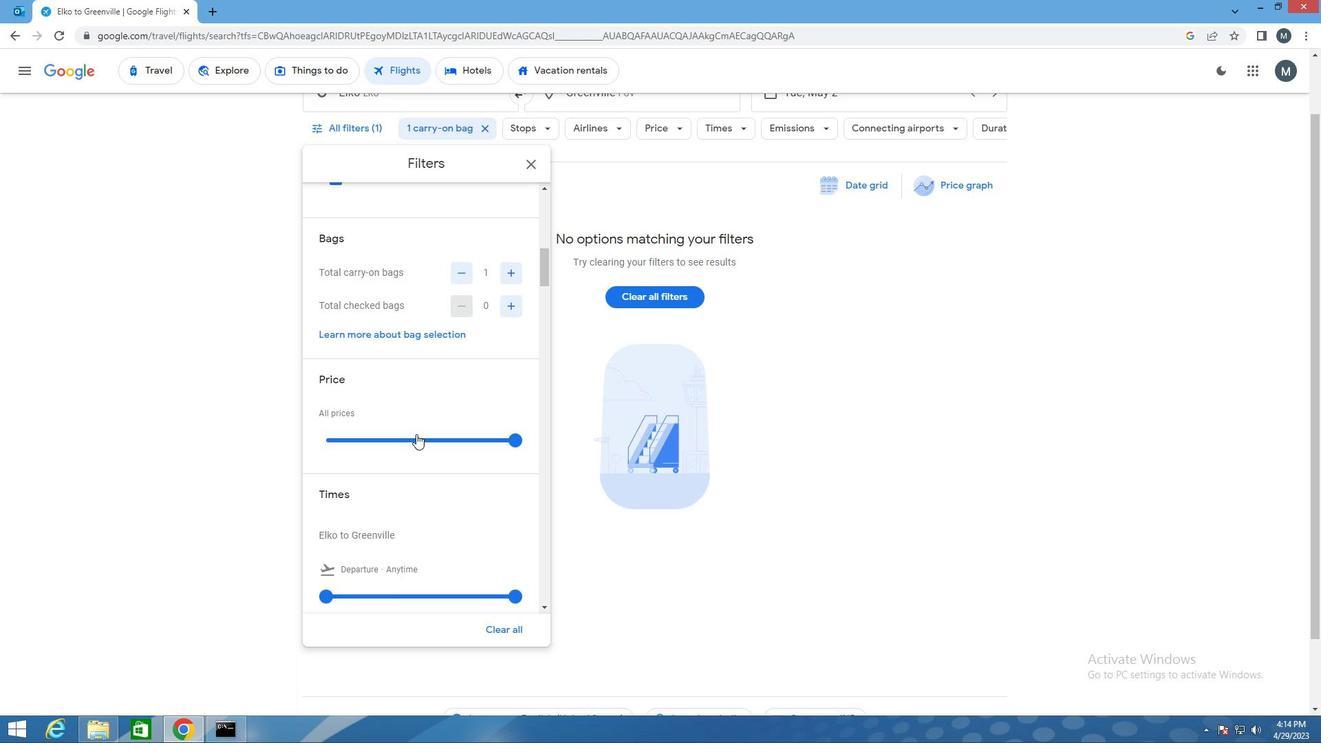 
Action: Mouse scrolled (412, 423) with delta (0, 0)
Screenshot: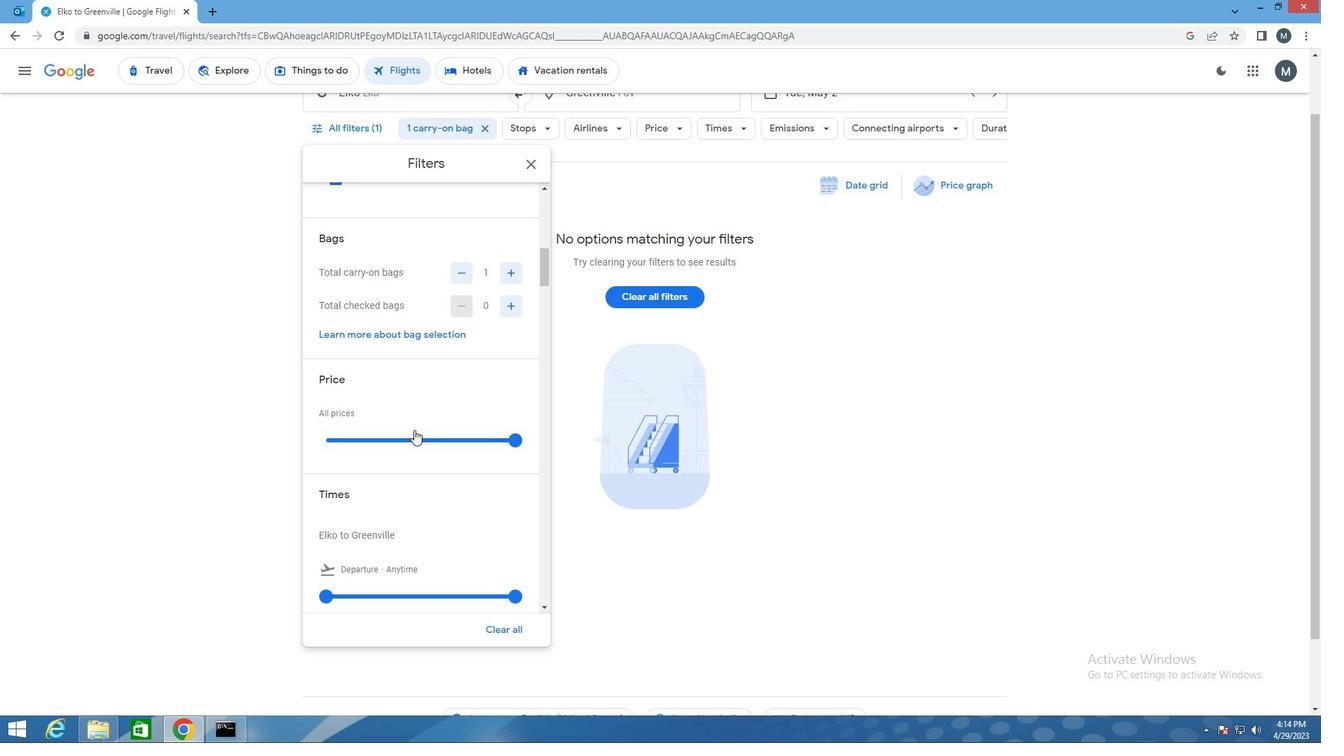 
Action: Mouse moved to (411, 424)
Screenshot: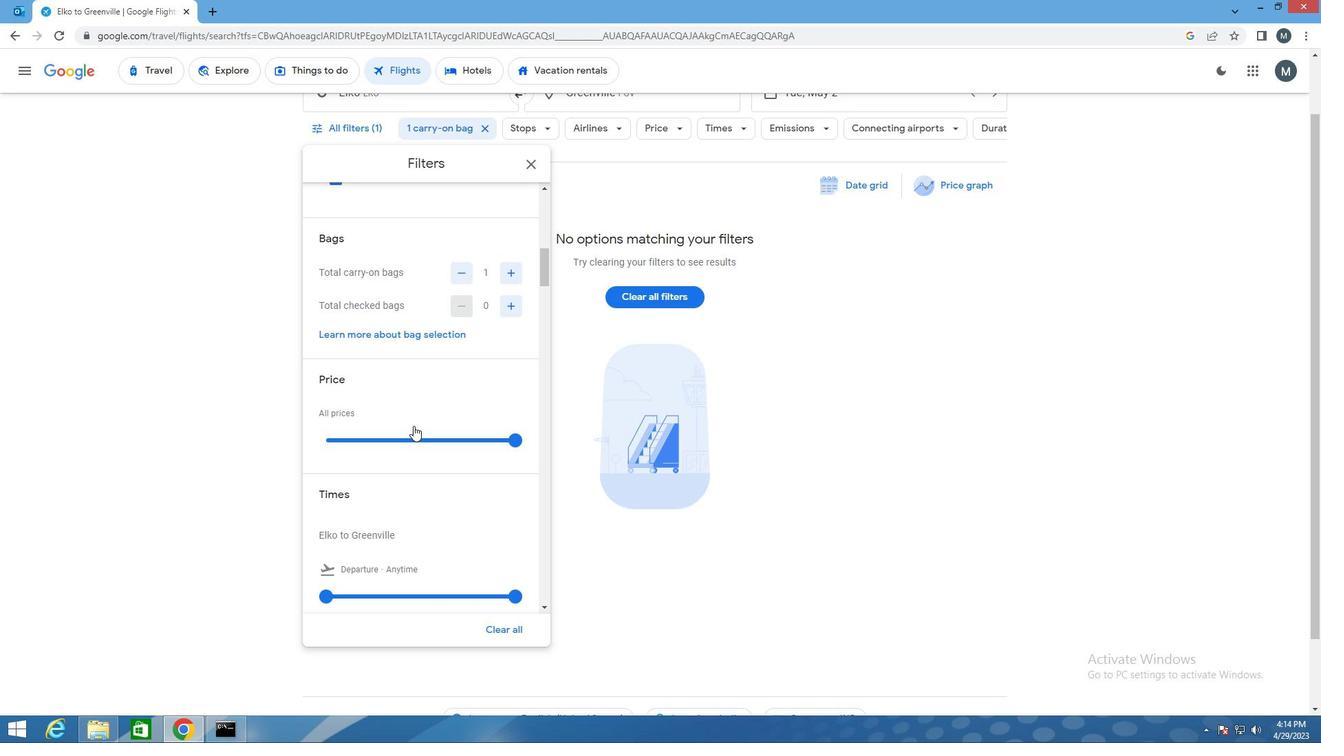 
Action: Mouse scrolled (411, 423) with delta (0, 0)
Screenshot: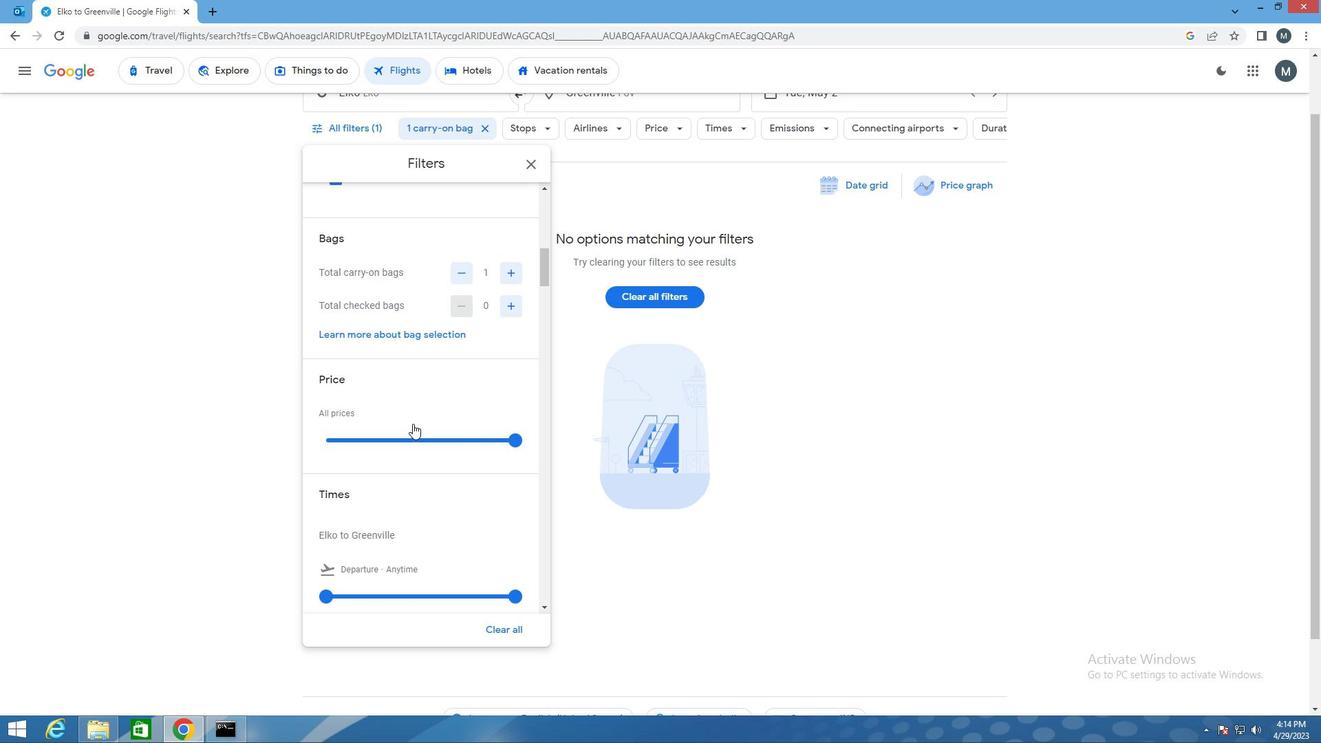 
Action: Mouse moved to (422, 456)
Screenshot: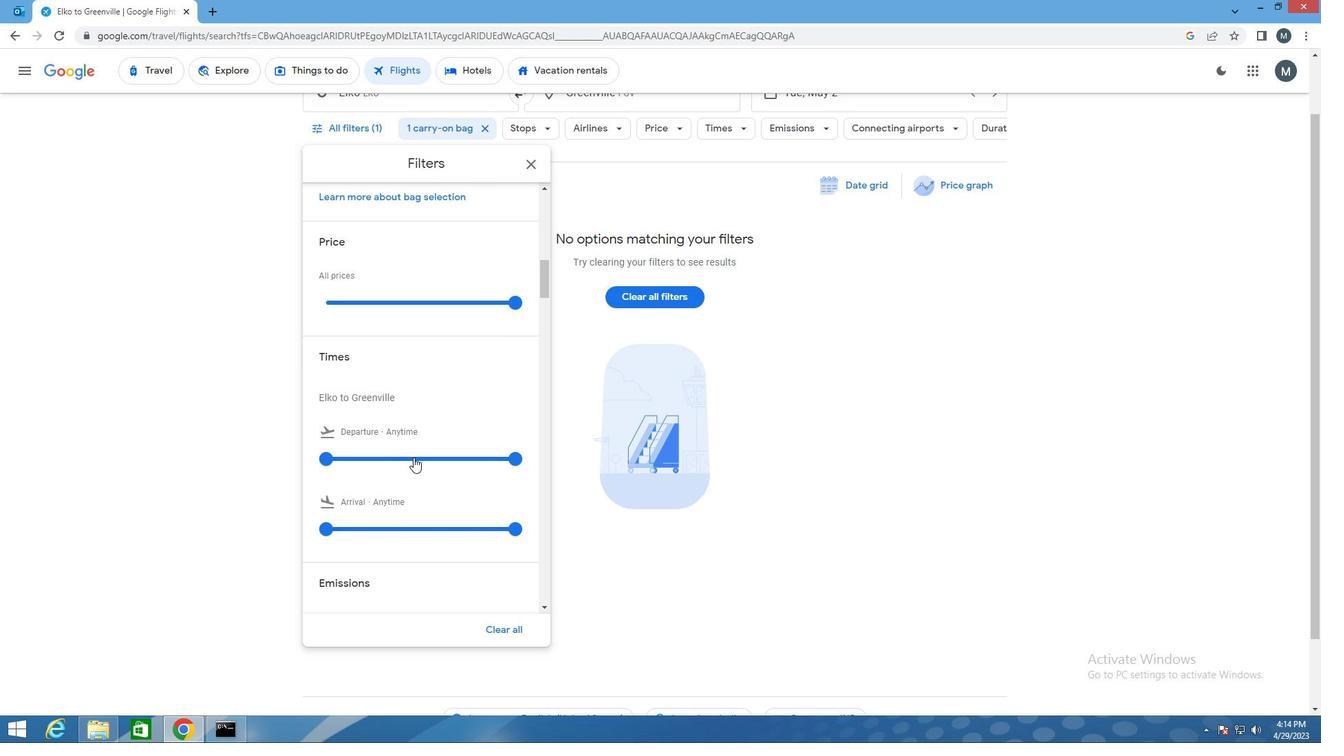 
Action: Mouse pressed left at (422, 456)
Screenshot: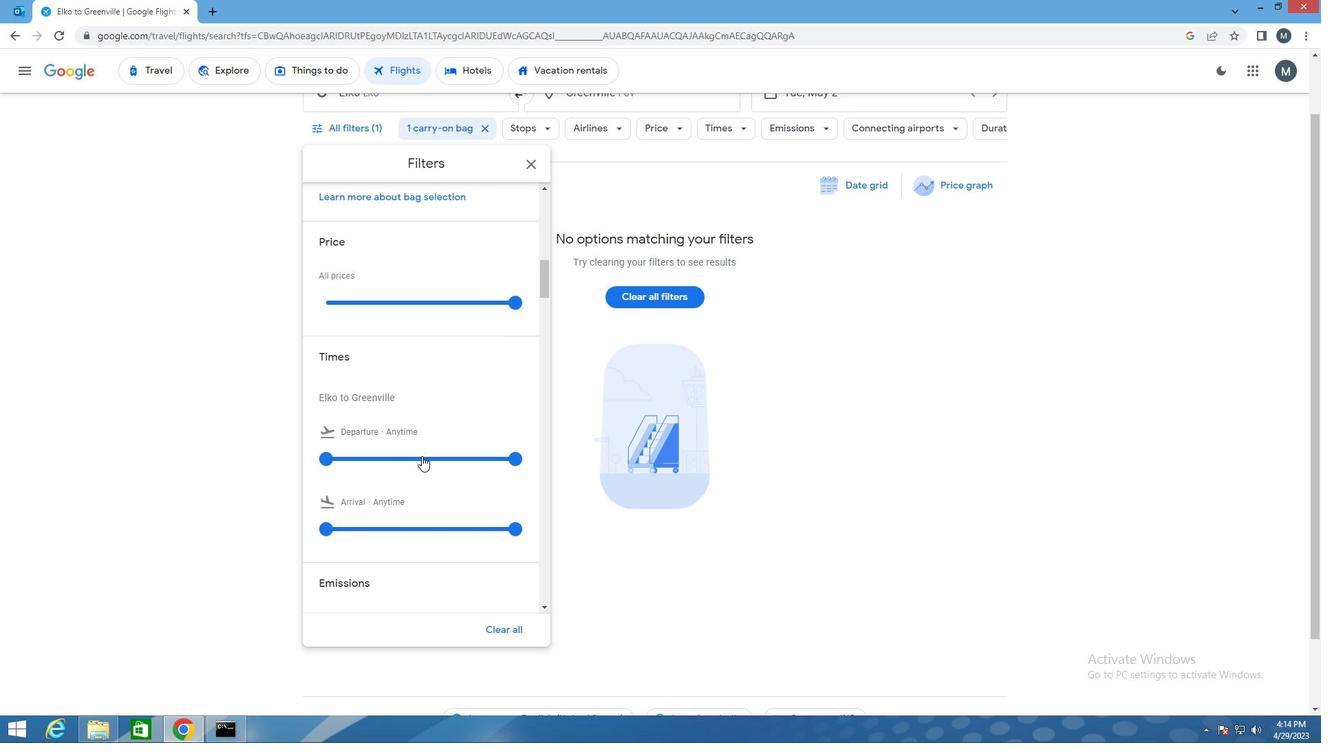 
Action: Mouse moved to (423, 456)
Screenshot: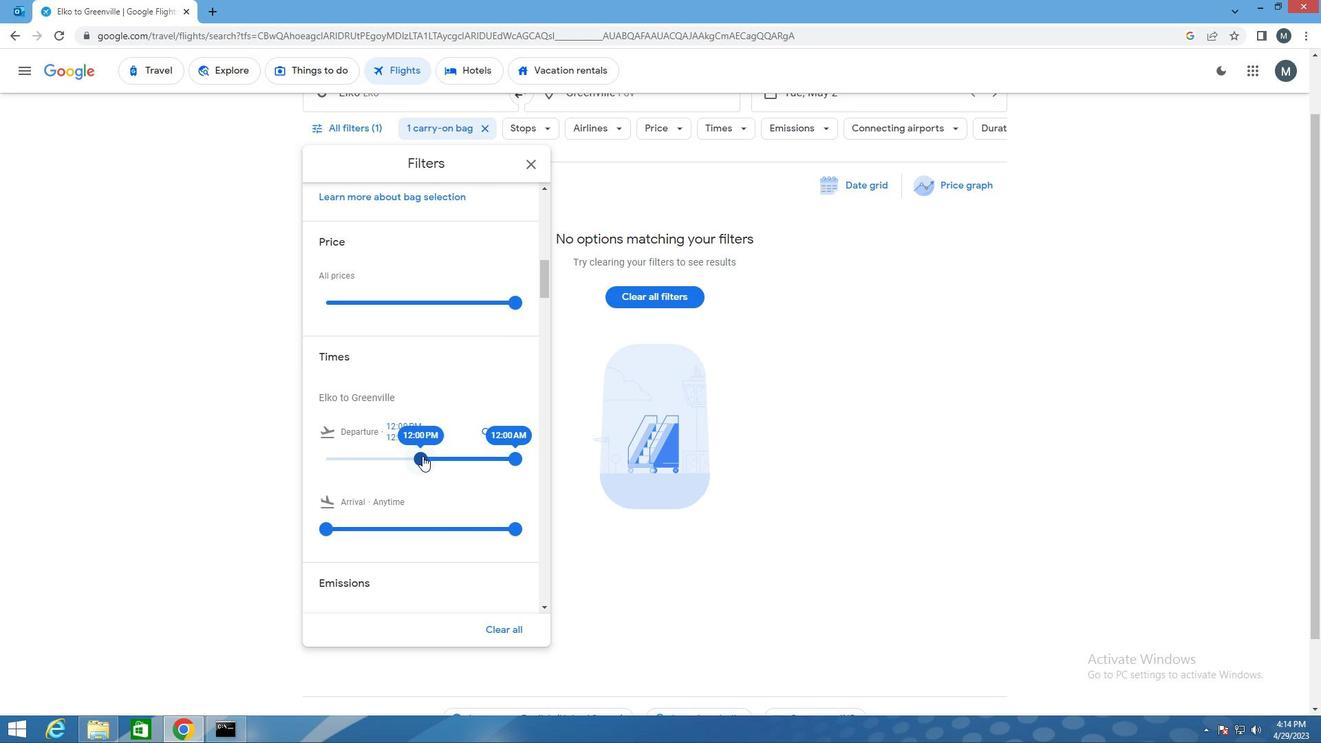 
Action: Mouse pressed left at (423, 456)
Screenshot: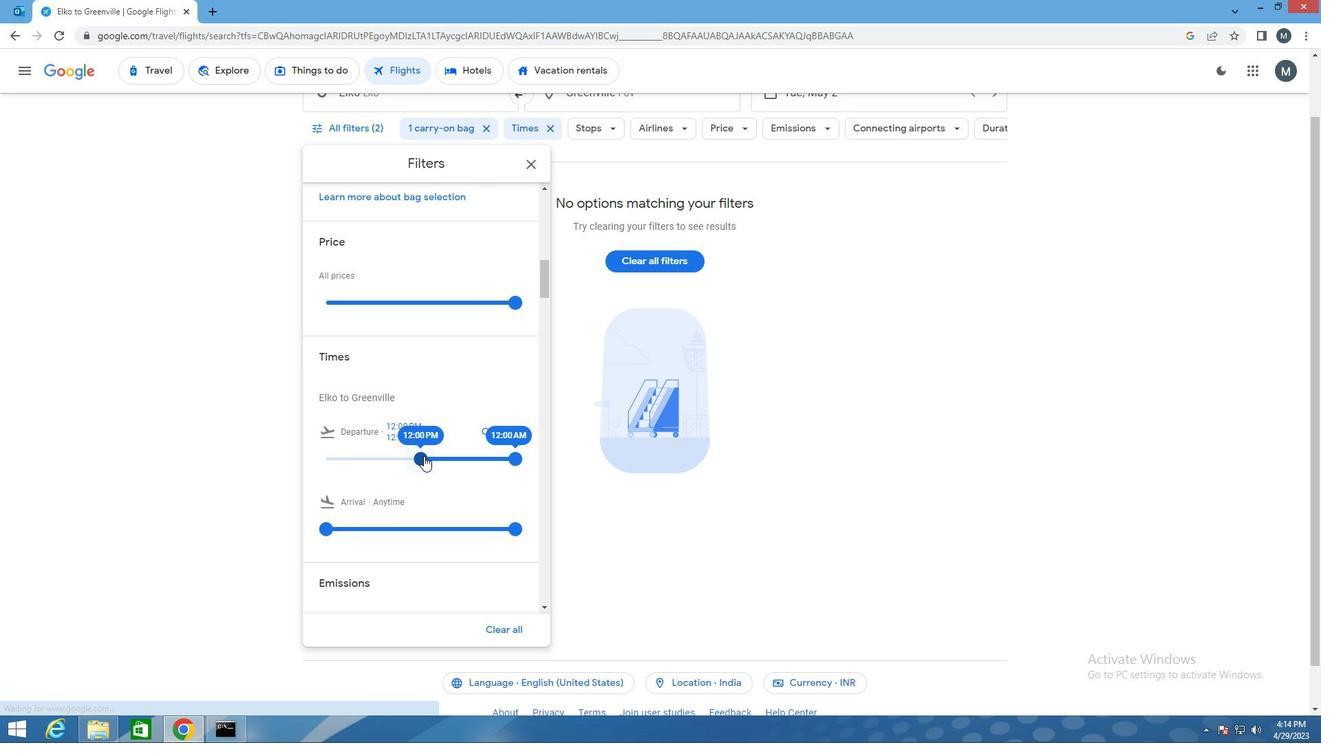 
Action: Mouse moved to (458, 458)
Screenshot: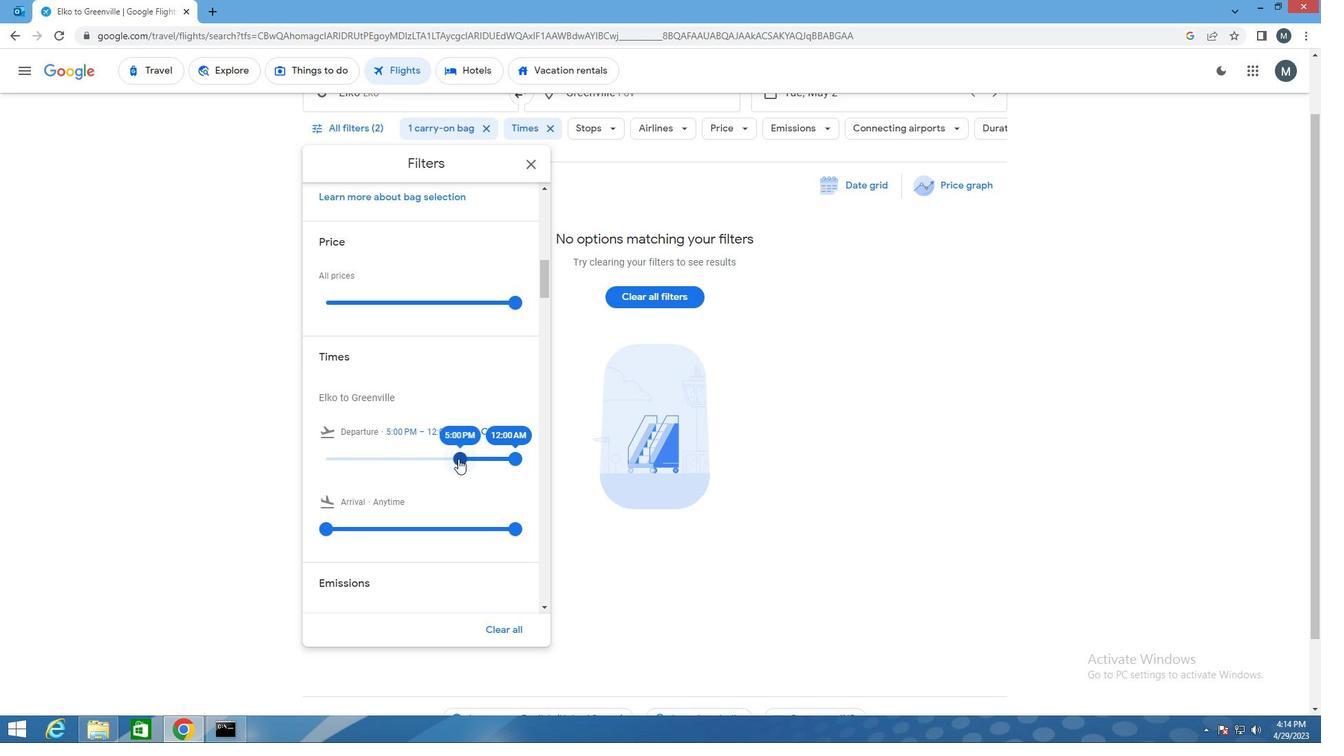 
Action: Mouse pressed left at (458, 458)
Screenshot: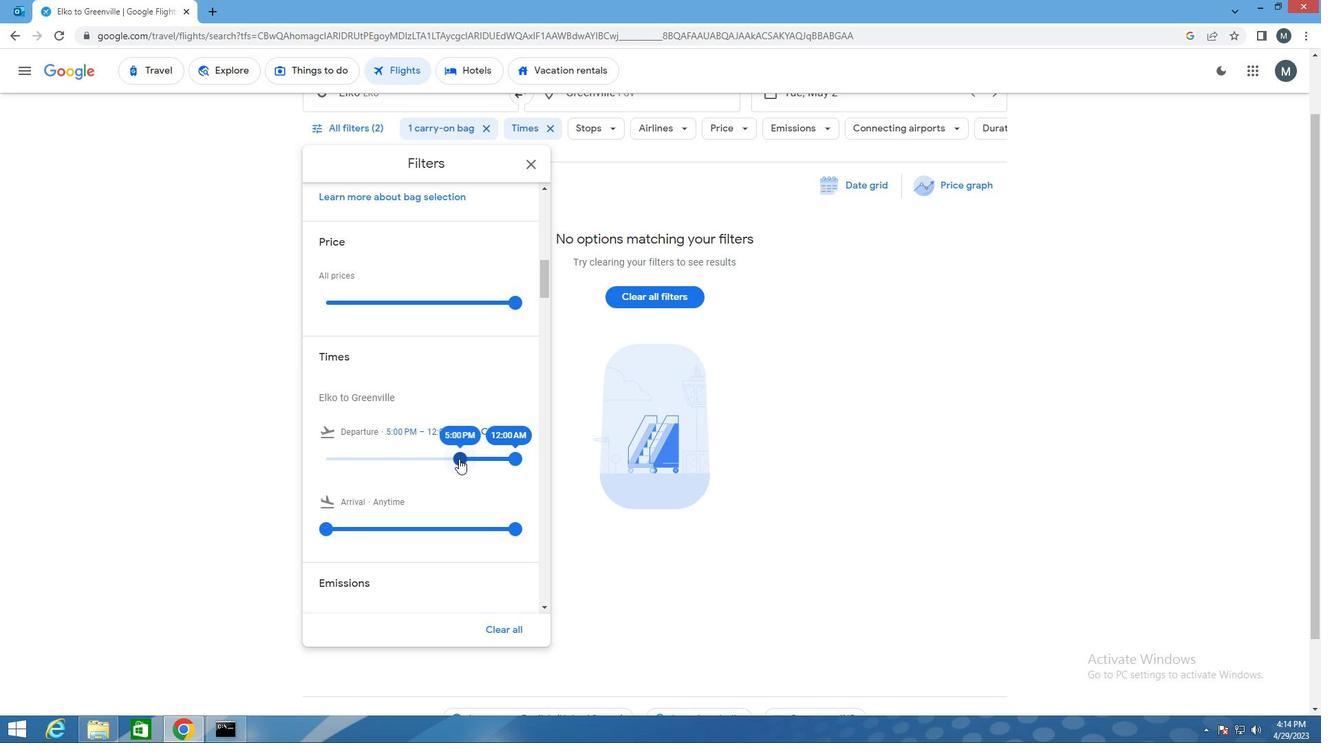 
Action: Mouse moved to (515, 457)
Screenshot: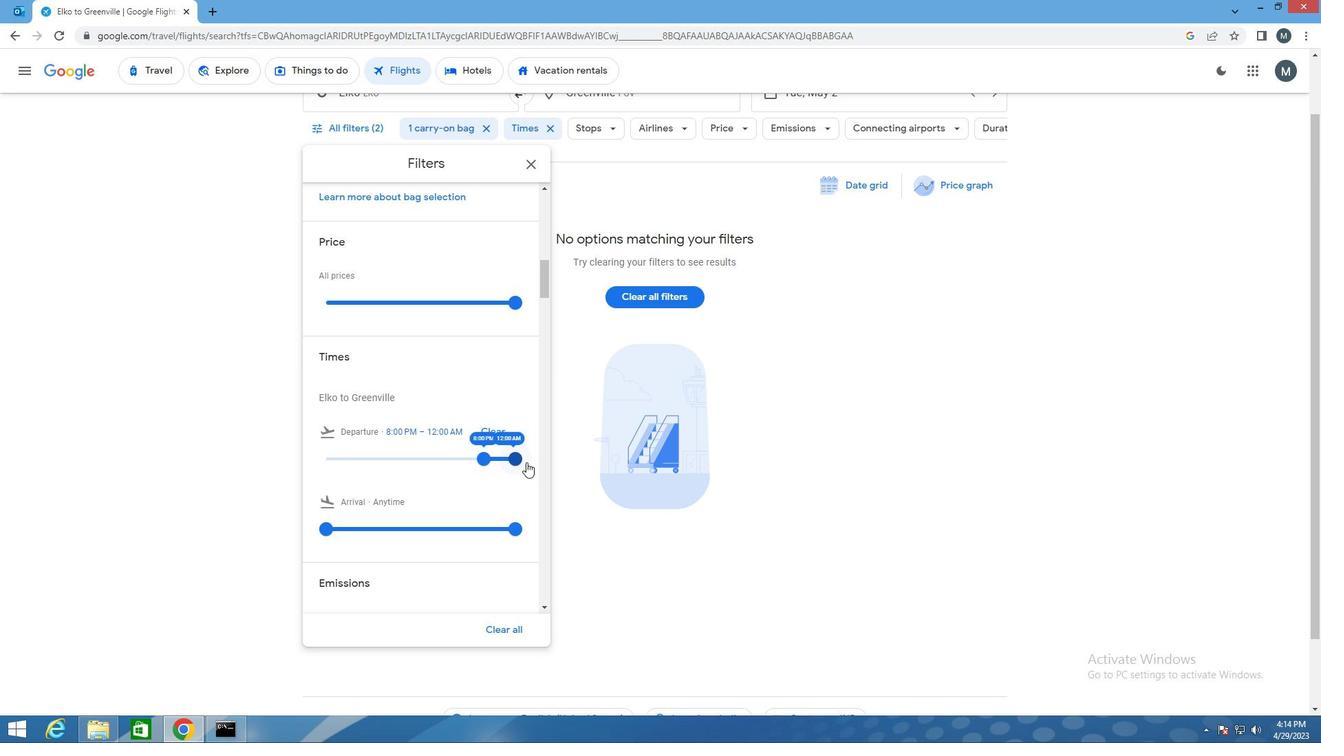 
Action: Mouse pressed left at (515, 457)
Screenshot: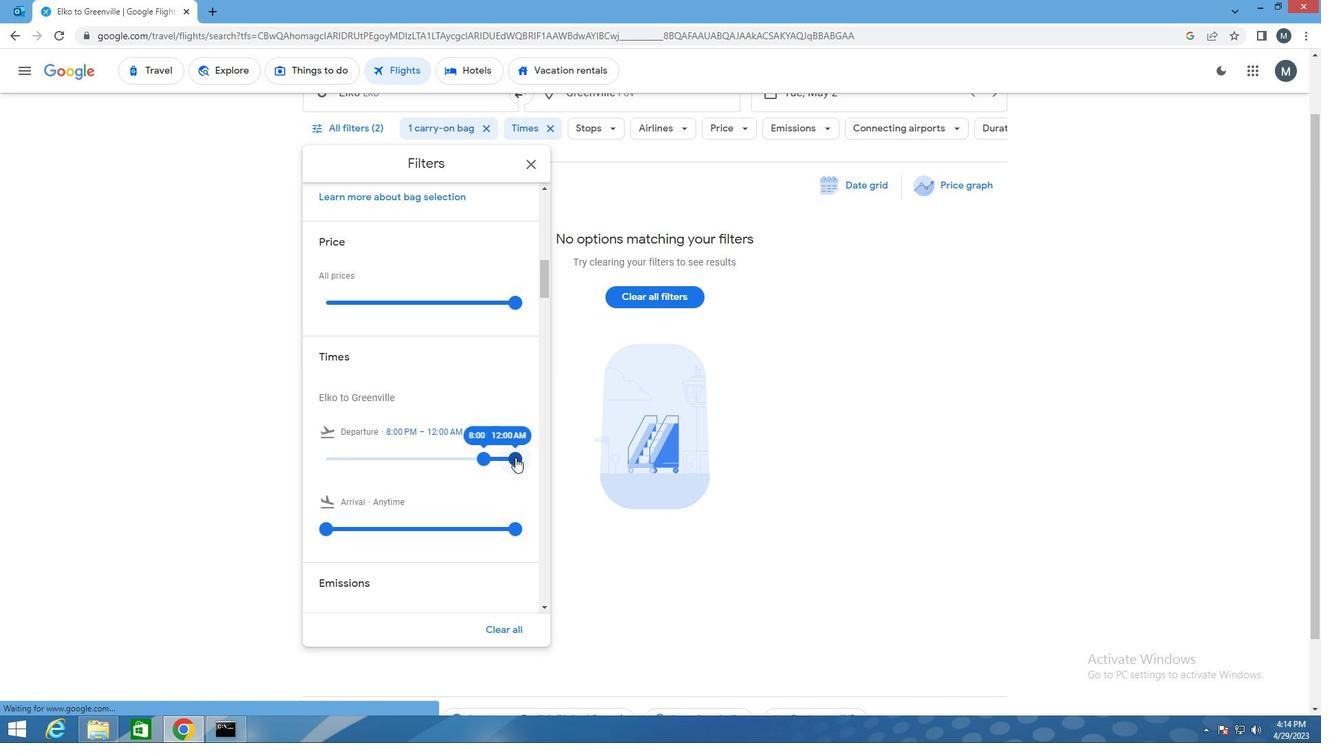 
Action: Mouse moved to (458, 443)
Screenshot: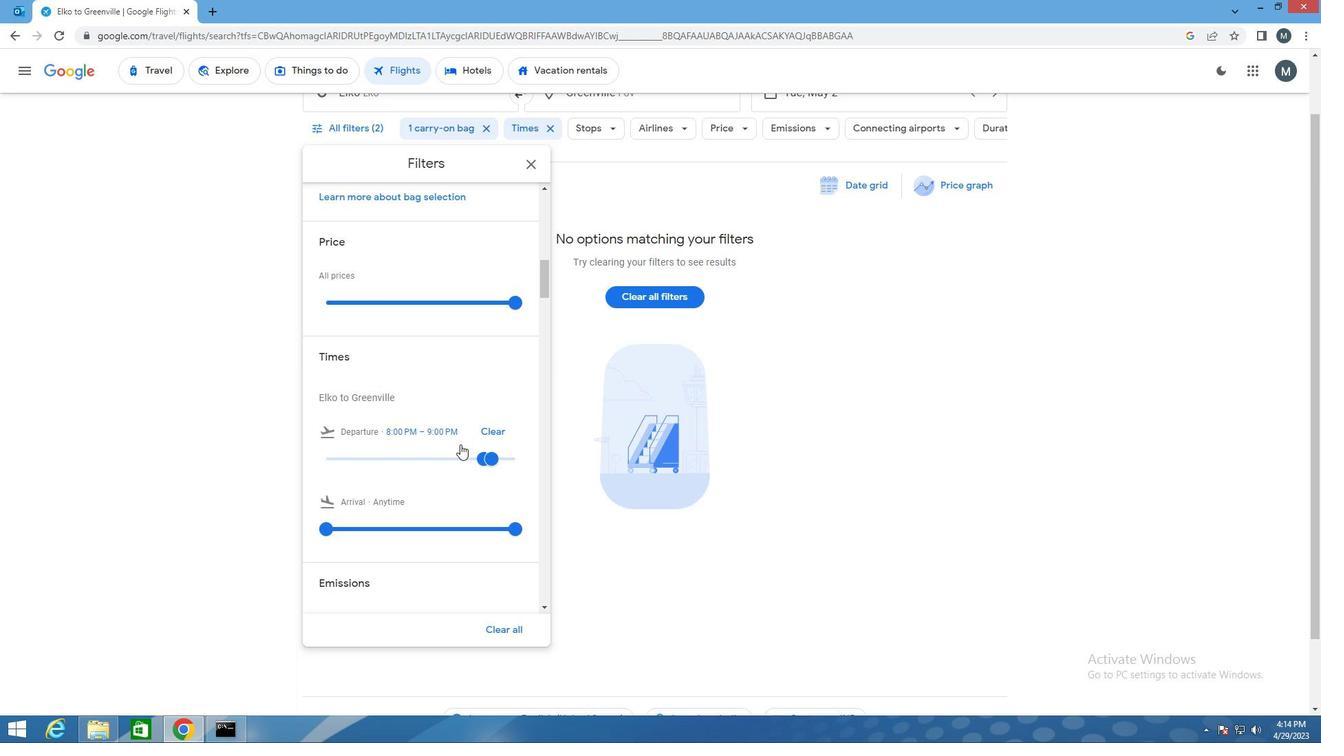 
Action: Mouse scrolled (458, 443) with delta (0, 0)
Screenshot: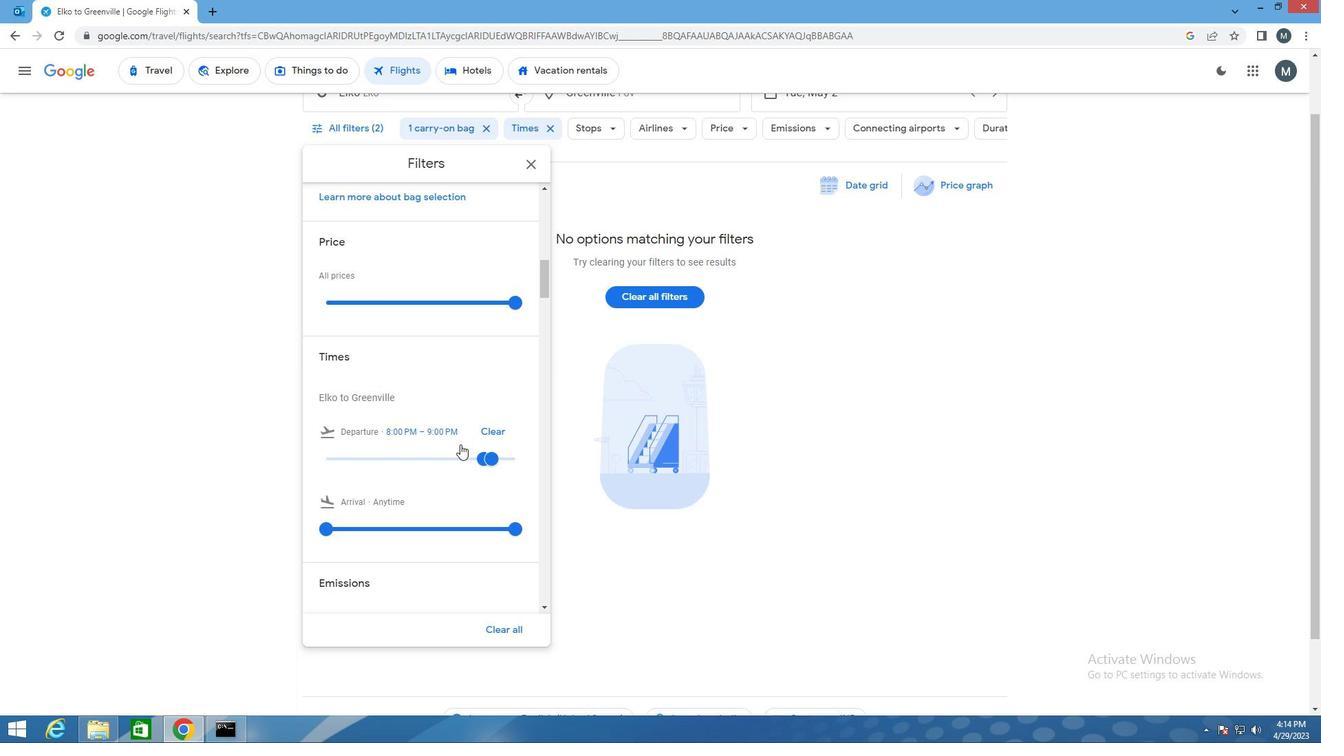 
Action: Mouse moved to (458, 443)
Screenshot: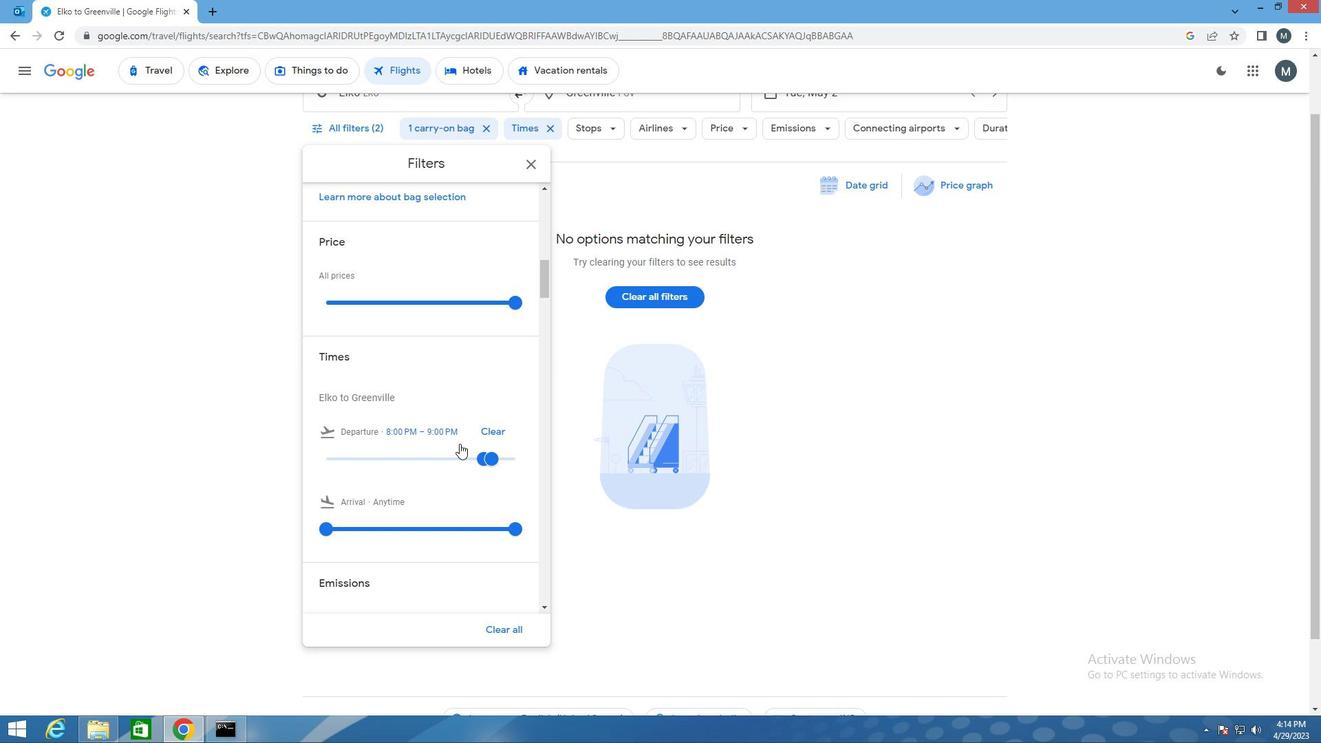 
Action: Mouse scrolled (458, 443) with delta (0, 0)
Screenshot: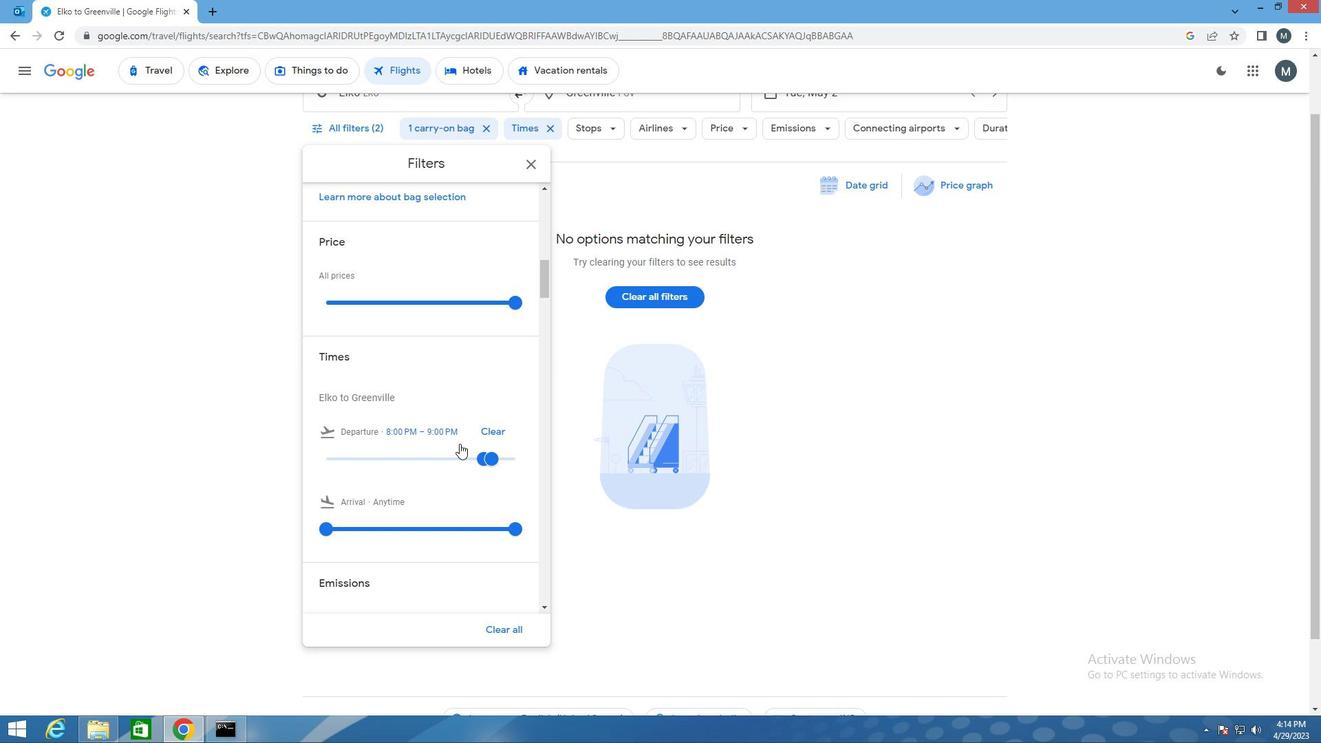 
Action: Mouse moved to (450, 447)
Screenshot: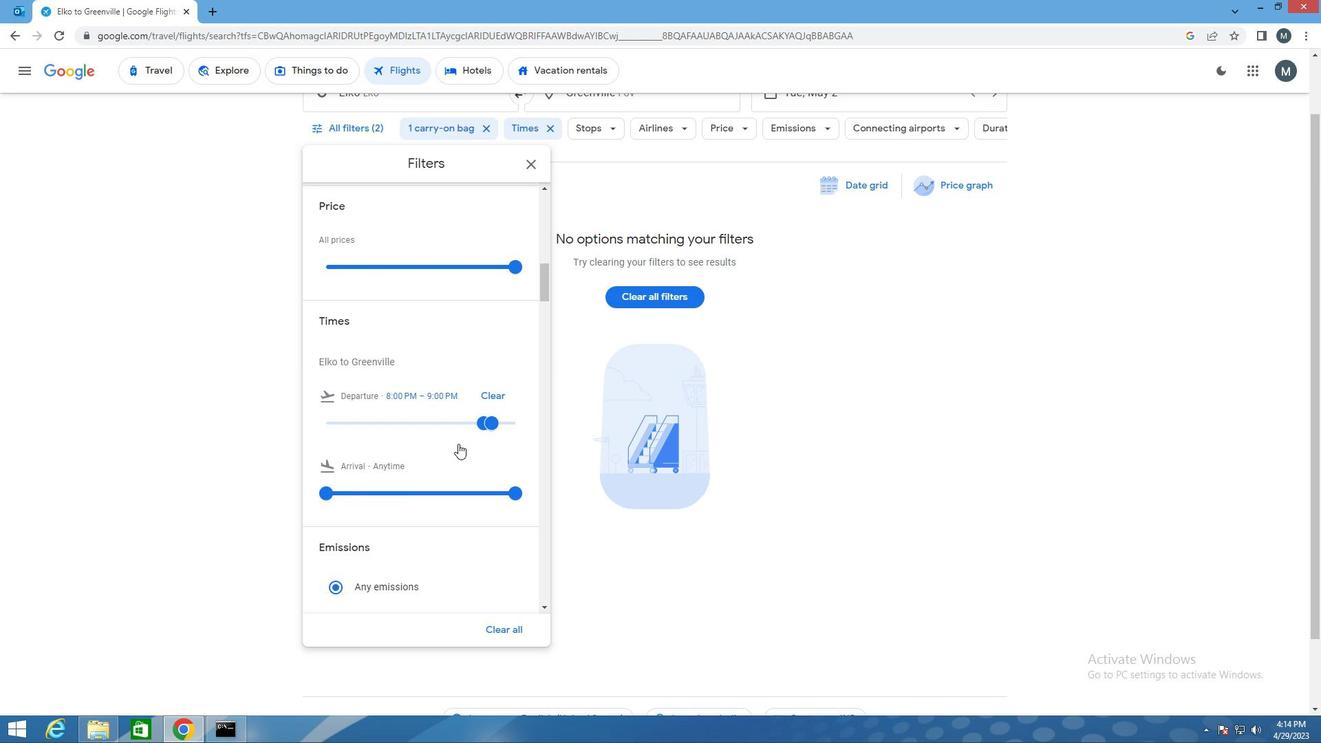 
Action: Mouse scrolled (450, 446) with delta (0, 0)
Screenshot: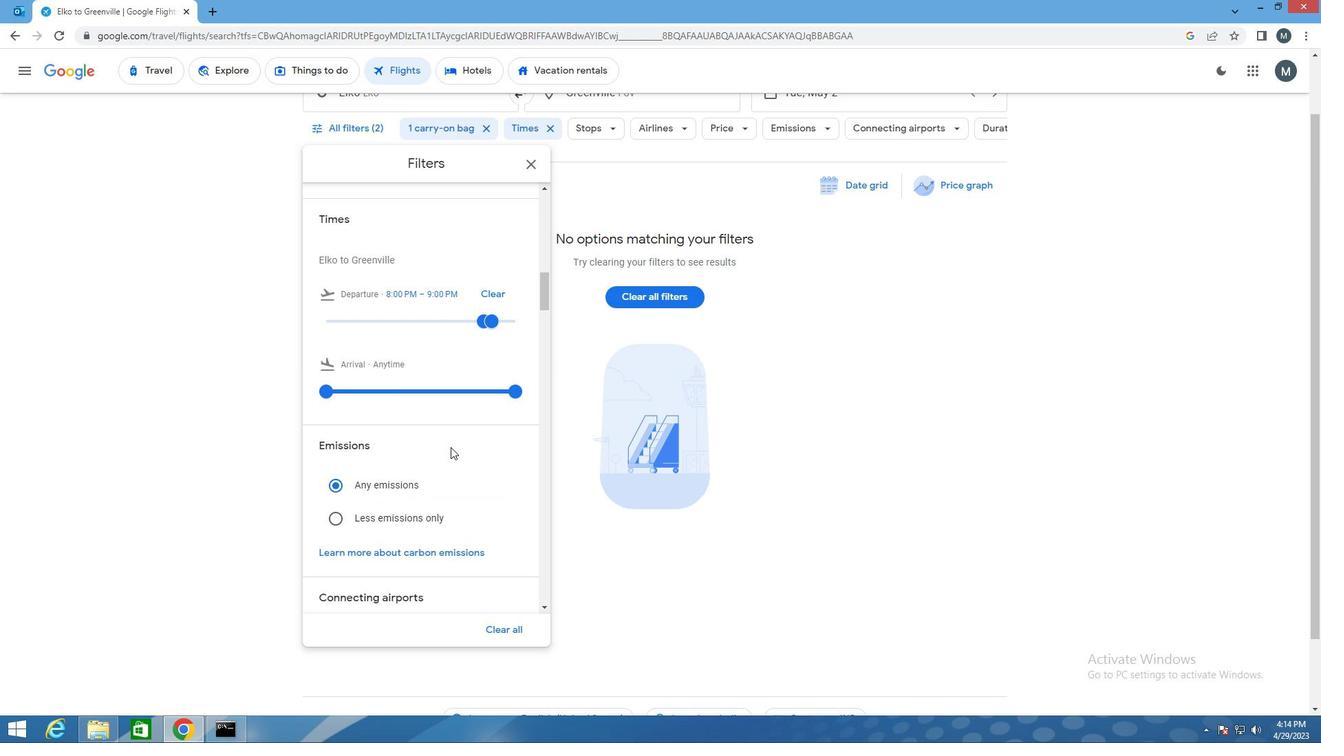 
Action: Mouse moved to (449, 447)
Screenshot: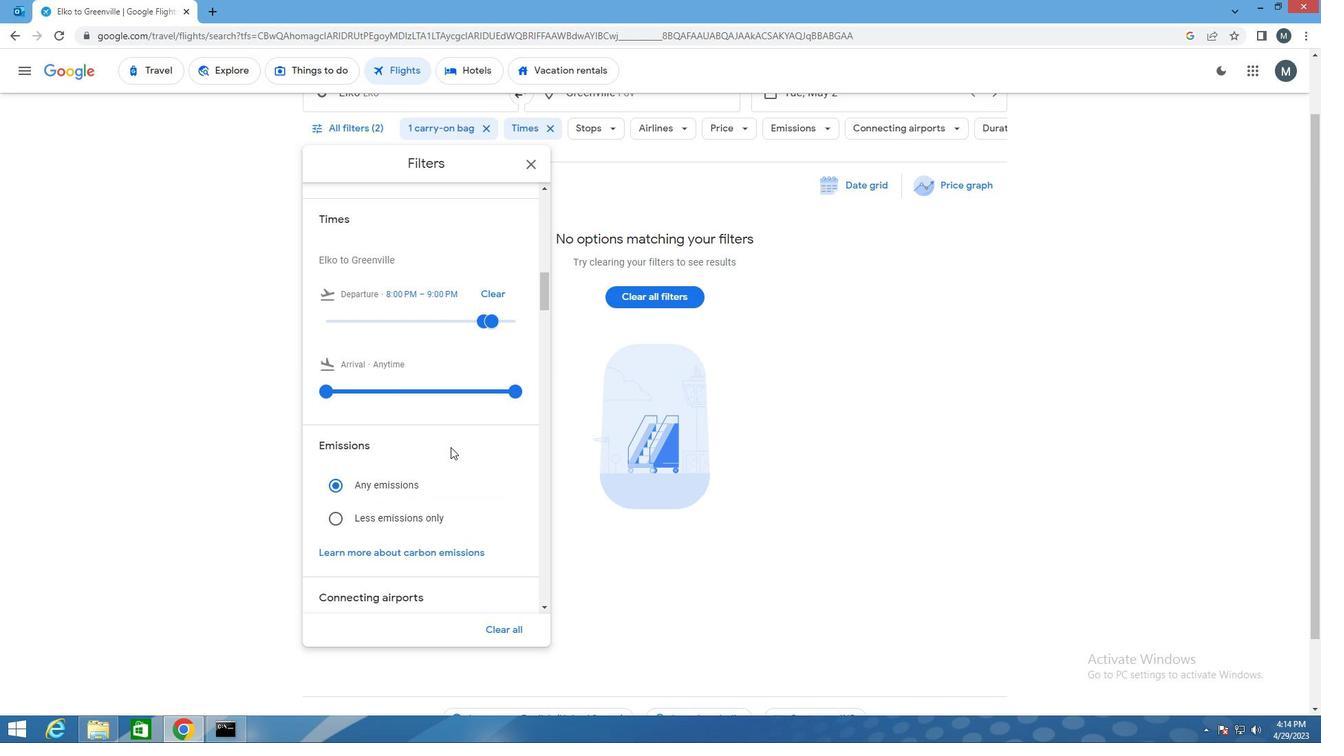 
Action: Mouse scrolled (449, 447) with delta (0, 0)
Screenshot: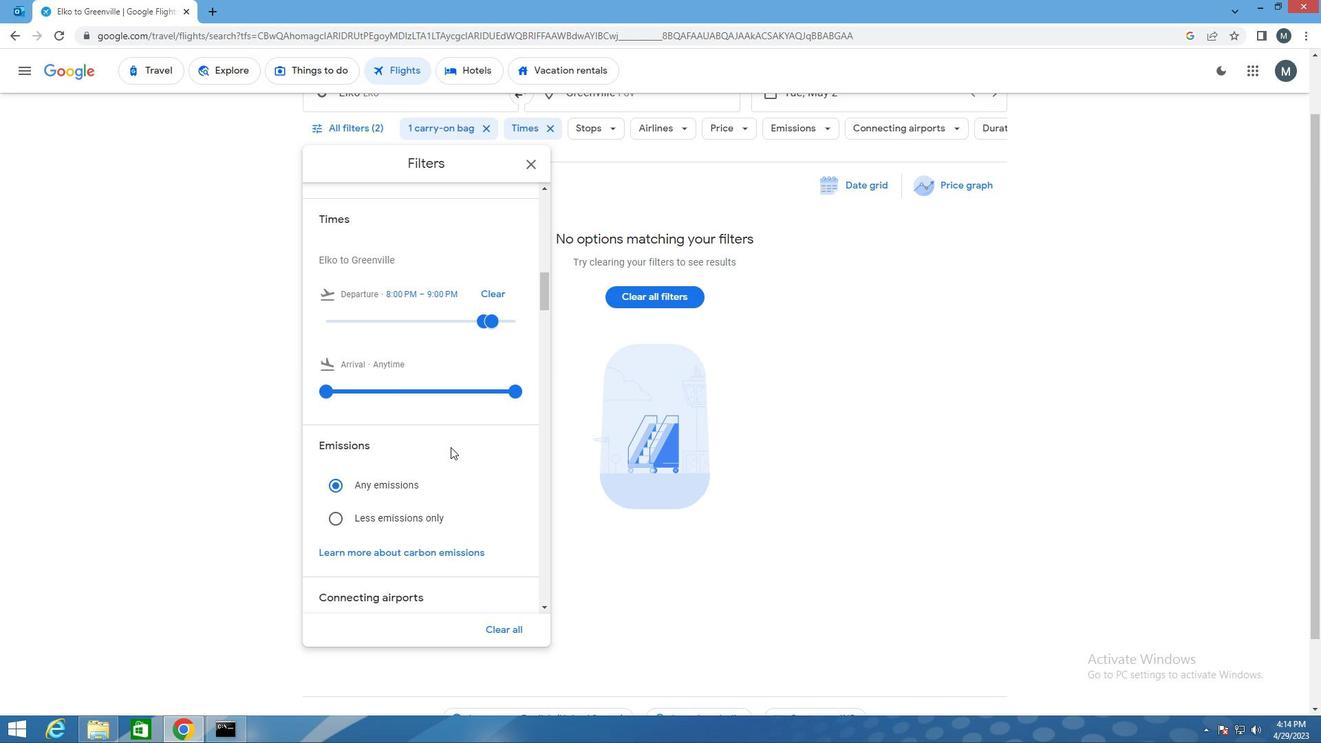 
Action: Mouse moved to (538, 163)
Screenshot: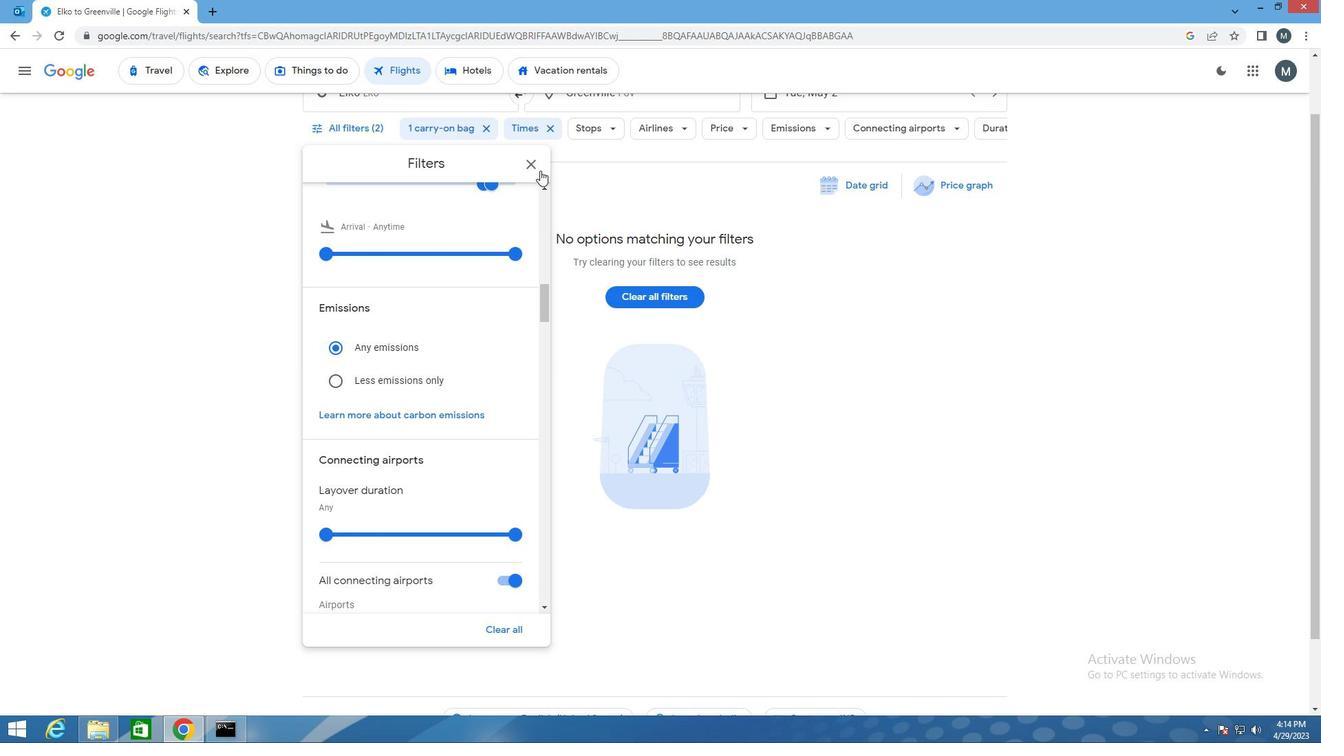 
Action: Mouse pressed left at (538, 163)
Screenshot: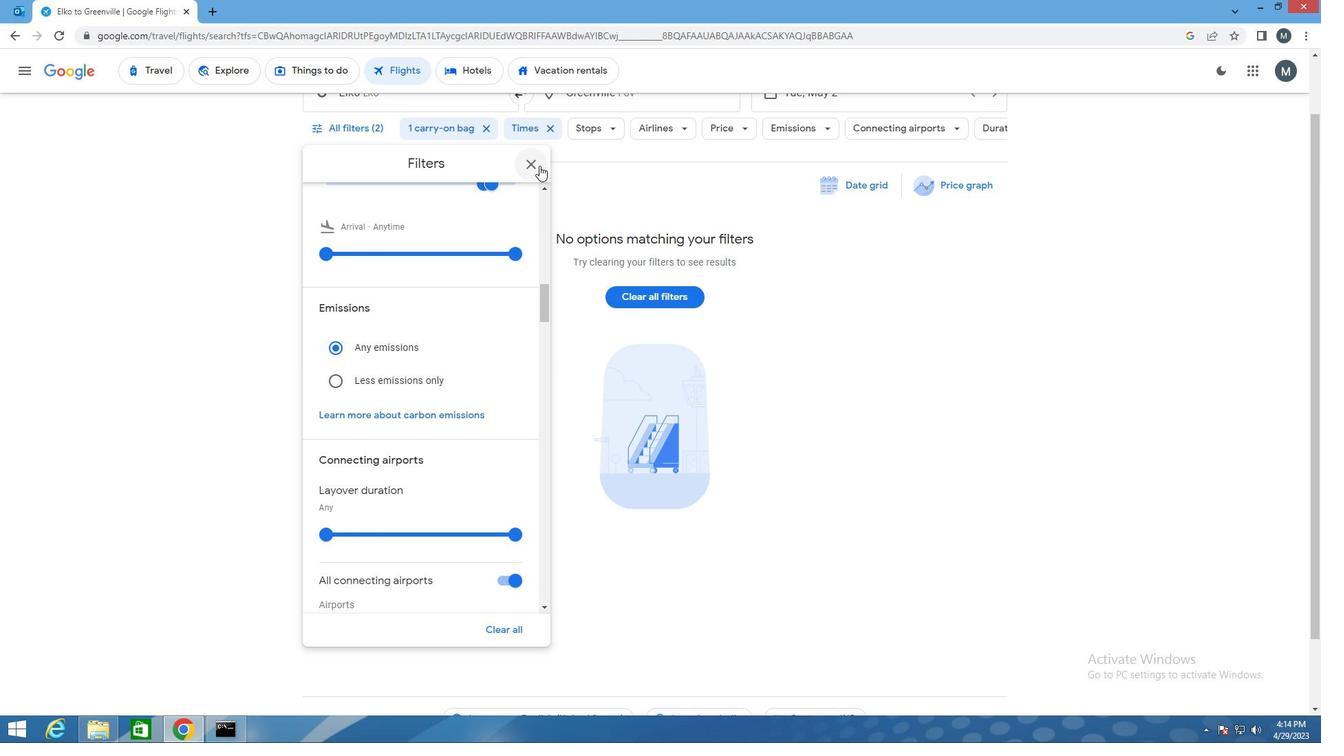 
Action: Mouse moved to (538, 163)
Screenshot: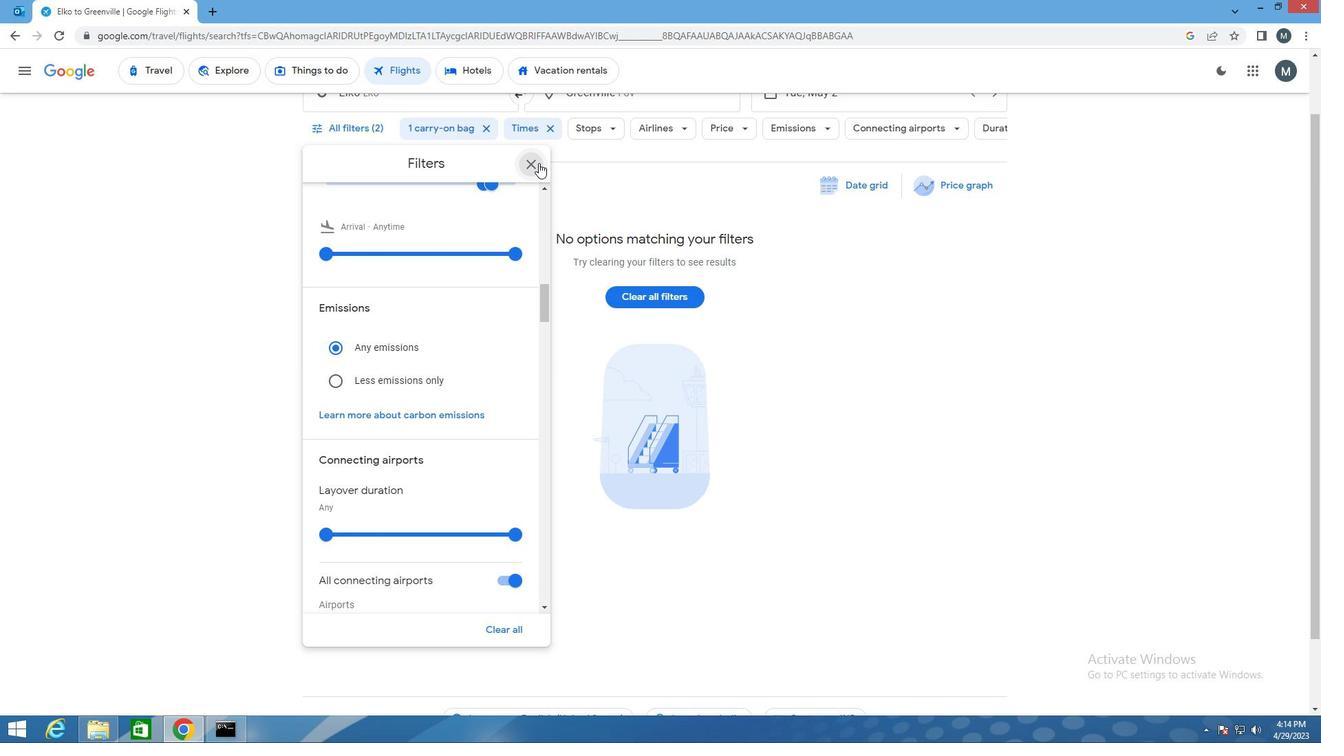 
